 Task: Find connections with filter location Dhaurahra with filter topic #interviewwith filter profile language French with filter current company HELLA with filter school Dhanalakshmi College of Engineering with filter industry Engines and Power Transmission Equipment Manufacturing with filter service category Financial Analysis with filter keywords title Accounts Payable/Receivable Clerk
Action: Mouse moved to (703, 105)
Screenshot: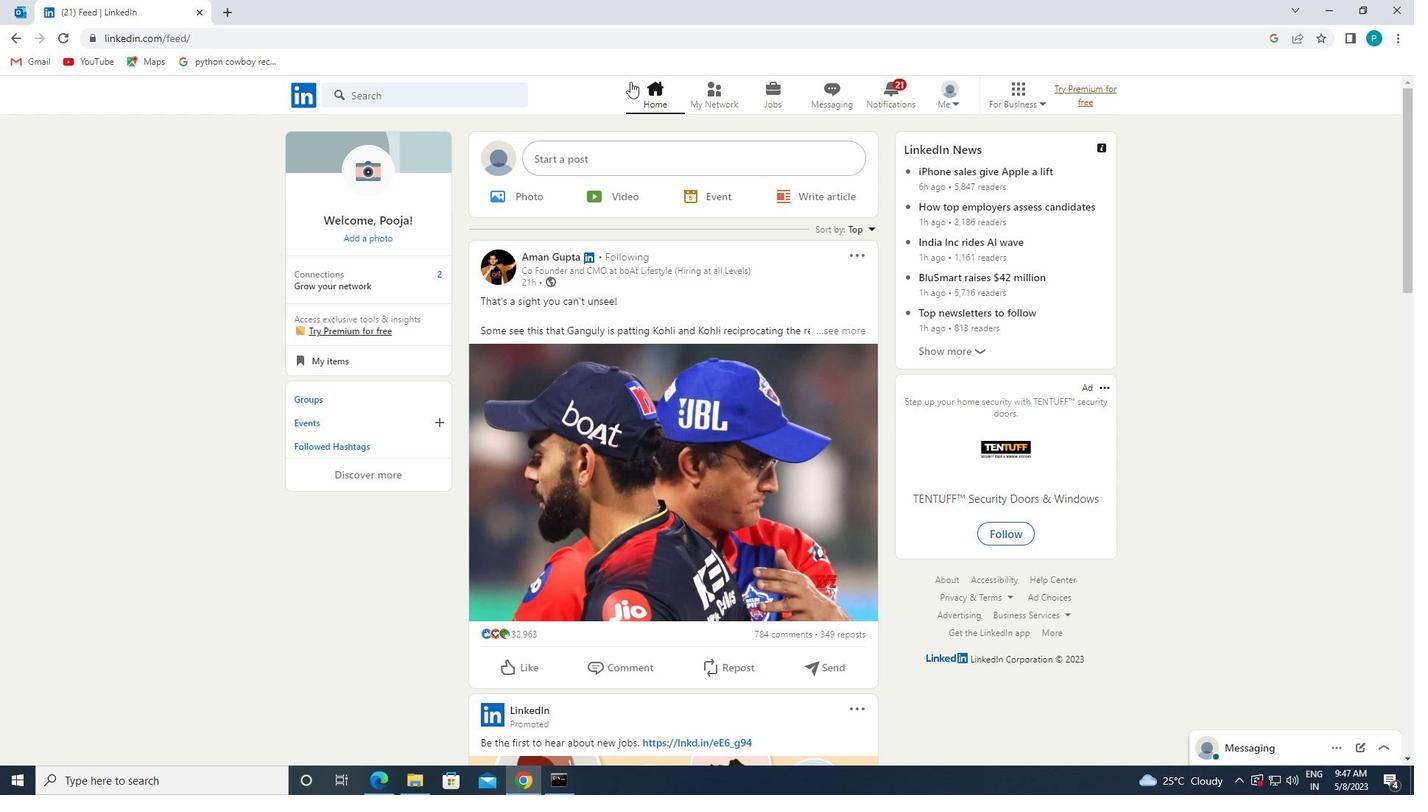 
Action: Mouse pressed left at (703, 105)
Screenshot: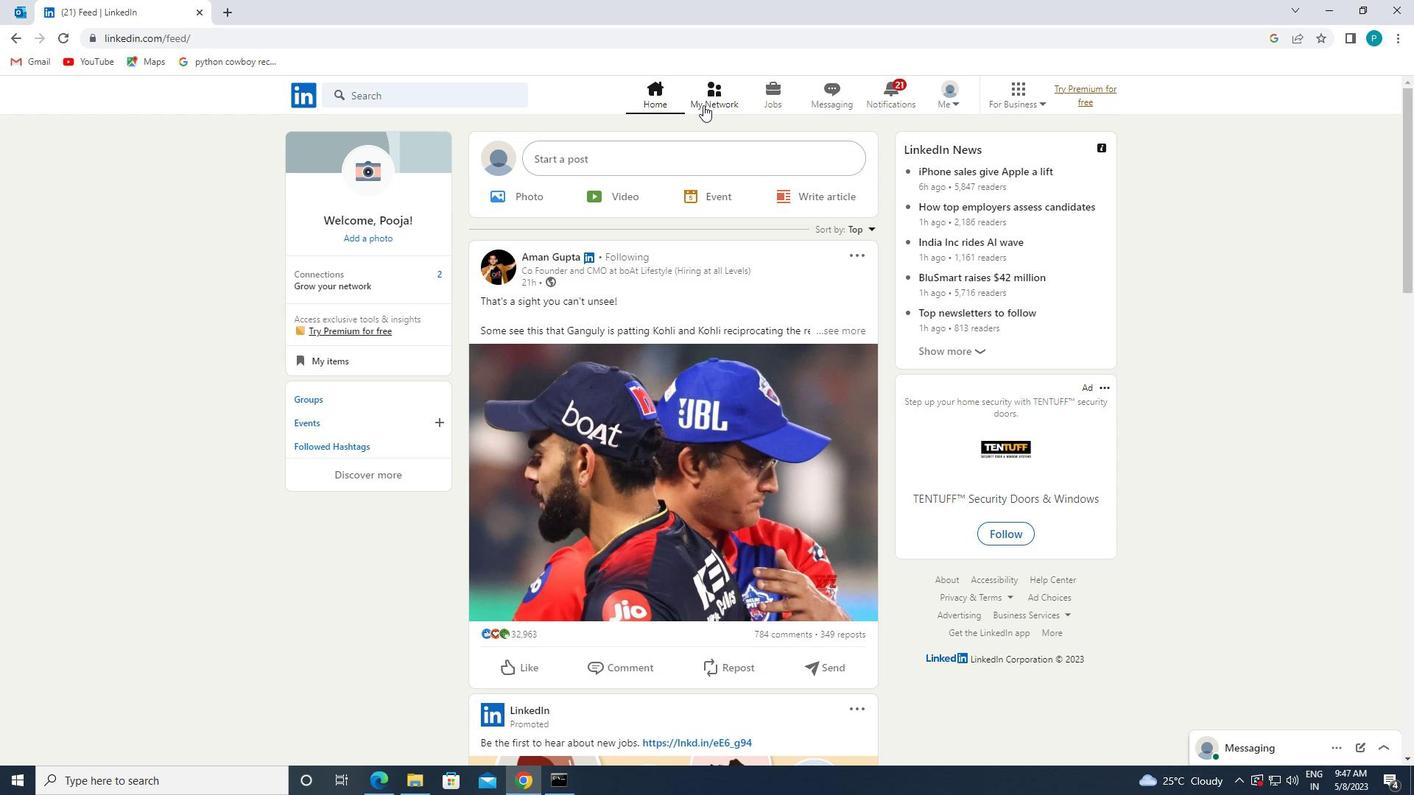 
Action: Mouse moved to (442, 167)
Screenshot: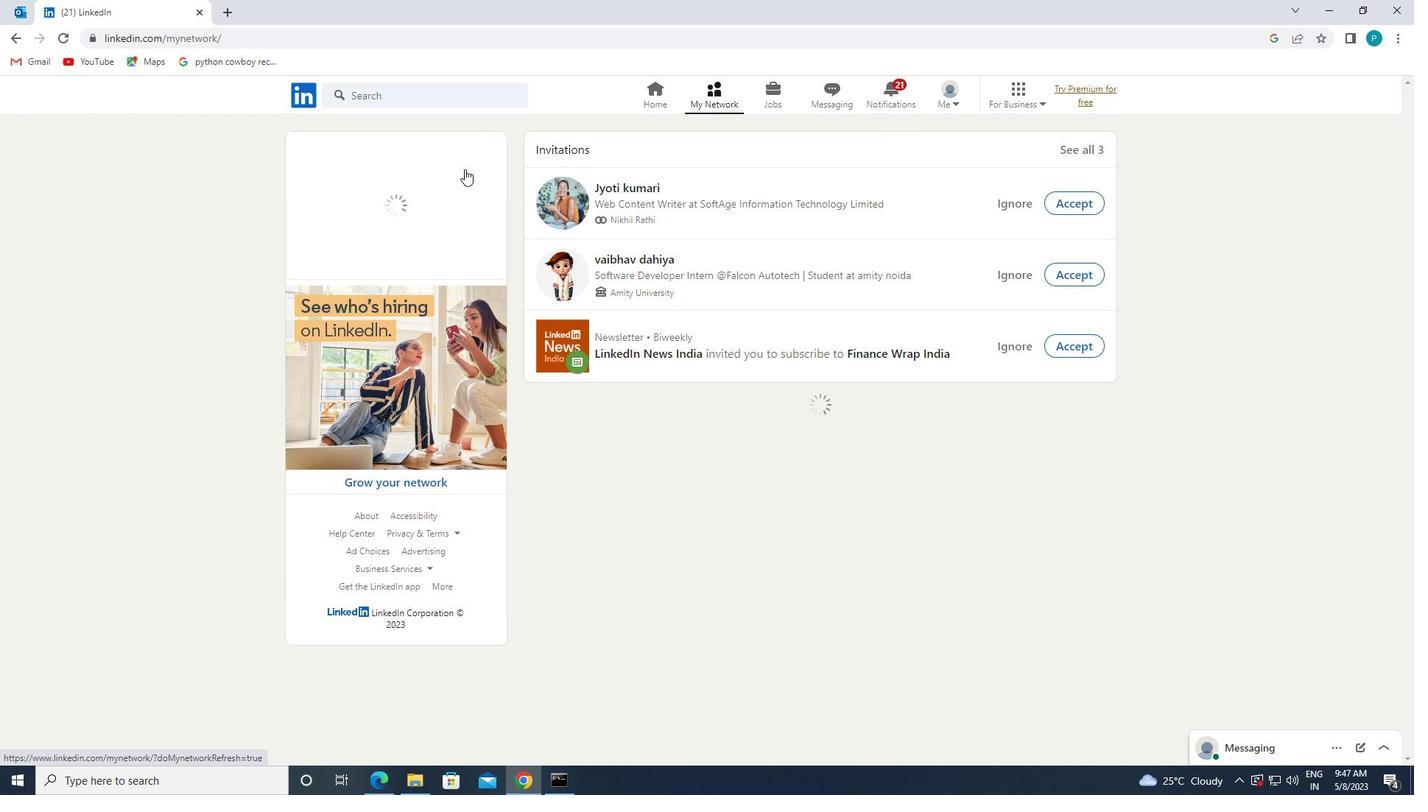 
Action: Mouse pressed left at (442, 167)
Screenshot: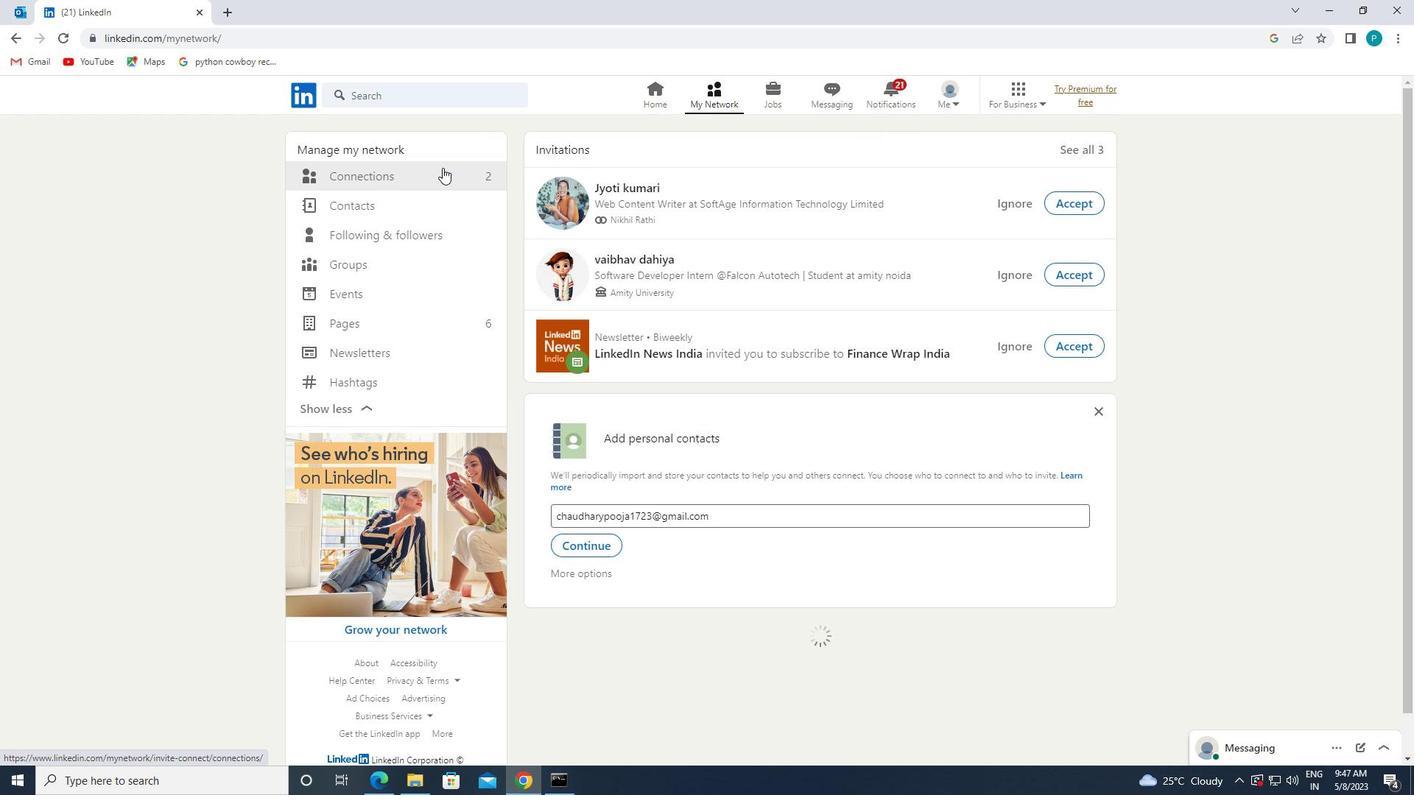 
Action: Mouse moved to (782, 184)
Screenshot: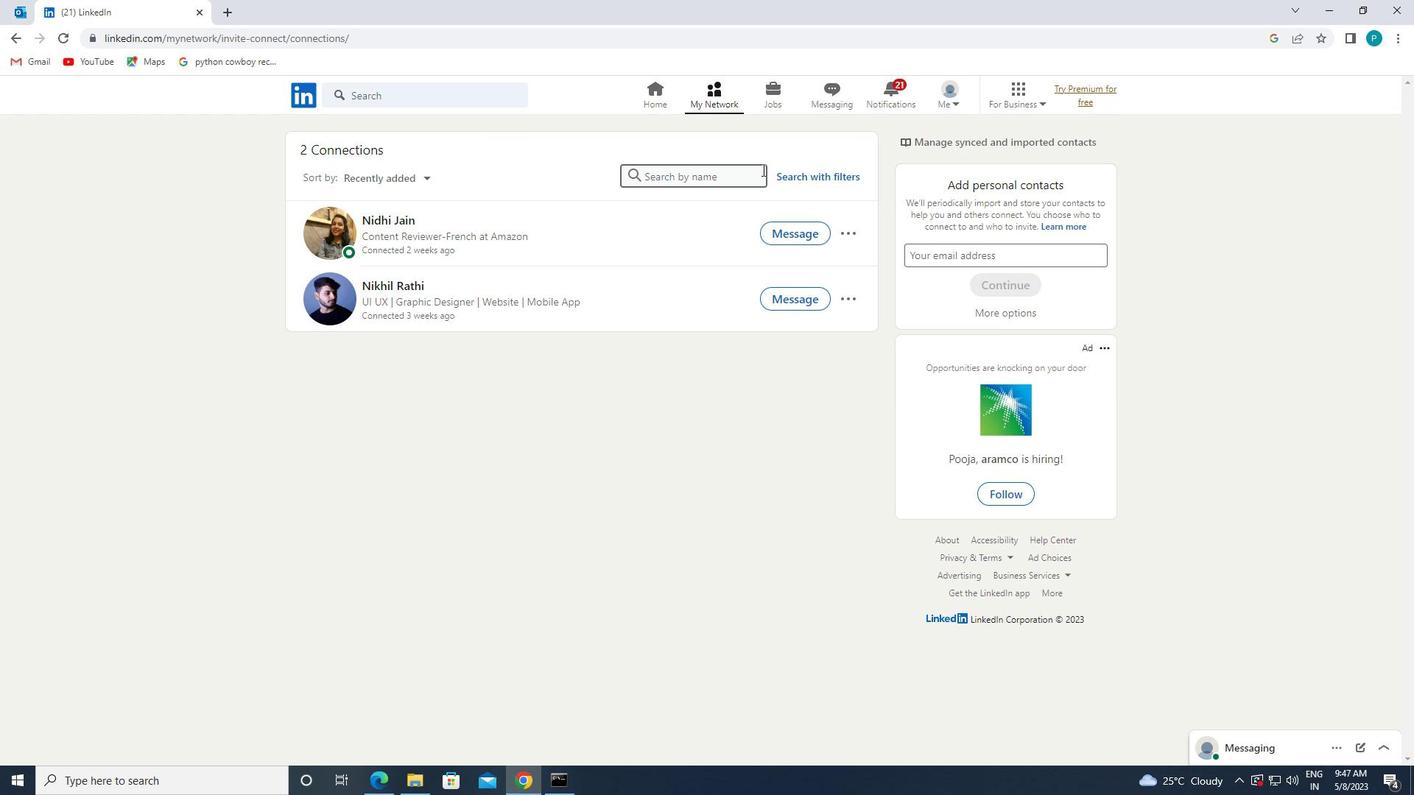 
Action: Mouse pressed left at (782, 184)
Screenshot: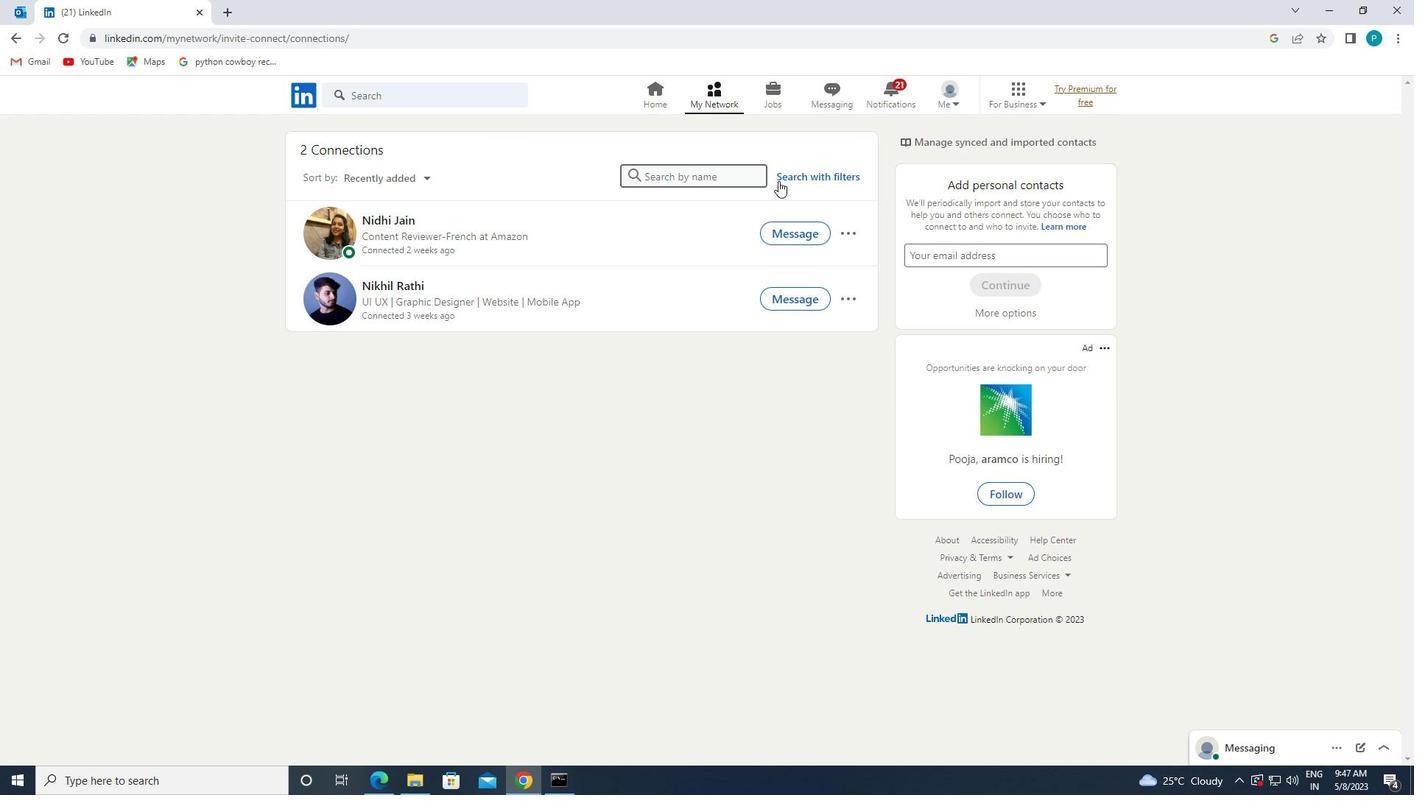 
Action: Mouse moved to (738, 138)
Screenshot: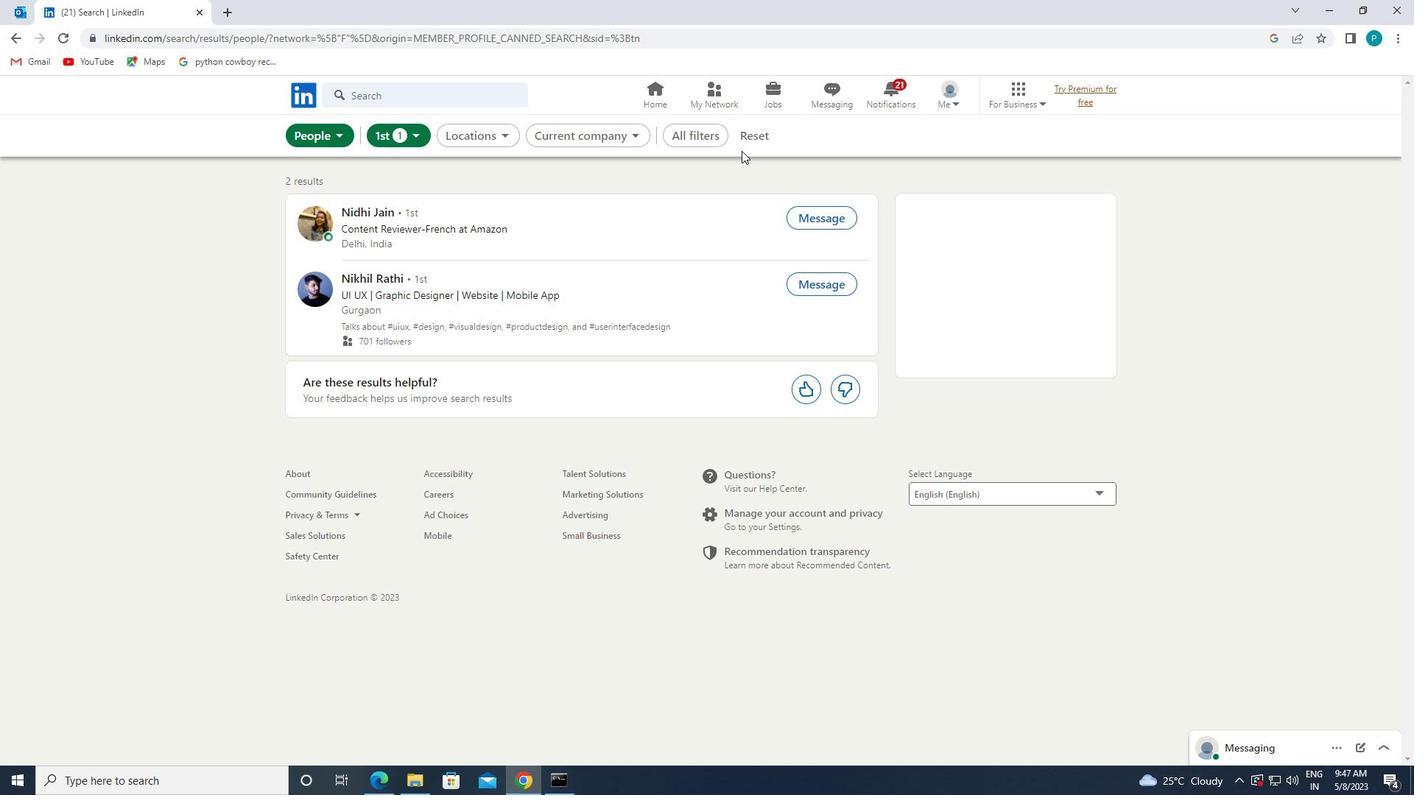 
Action: Mouse pressed left at (738, 138)
Screenshot: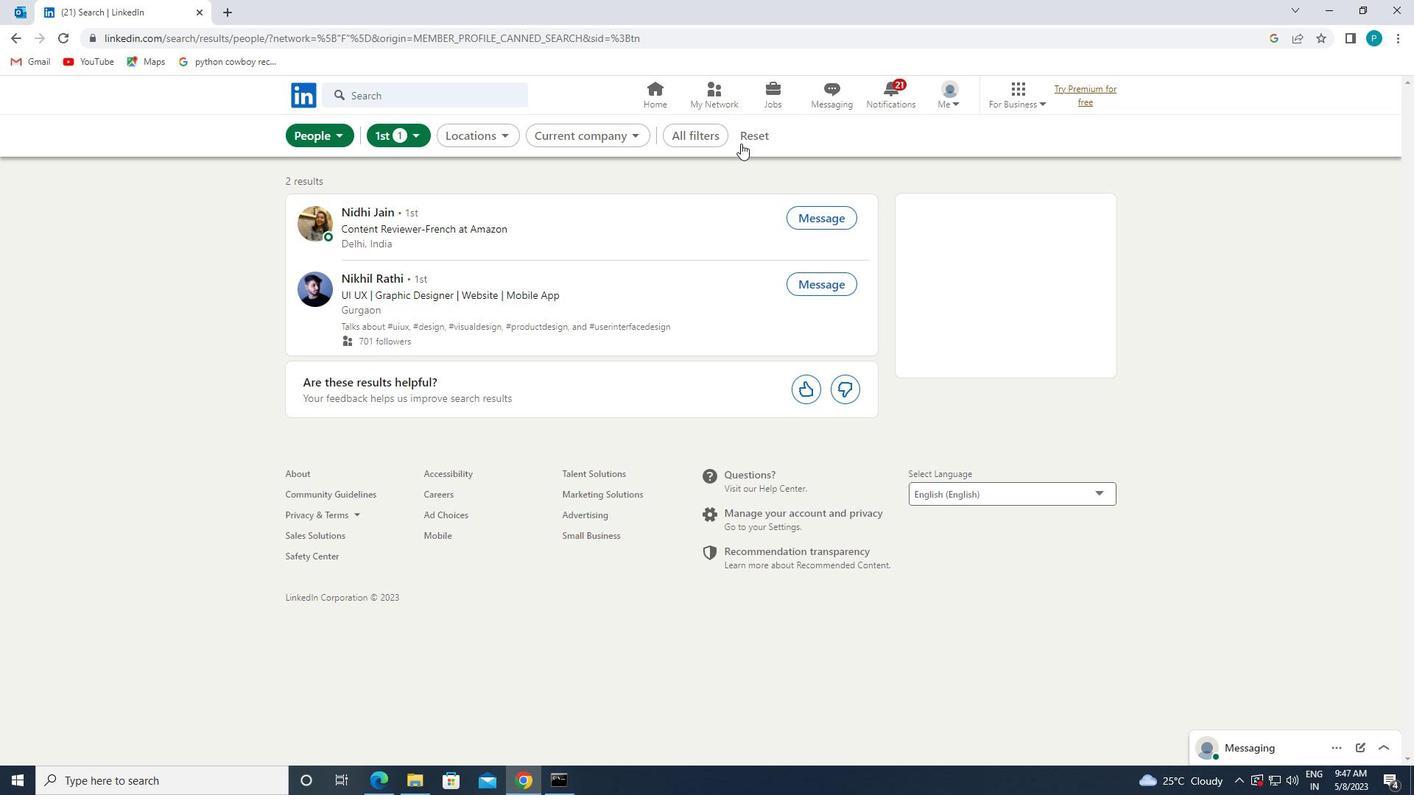 
Action: Mouse pressed left at (738, 138)
Screenshot: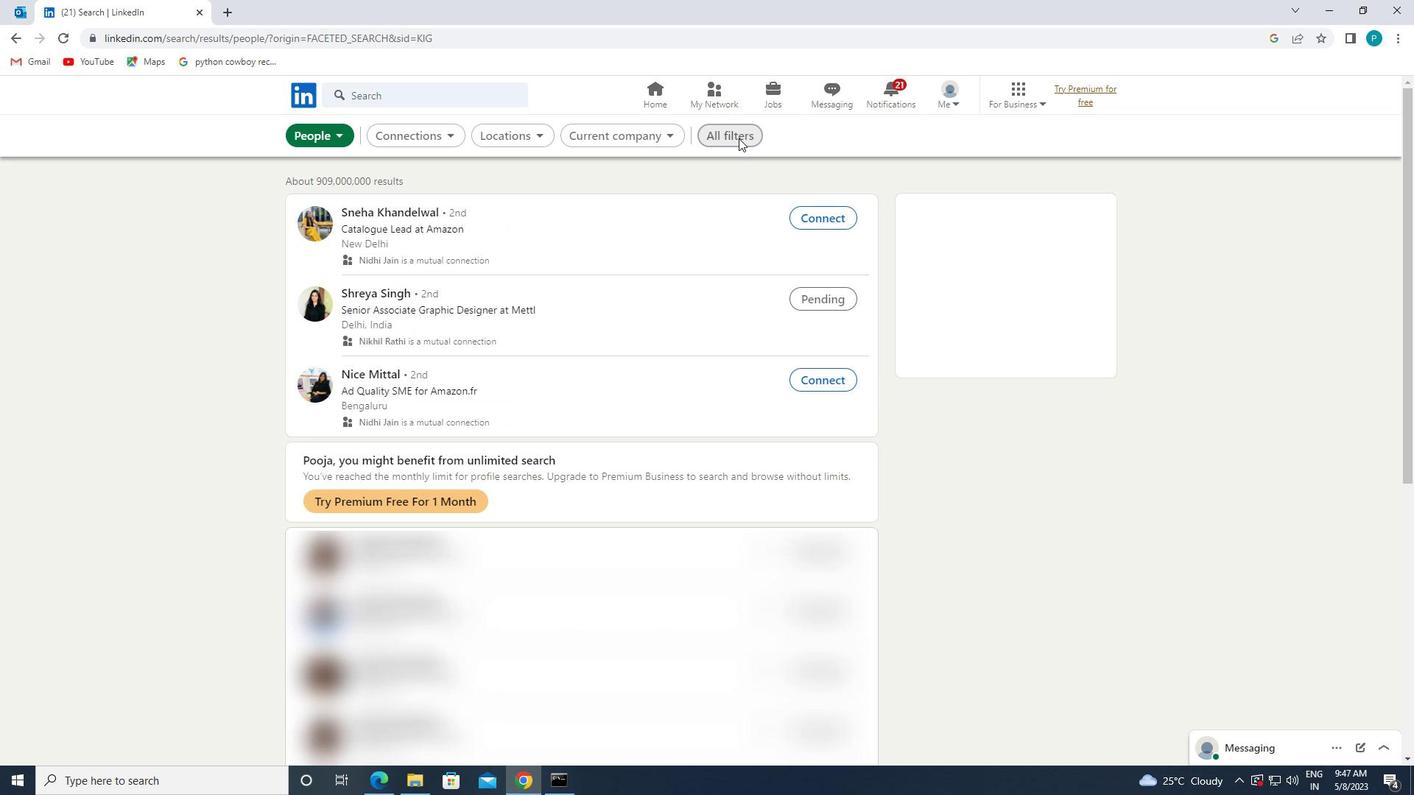 
Action: Mouse moved to (1253, 526)
Screenshot: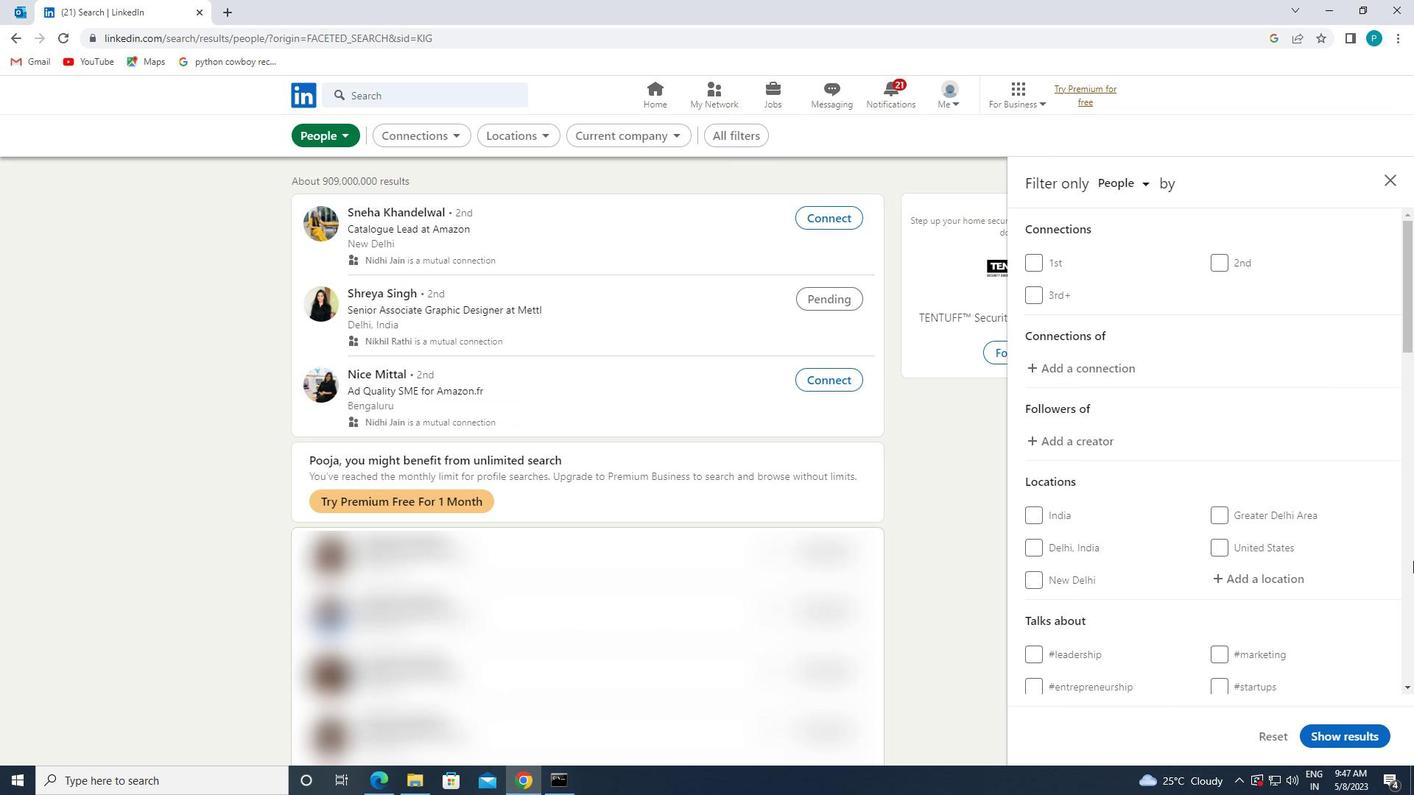 
Action: Mouse scrolled (1253, 525) with delta (0, 0)
Screenshot: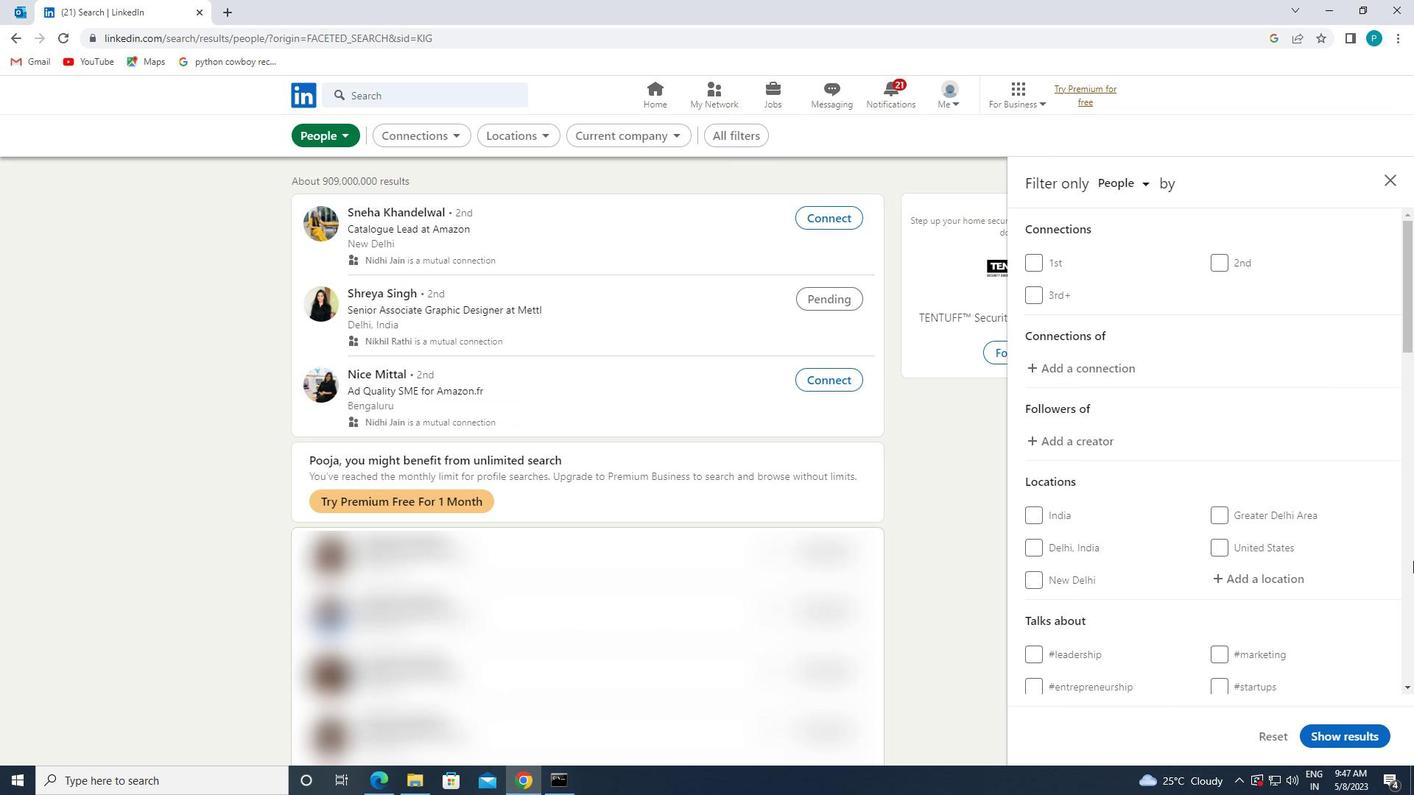
Action: Mouse moved to (1251, 525)
Screenshot: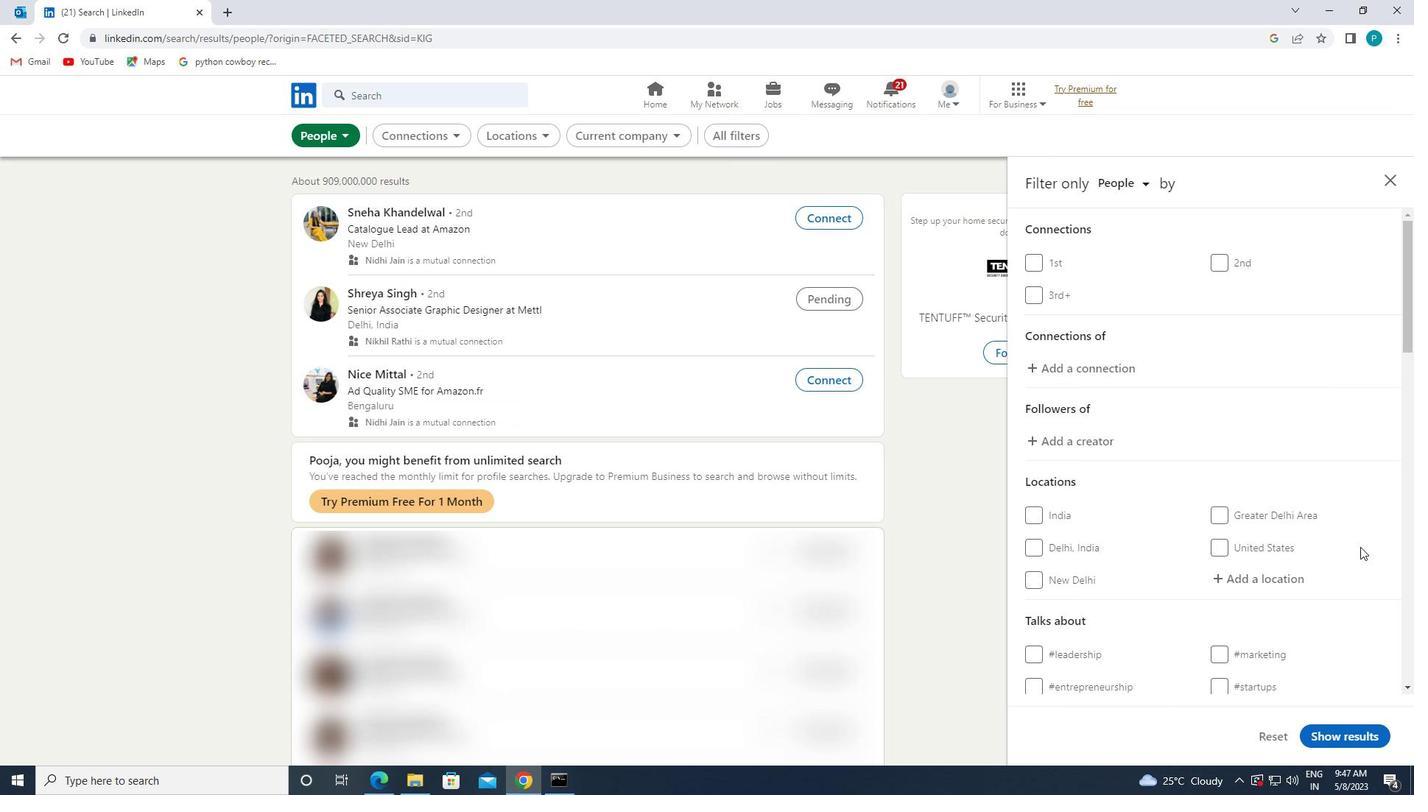
Action: Mouse scrolled (1251, 525) with delta (0, 0)
Screenshot: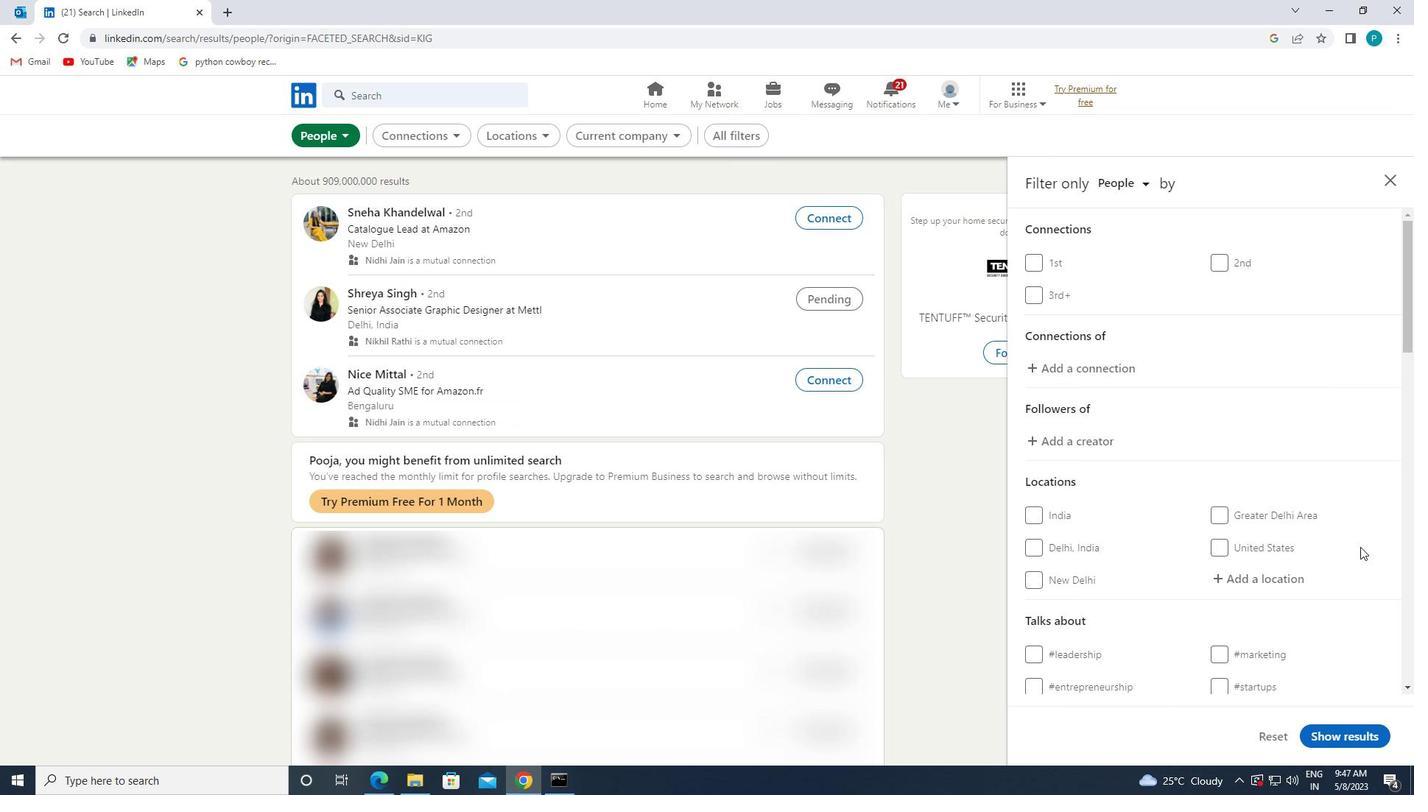 
Action: Mouse moved to (1205, 434)
Screenshot: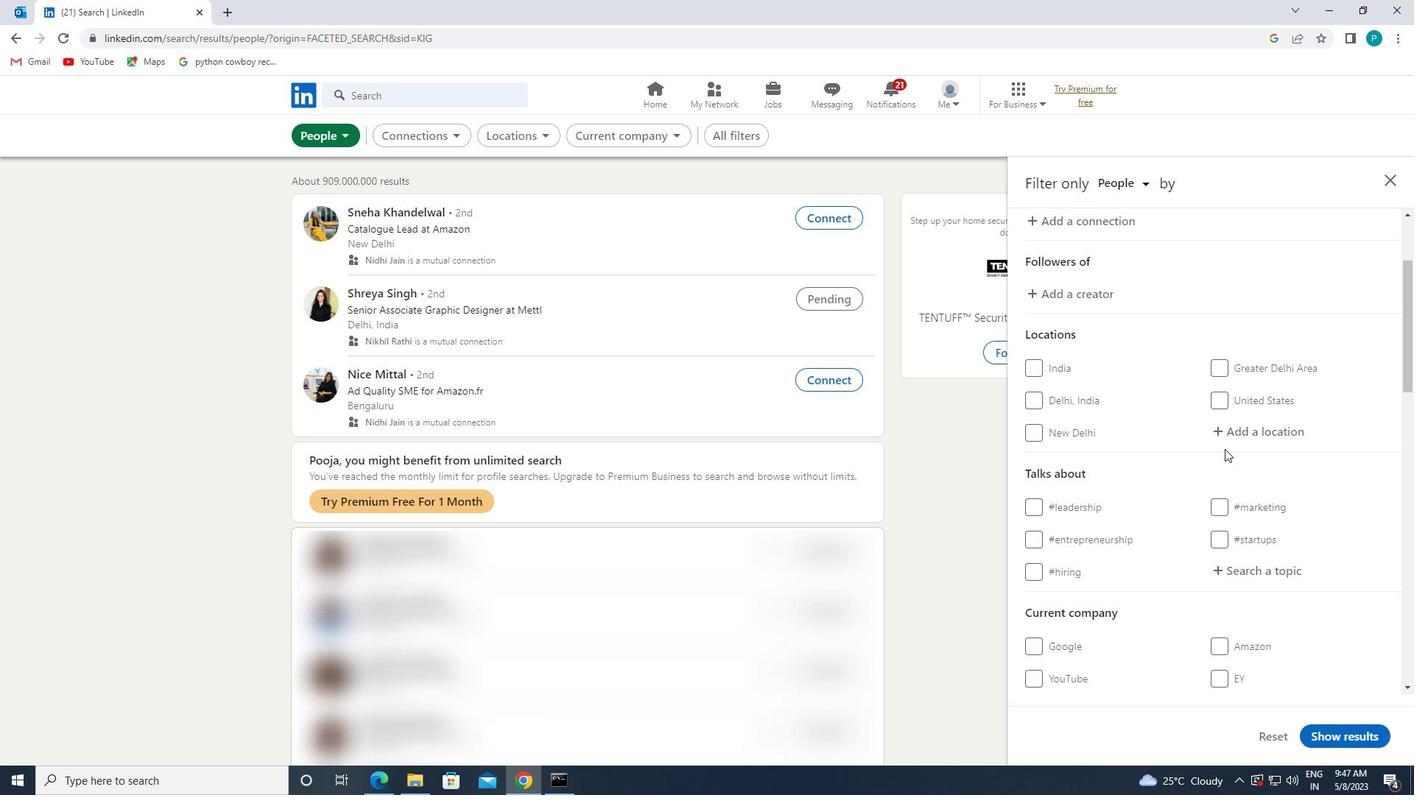 
Action: Mouse pressed left at (1205, 434)
Screenshot: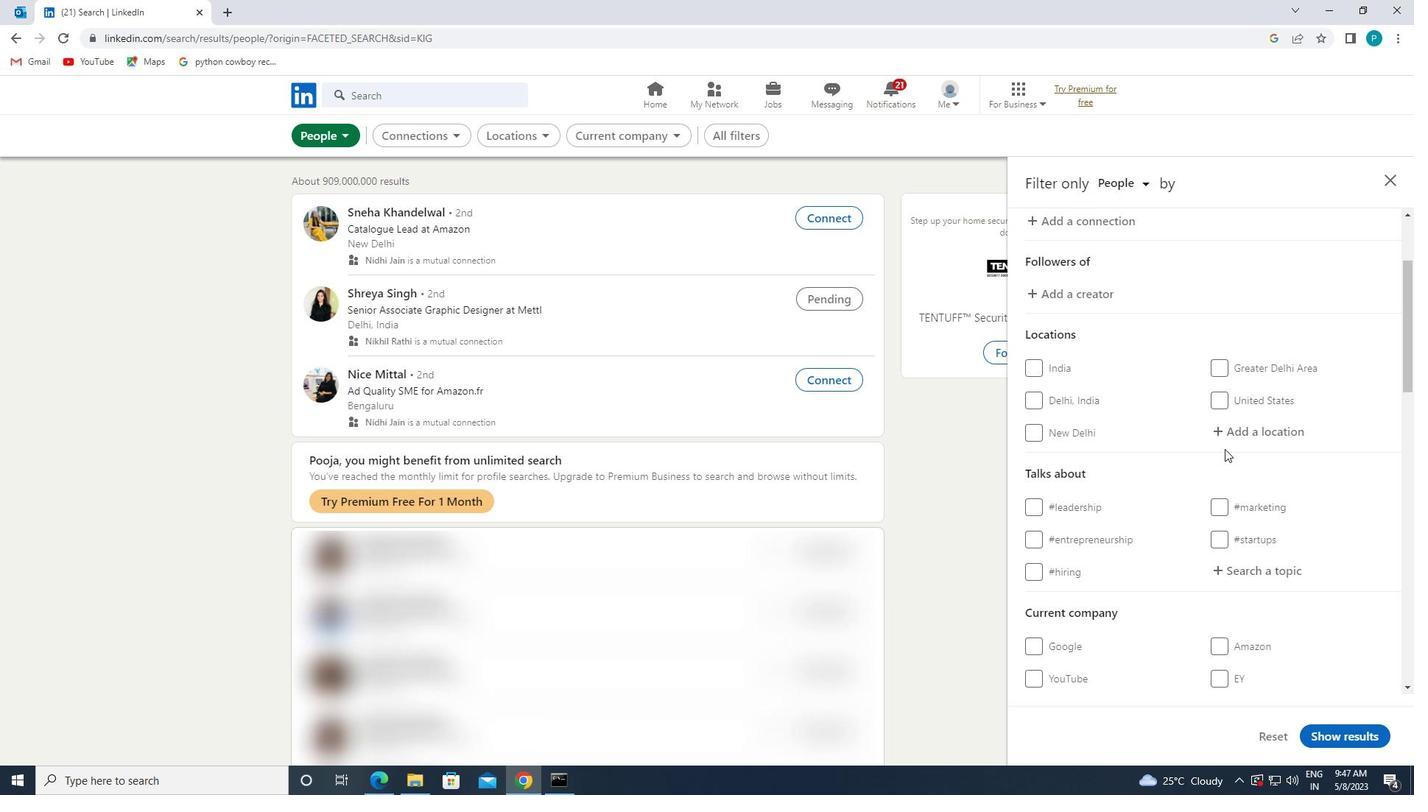 
Action: Mouse moved to (1244, 434)
Screenshot: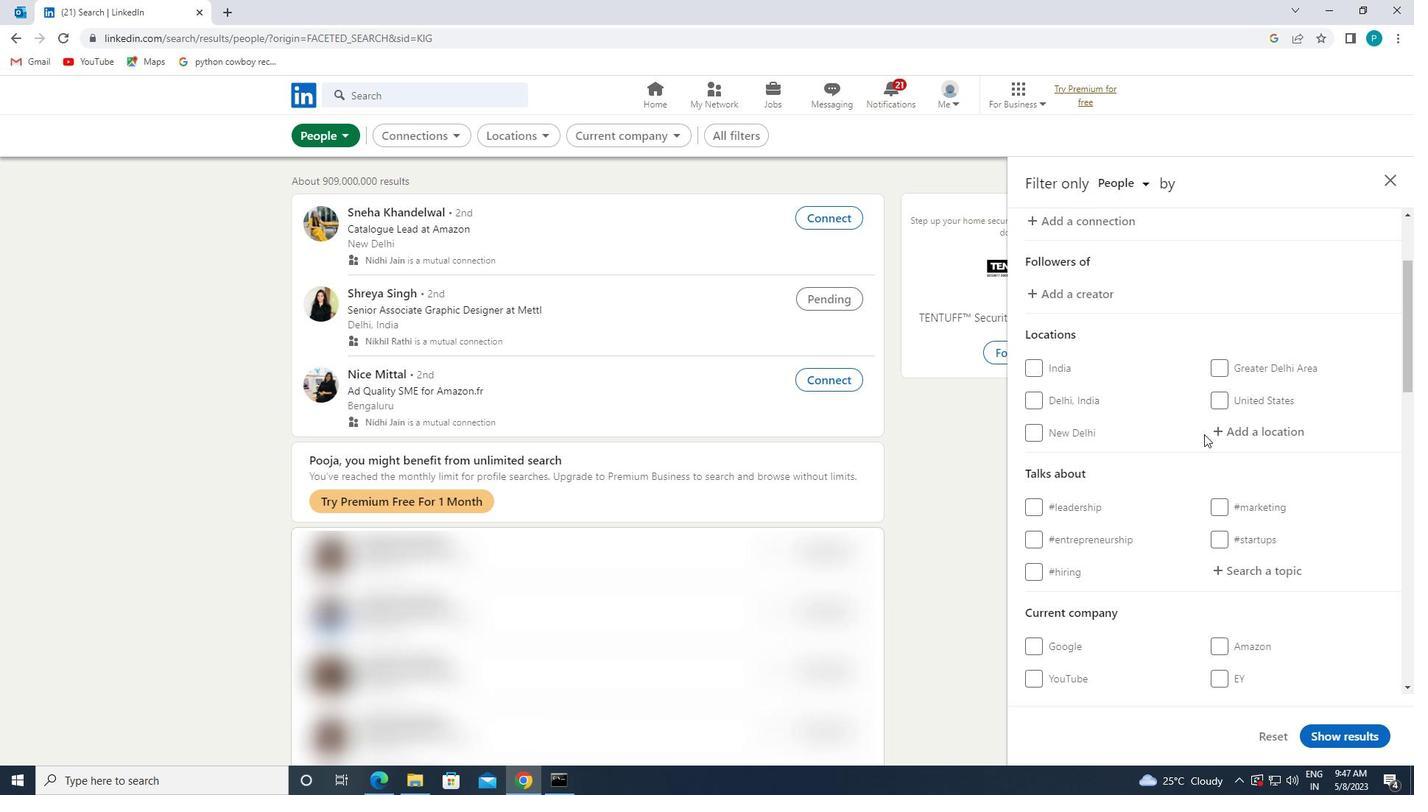 
Action: Mouse pressed left at (1244, 434)
Screenshot: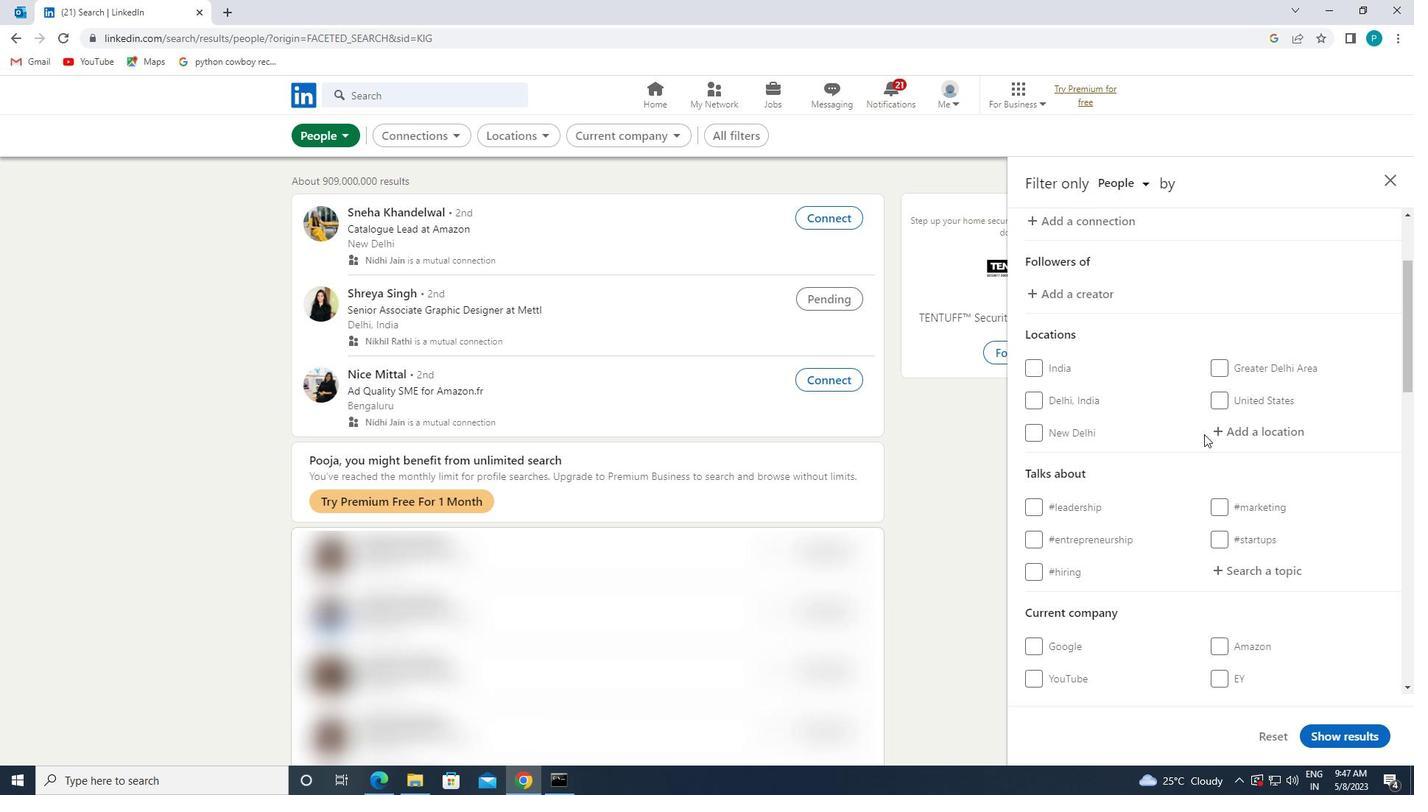 
Action: Key pressed <Key.caps_lock>d<Key.caps_lock>haurahra
Screenshot: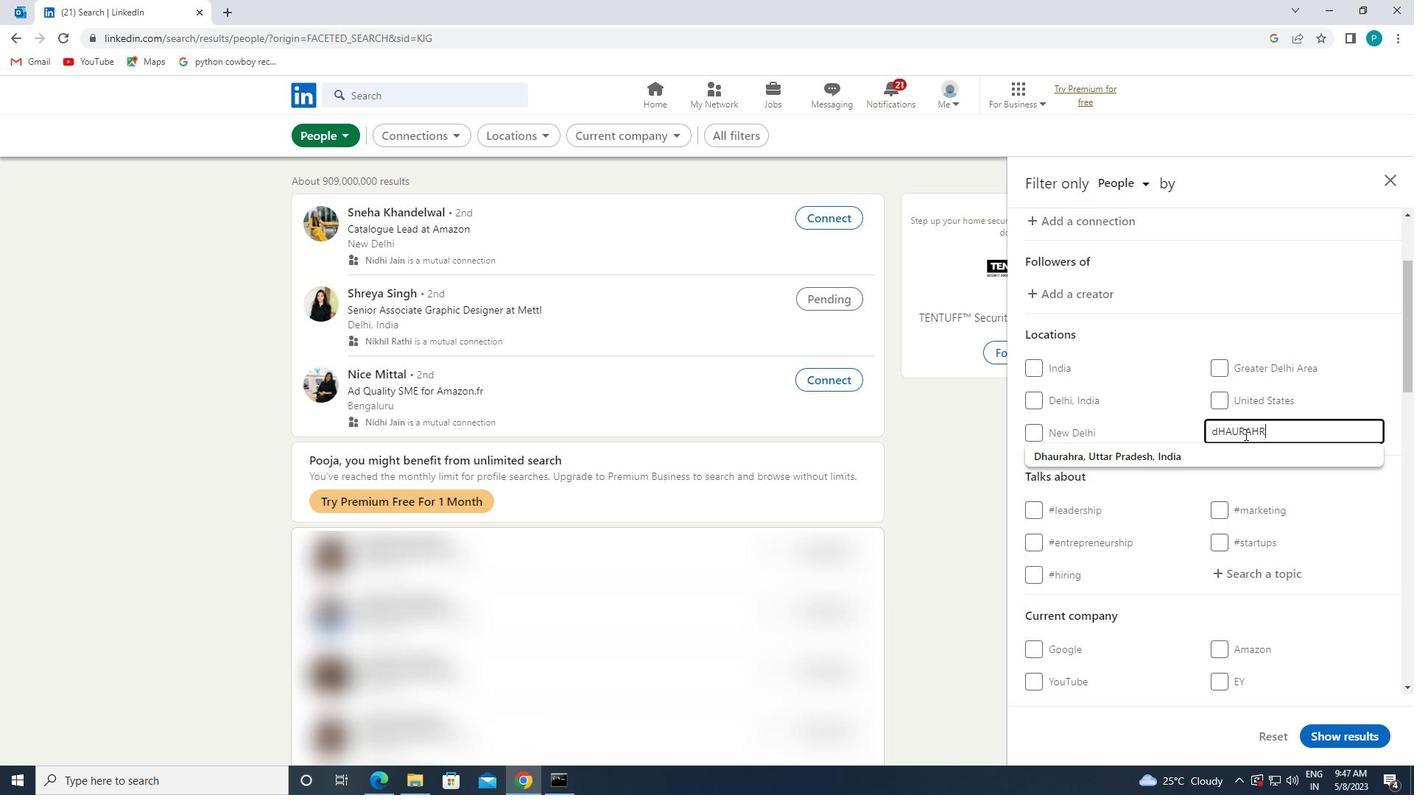 
Action: Mouse moved to (1246, 461)
Screenshot: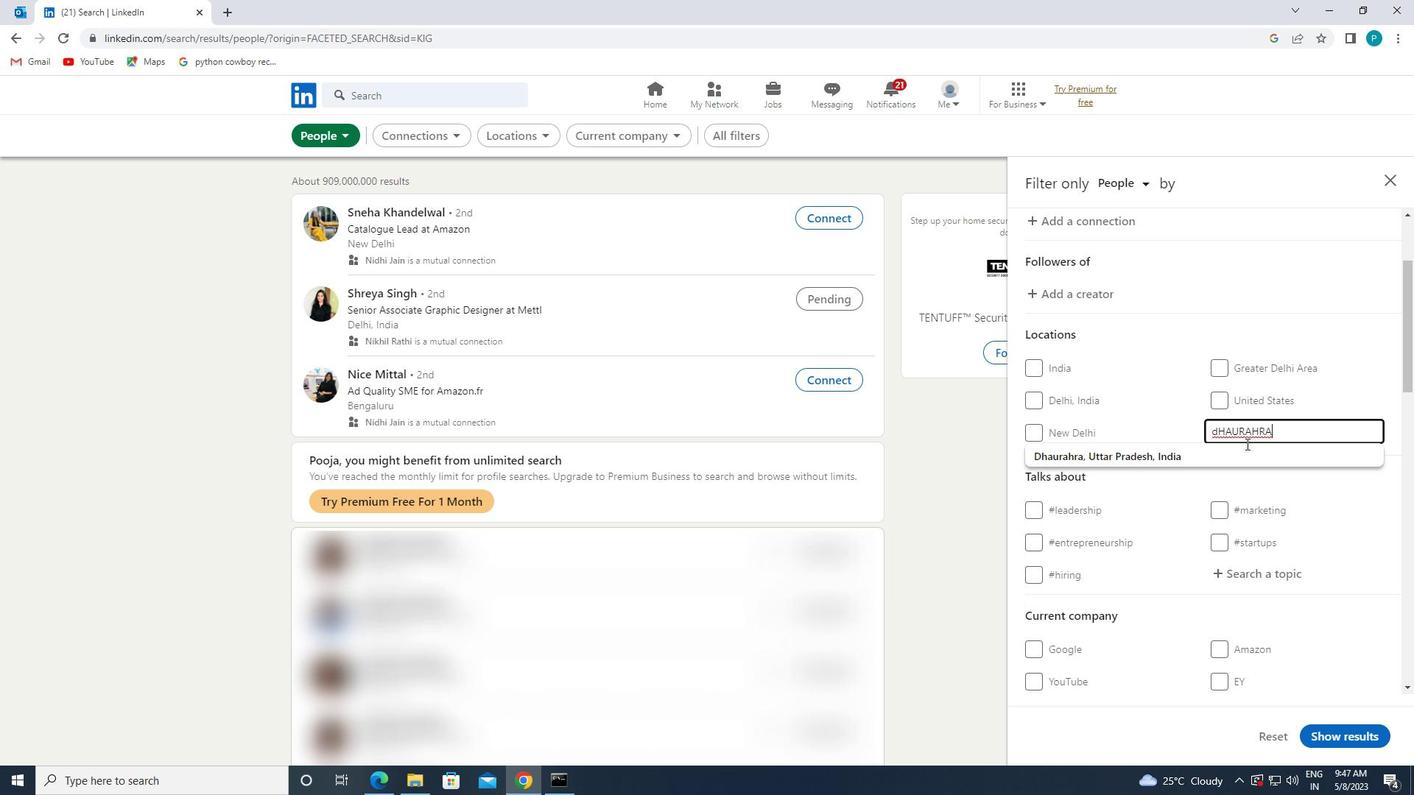 
Action: Mouse pressed left at (1246, 461)
Screenshot: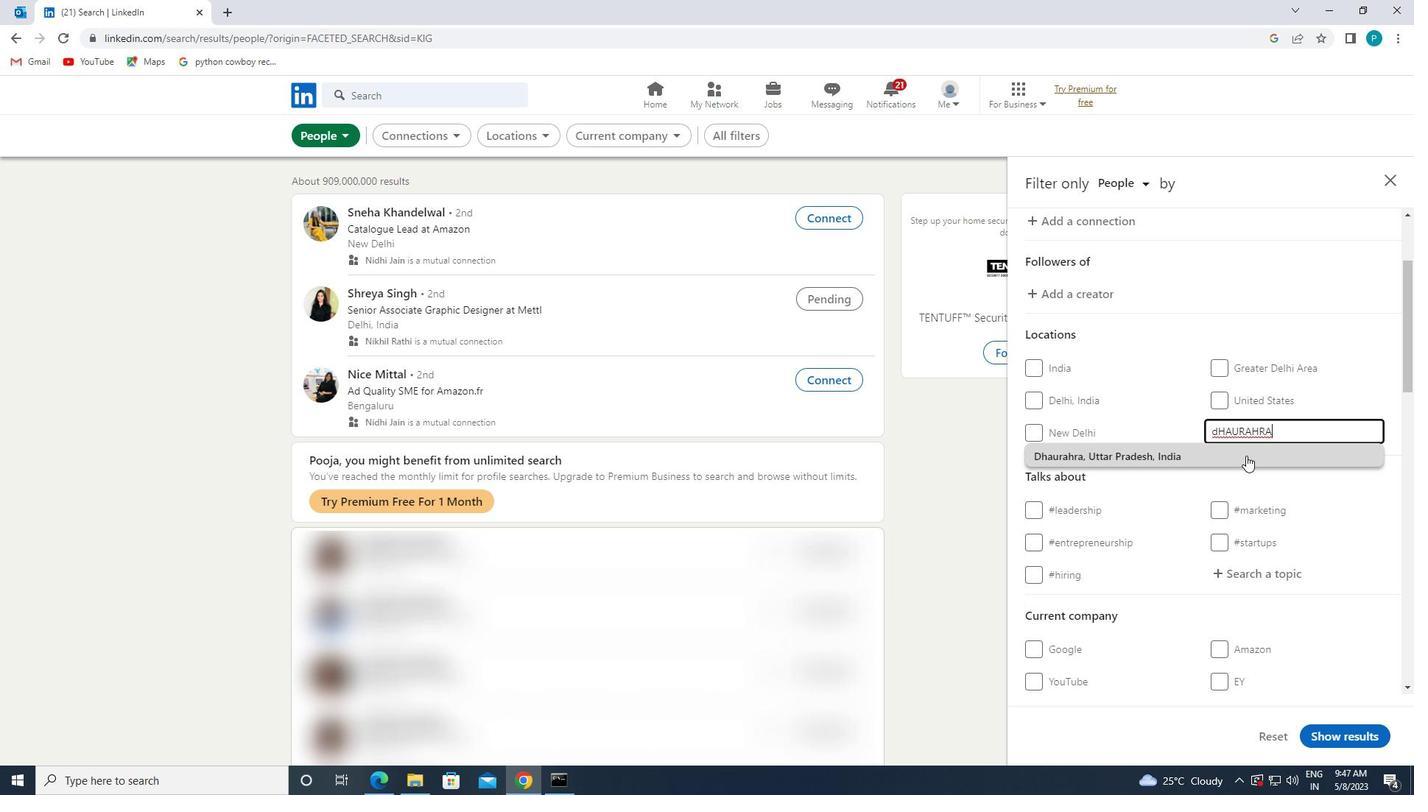 
Action: Mouse moved to (1249, 465)
Screenshot: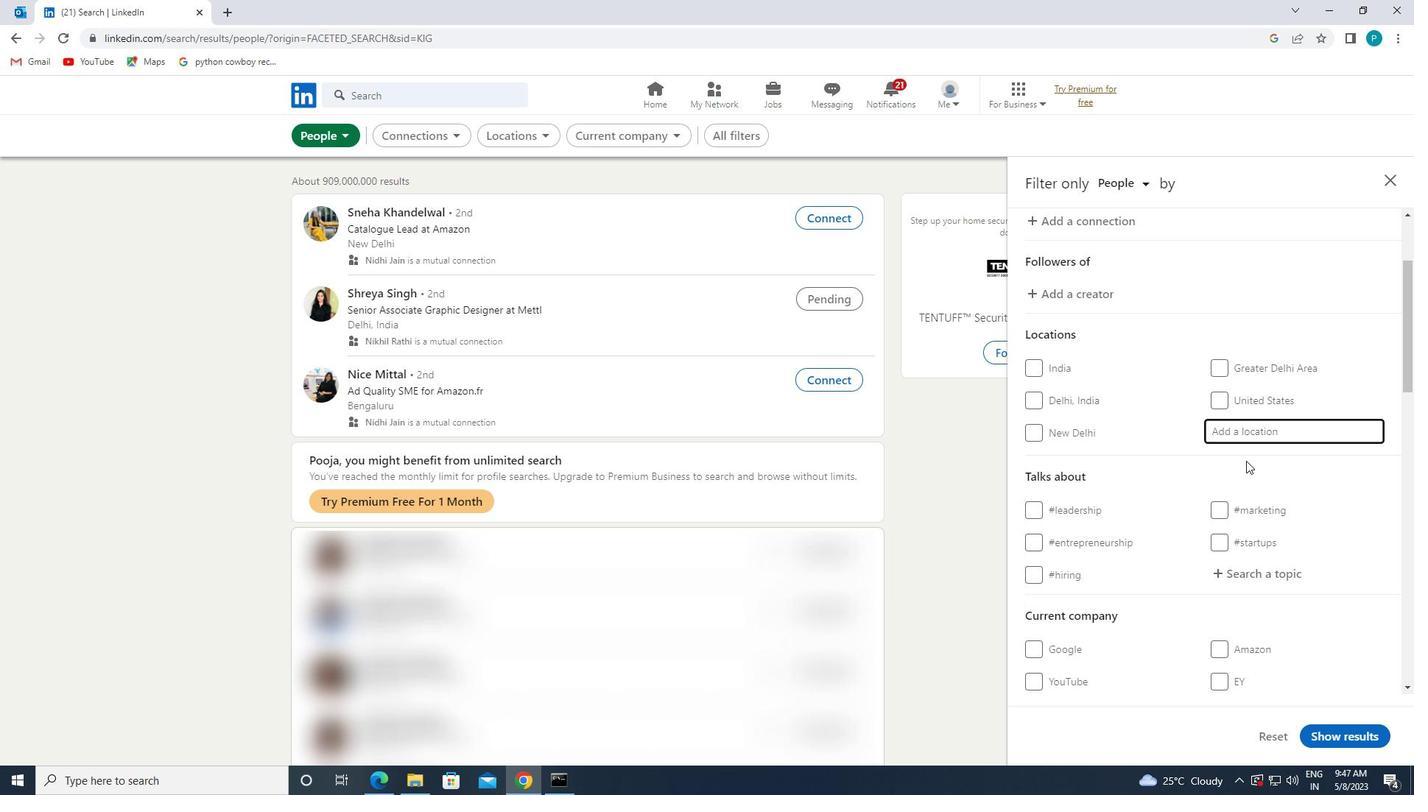 
Action: Mouse scrolled (1249, 464) with delta (0, 0)
Screenshot: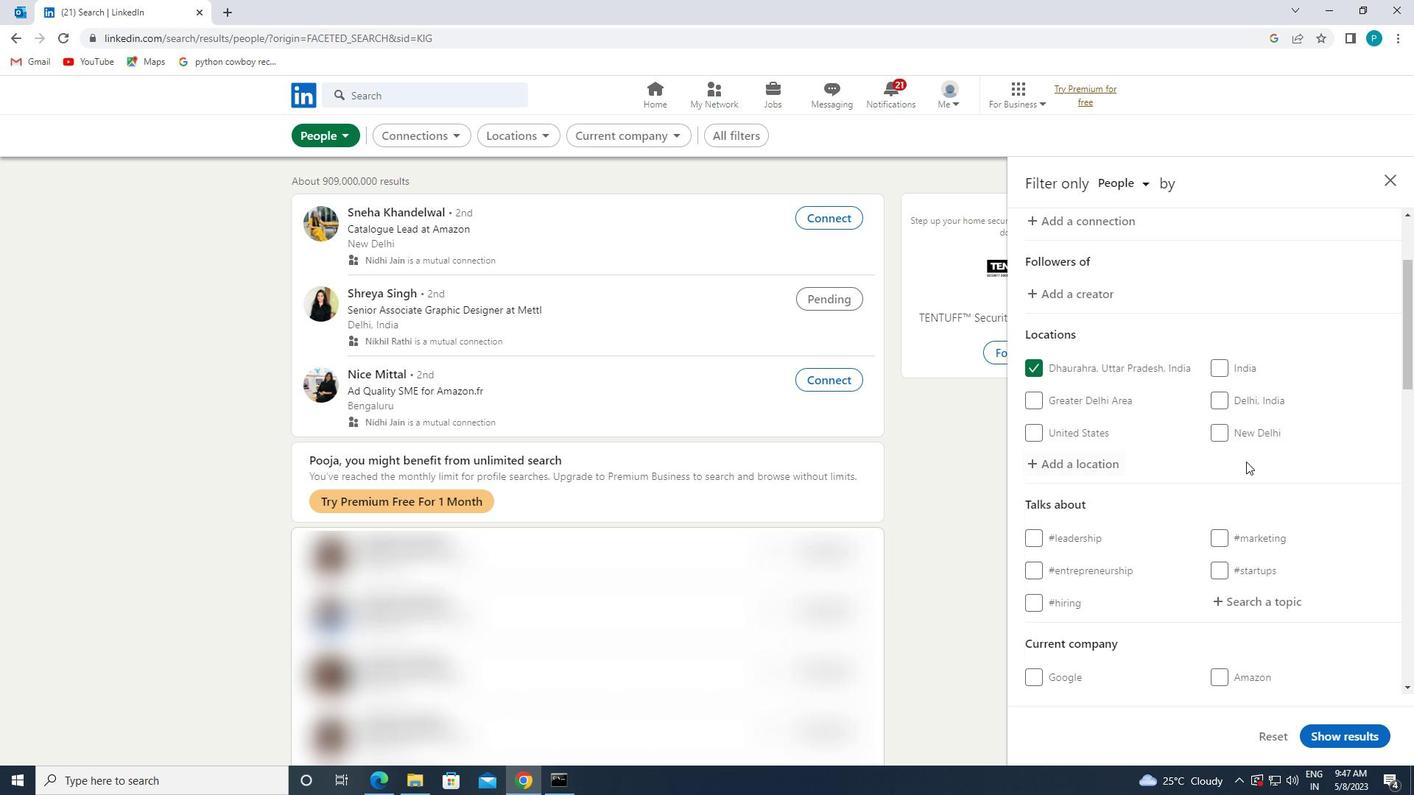 
Action: Mouse scrolled (1249, 464) with delta (0, 0)
Screenshot: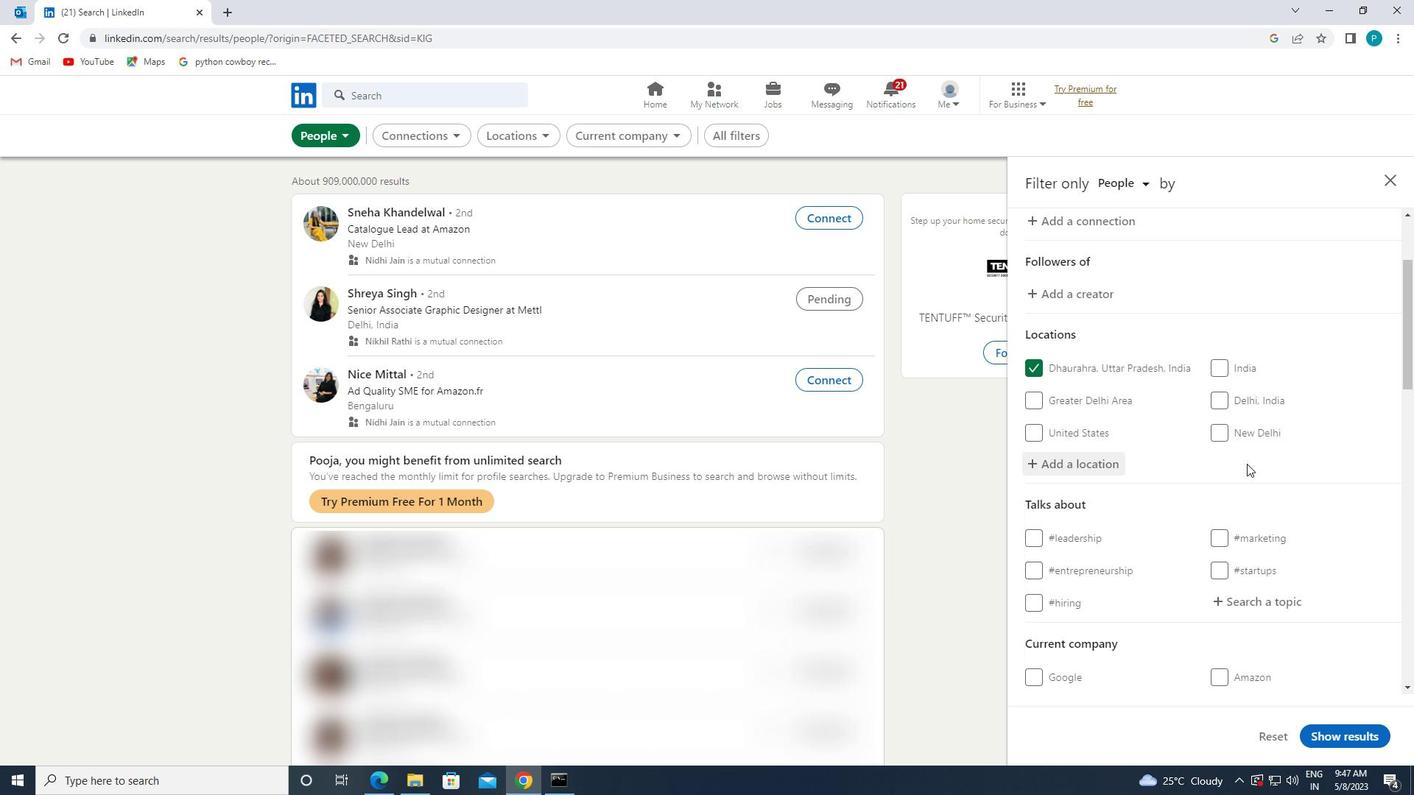 
Action: Mouse scrolled (1249, 464) with delta (0, 0)
Screenshot: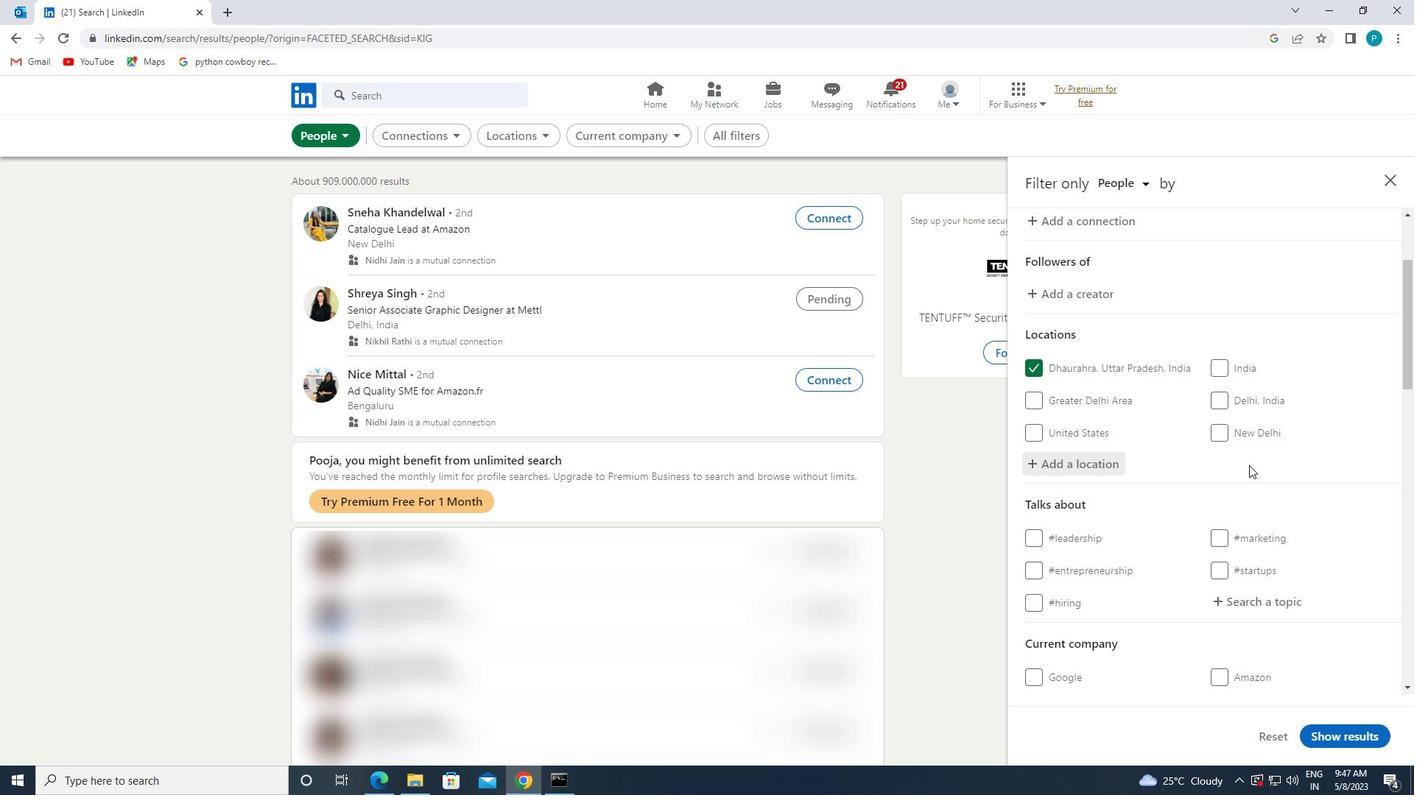 
Action: Mouse moved to (1240, 370)
Screenshot: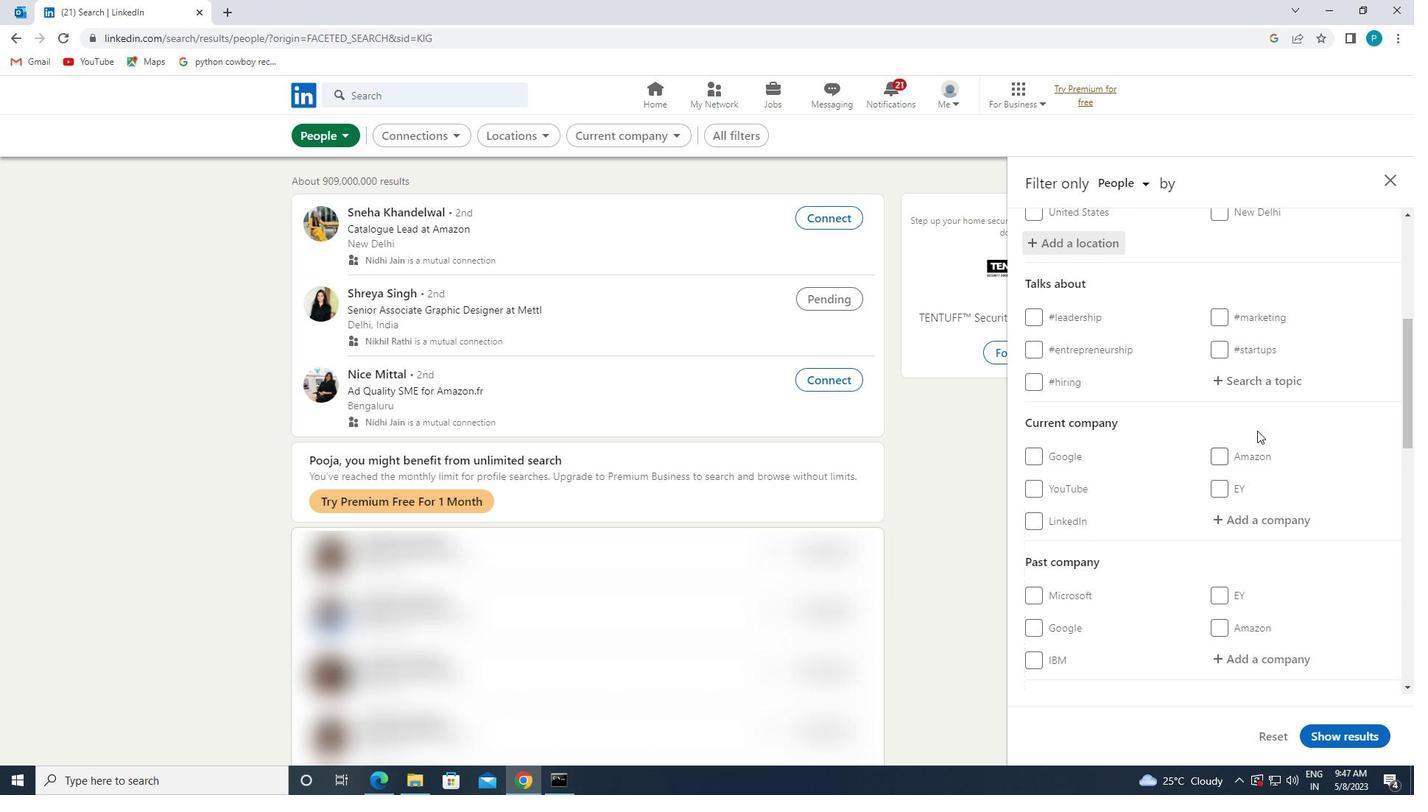 
Action: Mouse pressed left at (1240, 370)
Screenshot: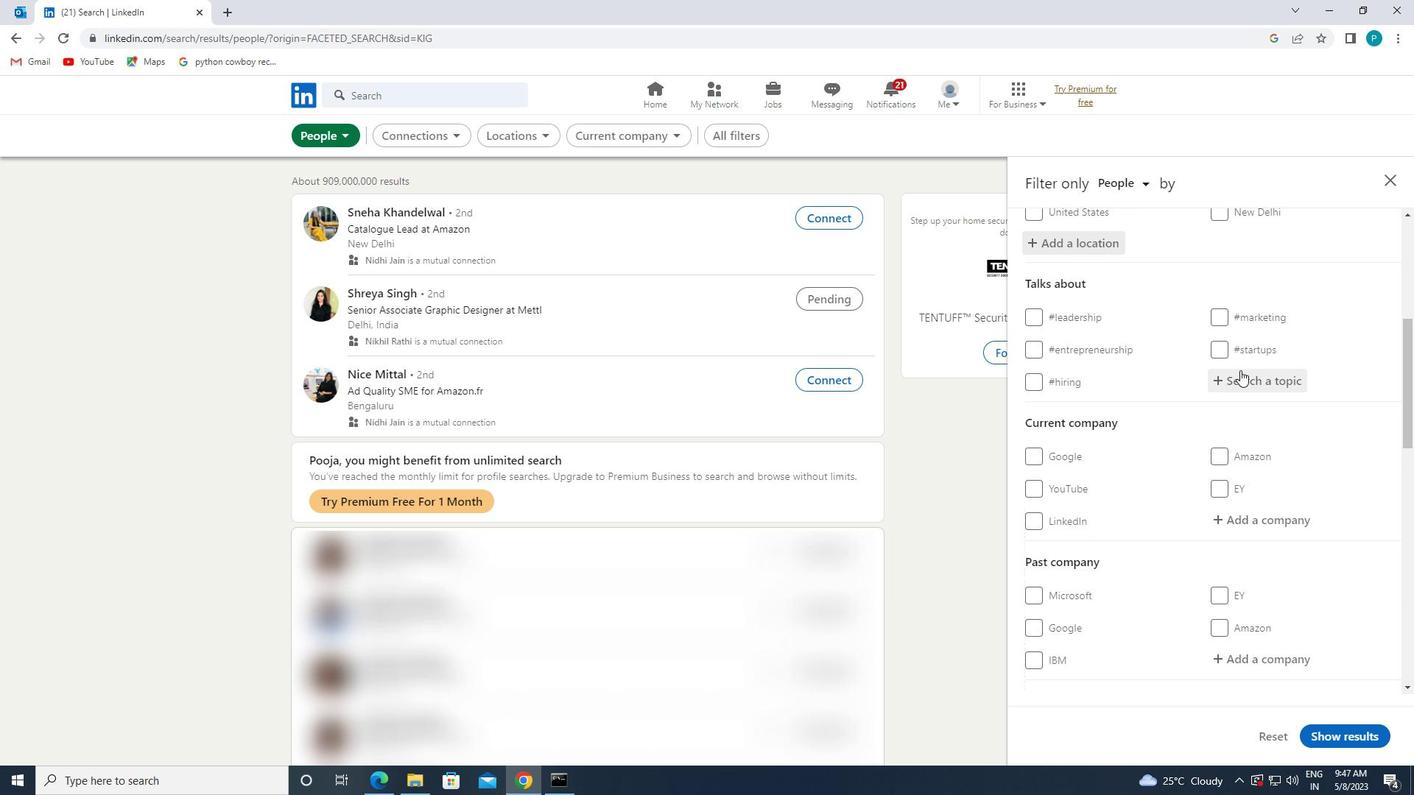 
Action: Key pressed <Key.shift>#INTERVIEW
Screenshot: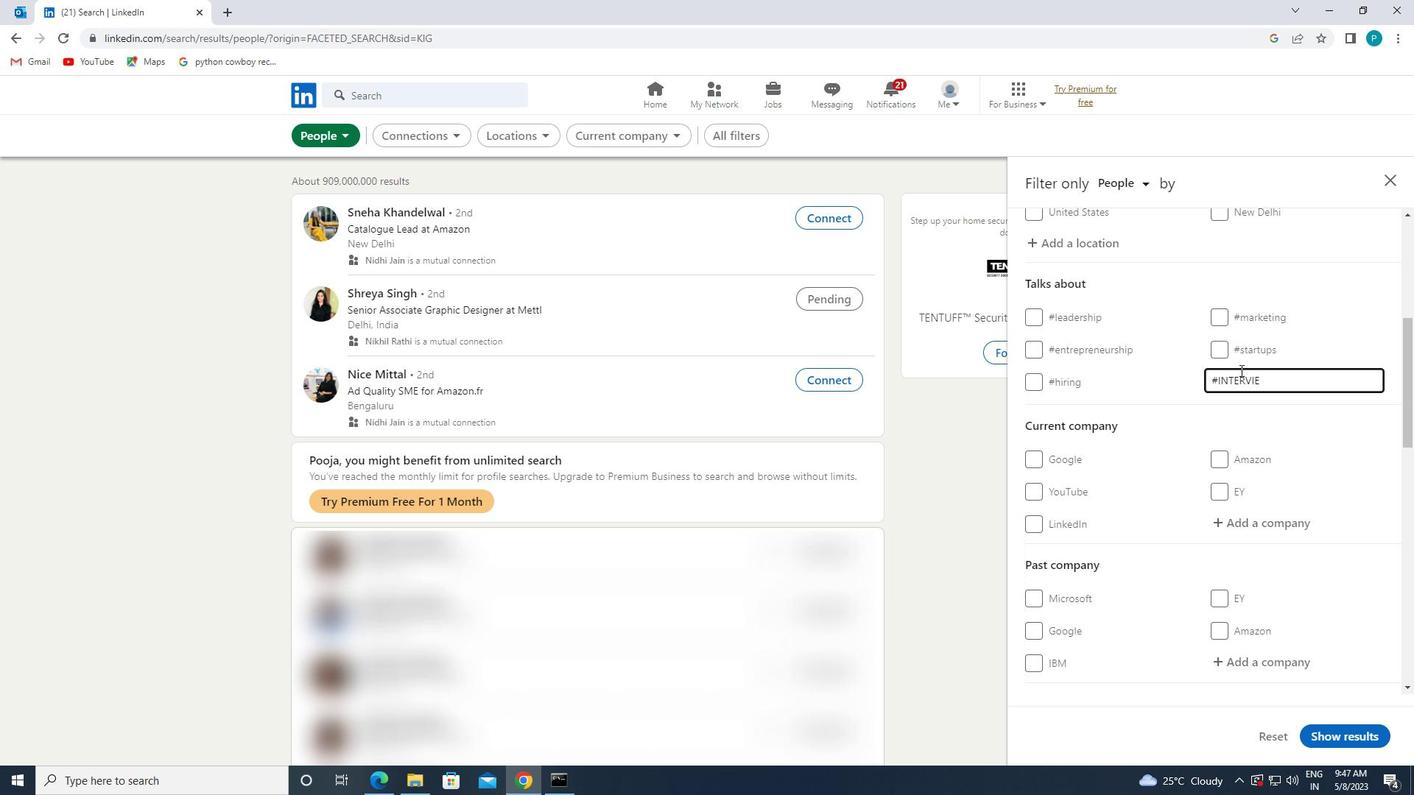 
Action: Mouse moved to (1240, 370)
Screenshot: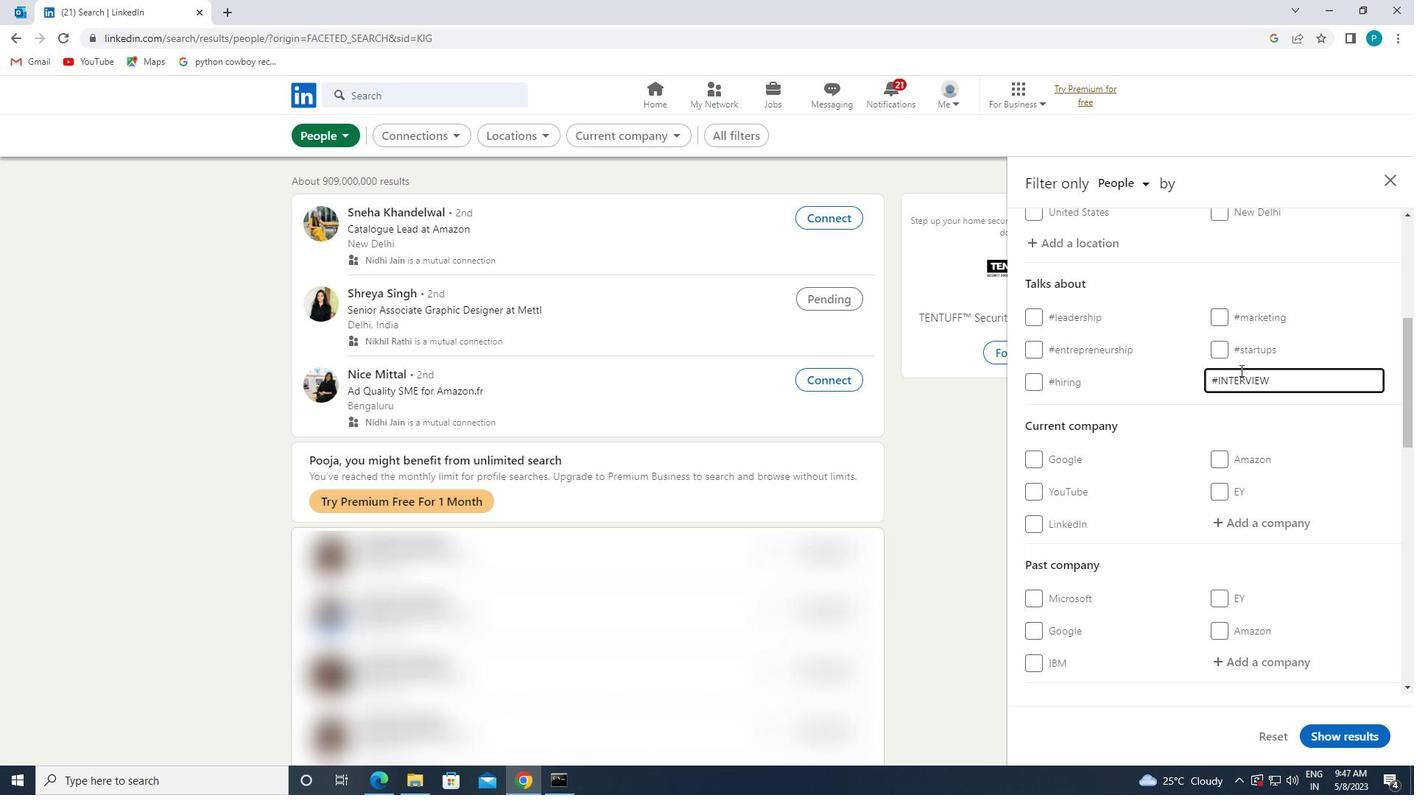 
Action: Key pressed <Key.backspace><Key.backspace><Key.backspace><Key.backspace><Key.backspace><Key.backspace><Key.backspace><Key.backspace><Key.backspace><Key.caps_lock>INTERVIEW
Screenshot: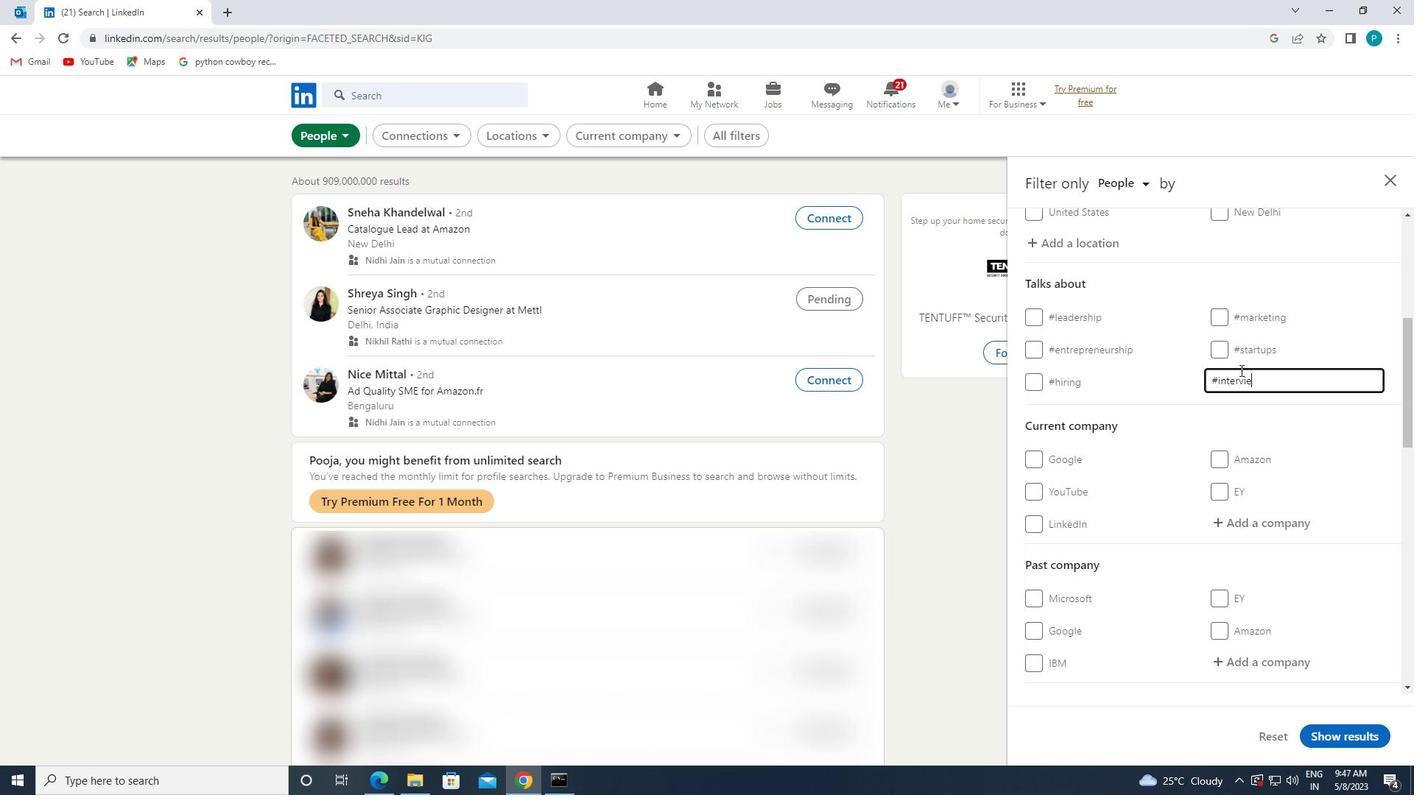 
Action: Mouse moved to (1226, 424)
Screenshot: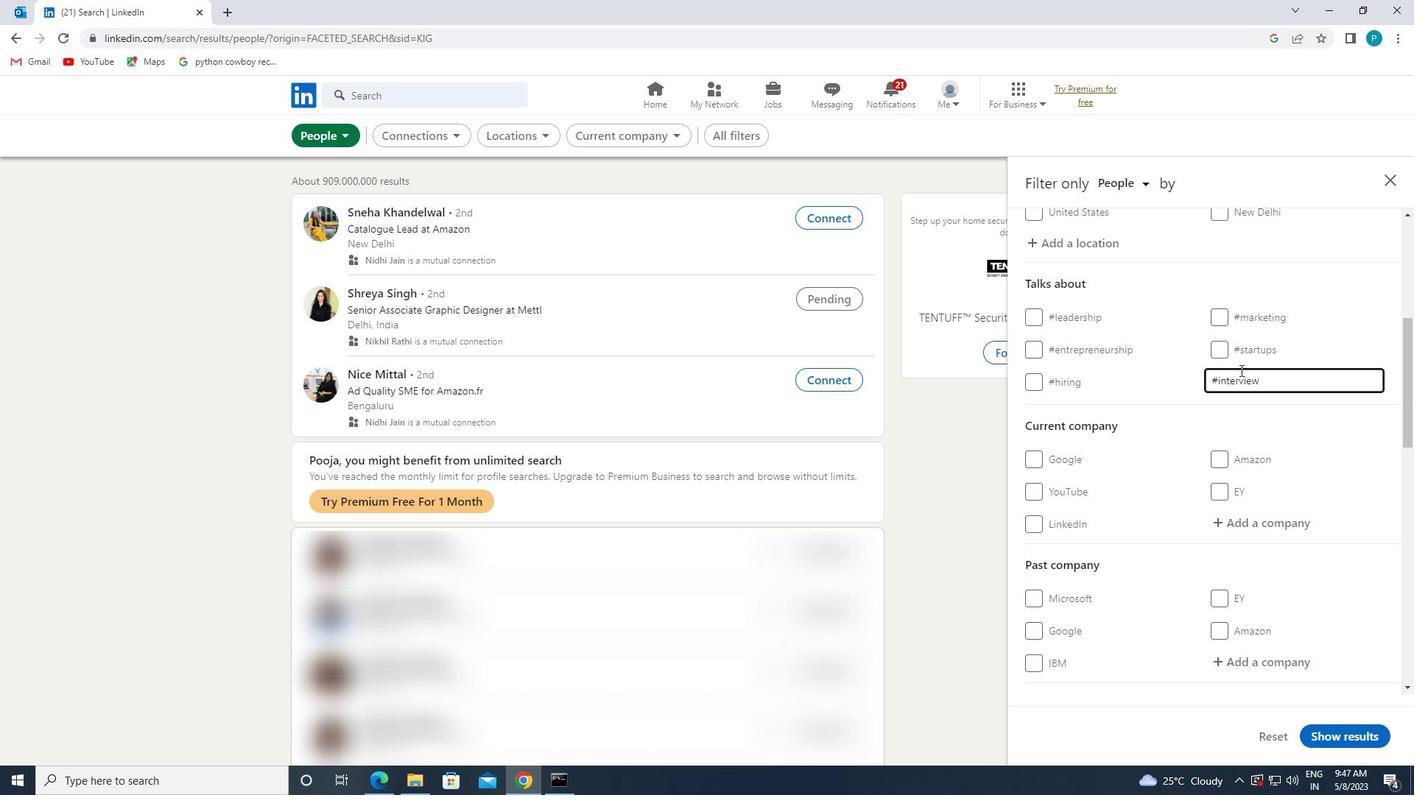 
Action: Mouse scrolled (1226, 423) with delta (0, 0)
Screenshot: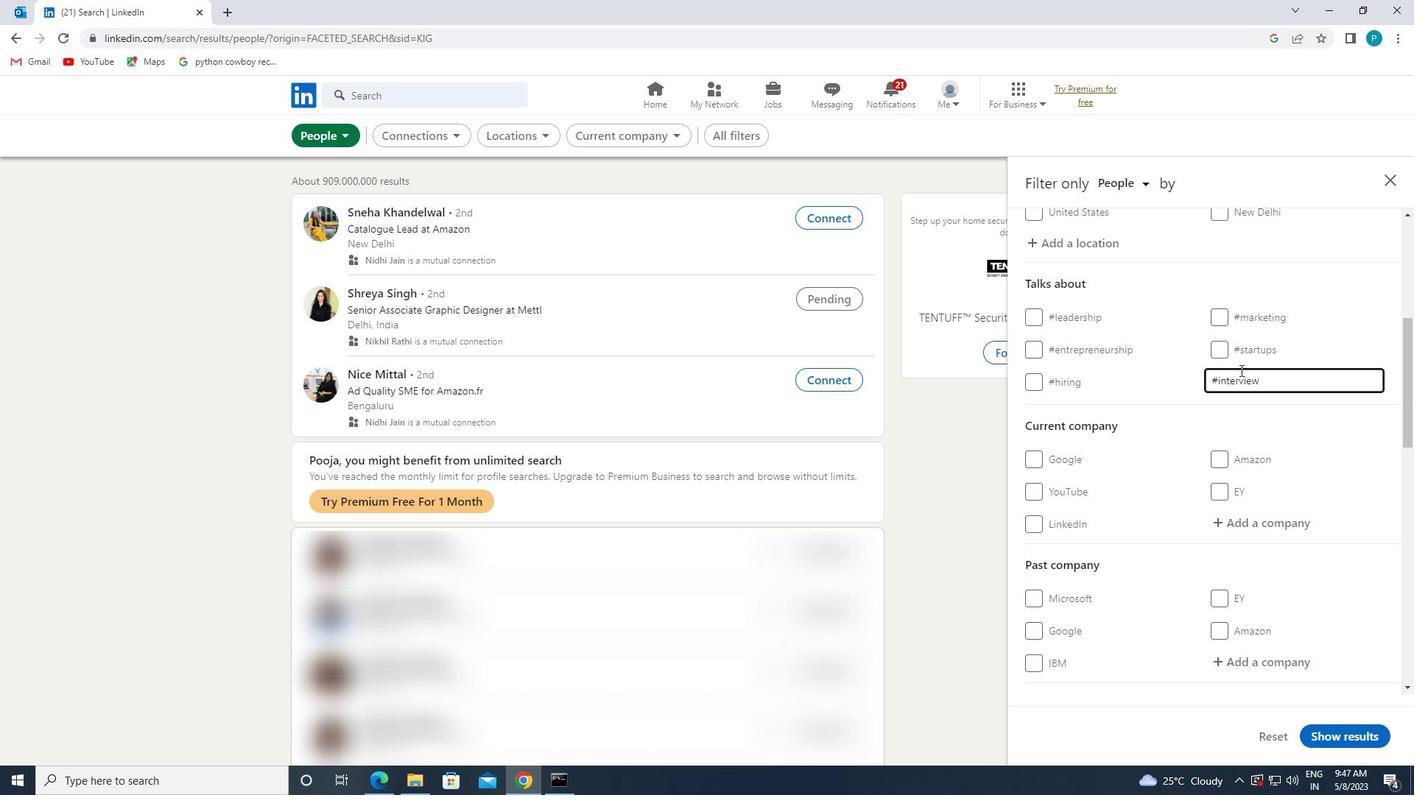 
Action: Mouse moved to (1193, 530)
Screenshot: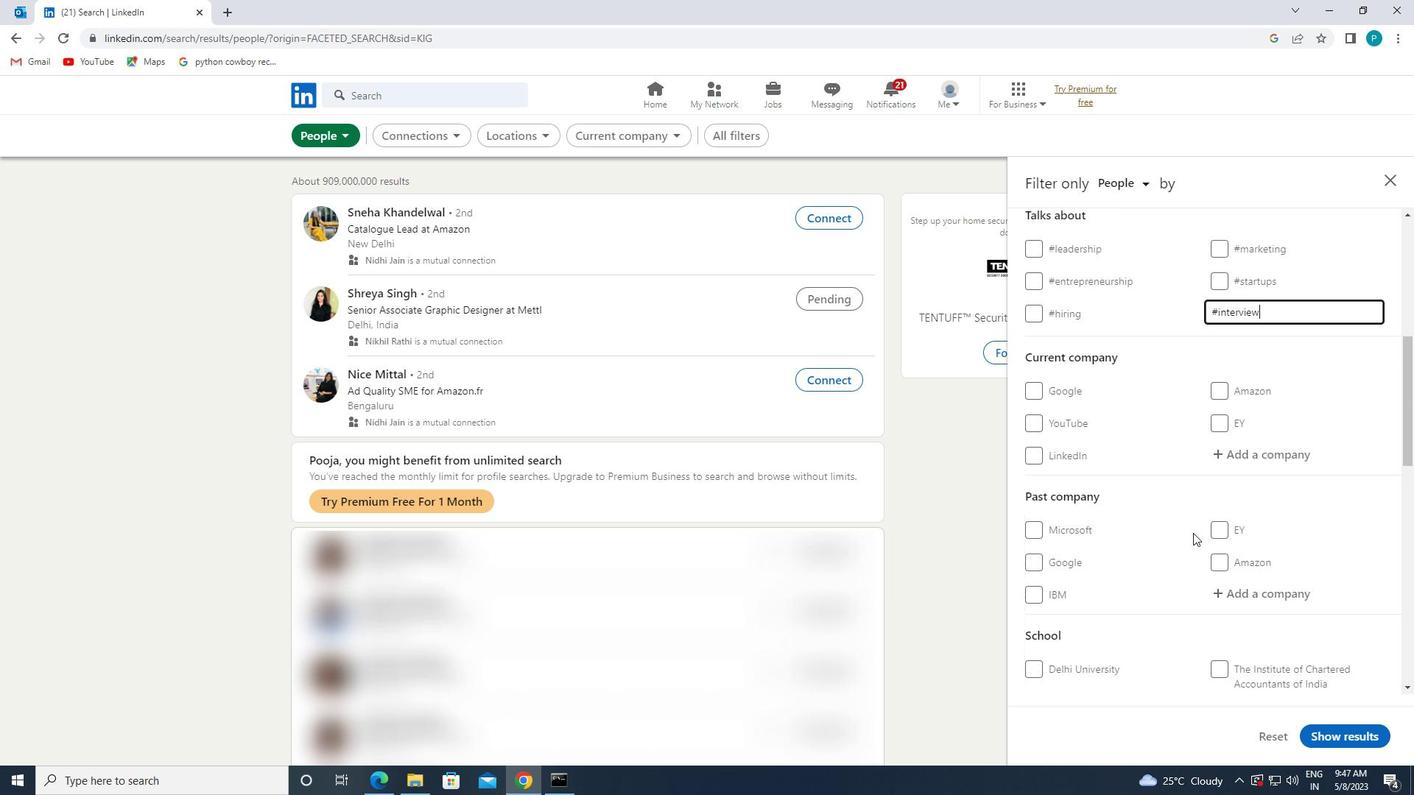 
Action: Mouse scrolled (1193, 529) with delta (0, 0)
Screenshot: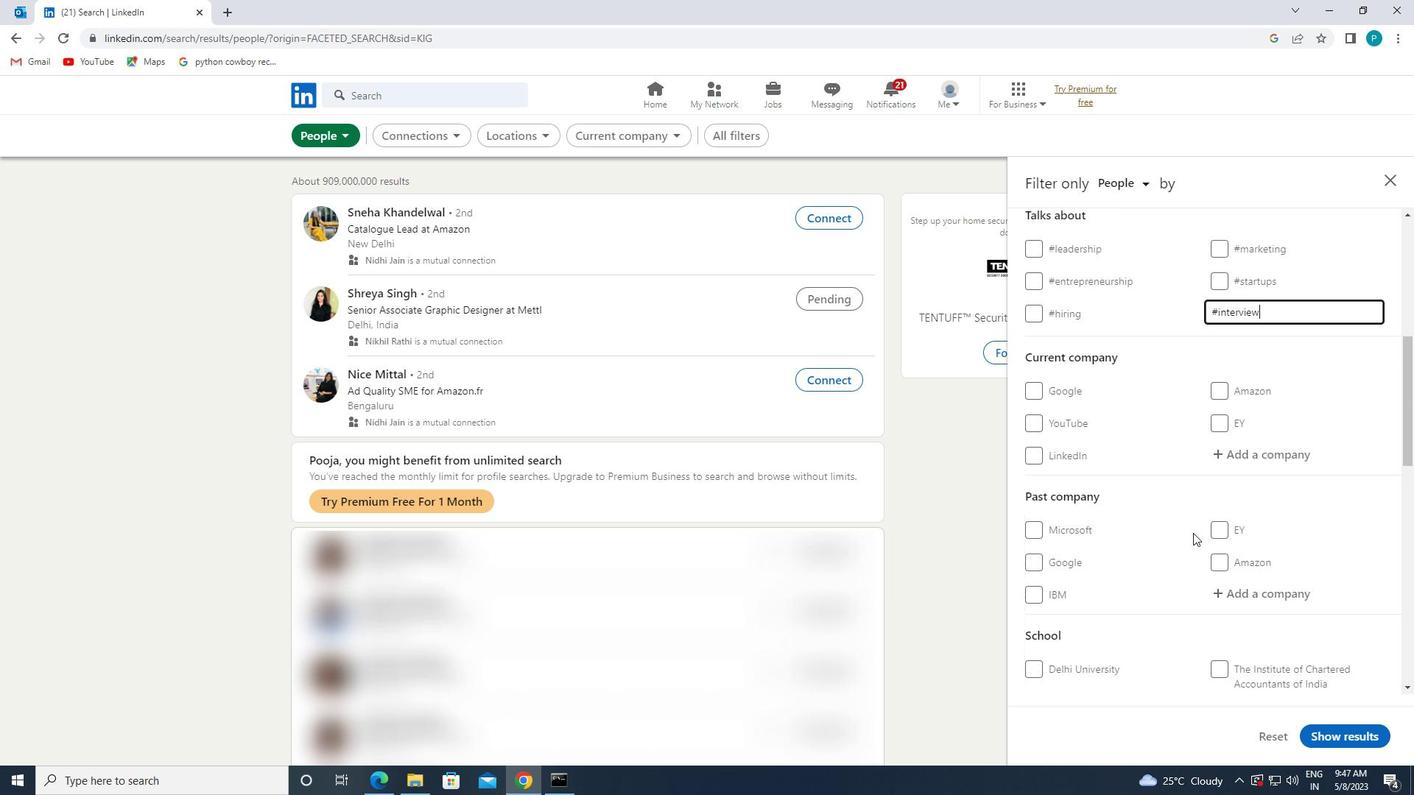 
Action: Mouse scrolled (1193, 529) with delta (0, 0)
Screenshot: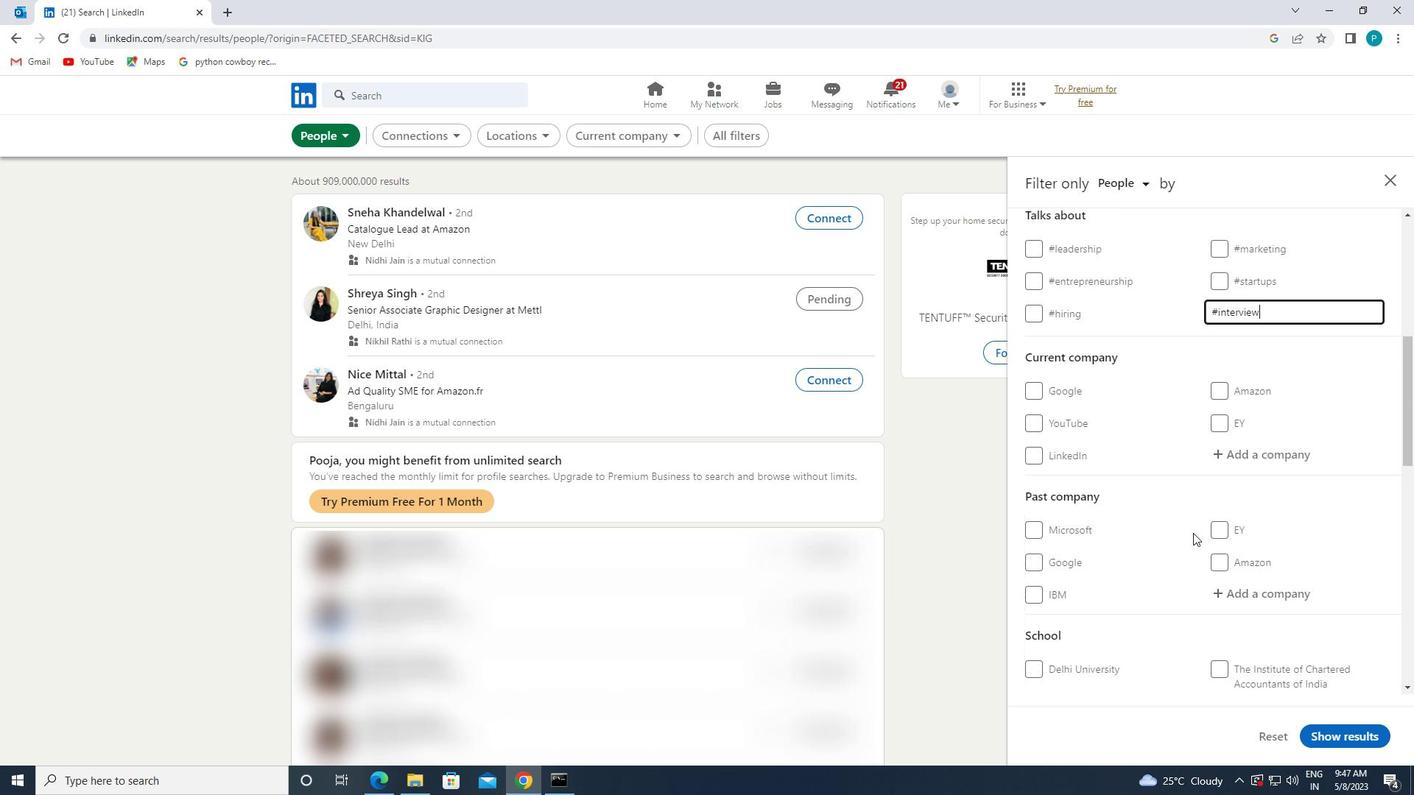 
Action: Mouse scrolled (1193, 529) with delta (0, 0)
Screenshot: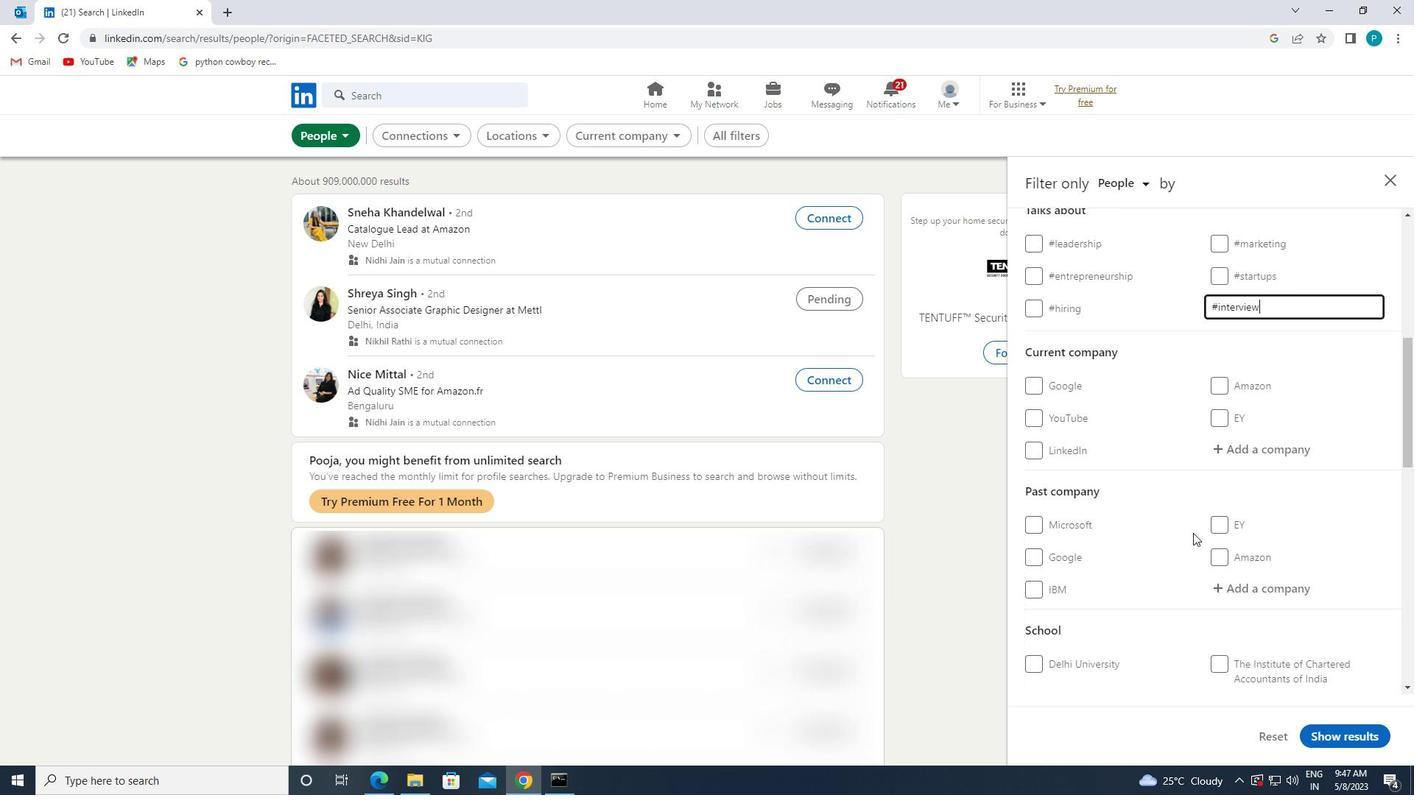 
Action: Mouse moved to (1154, 517)
Screenshot: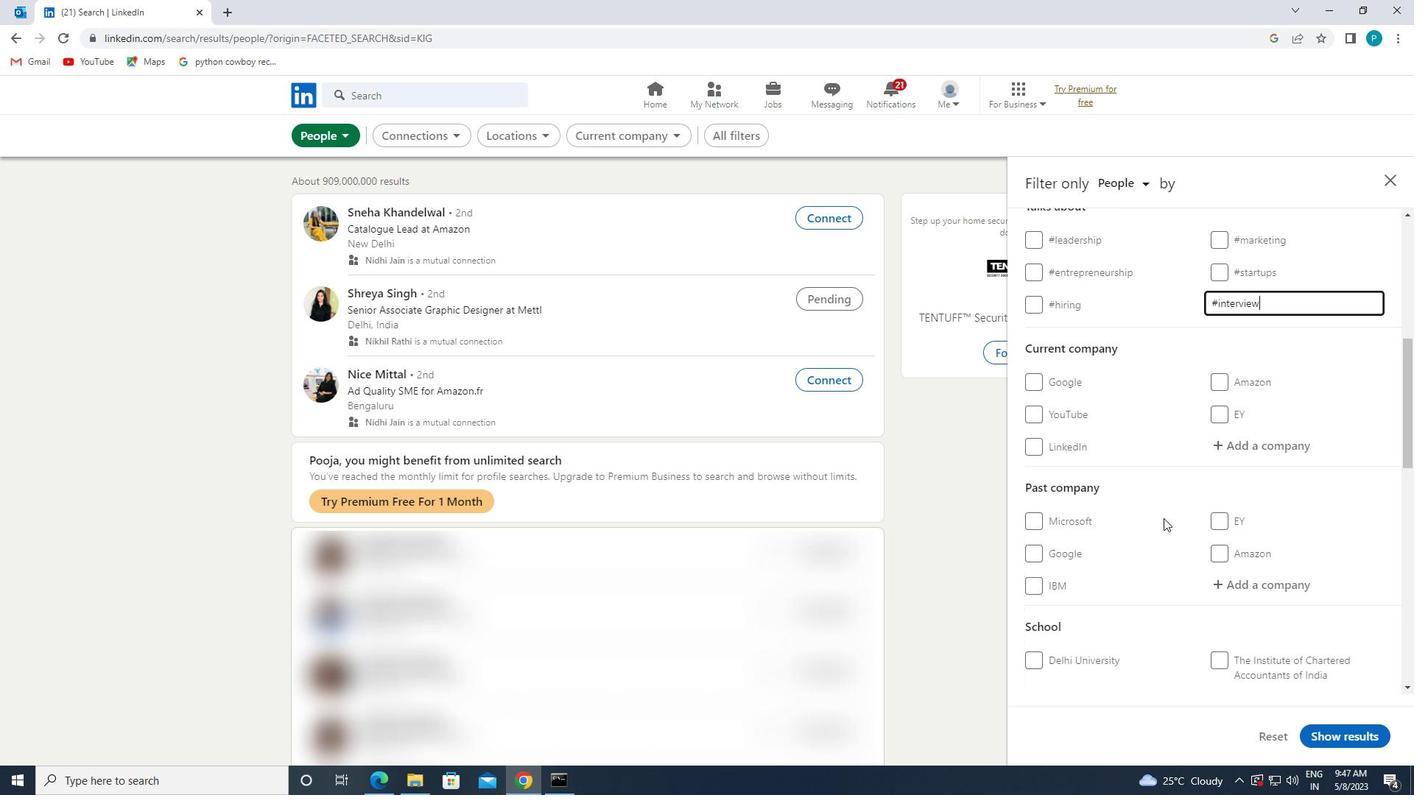 
Action: Mouse scrolled (1154, 517) with delta (0, 0)
Screenshot: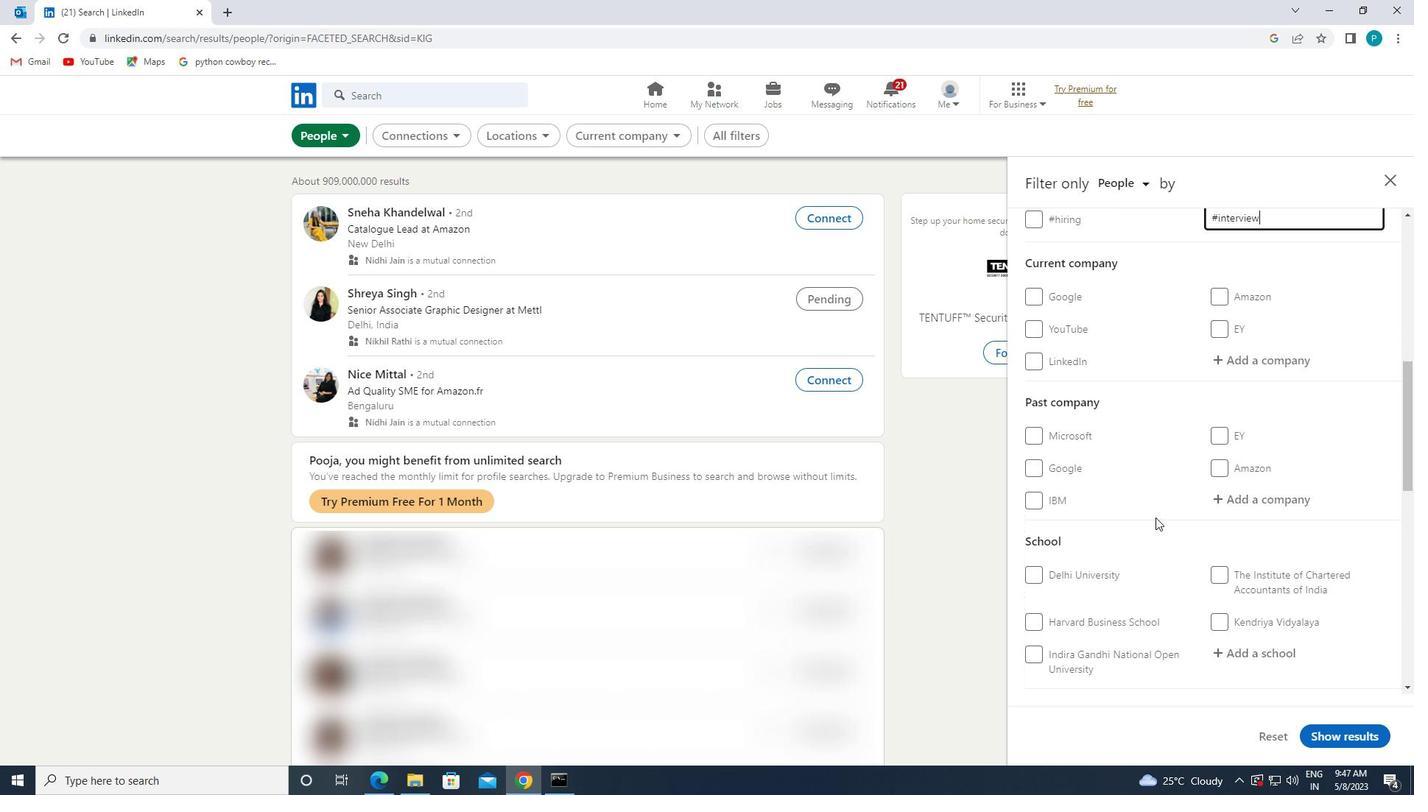 
Action: Mouse scrolled (1154, 517) with delta (0, 0)
Screenshot: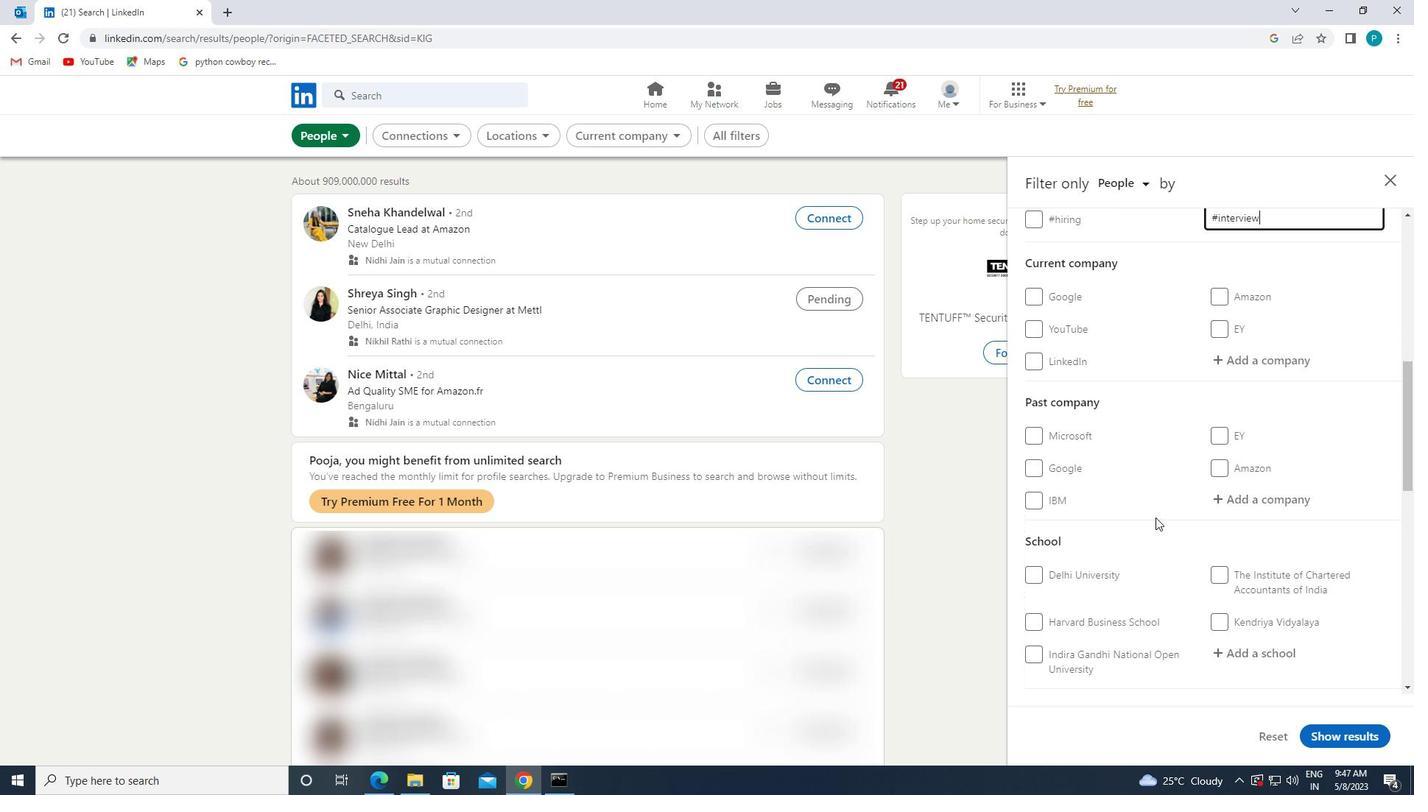 
Action: Mouse moved to (1244, 643)
Screenshot: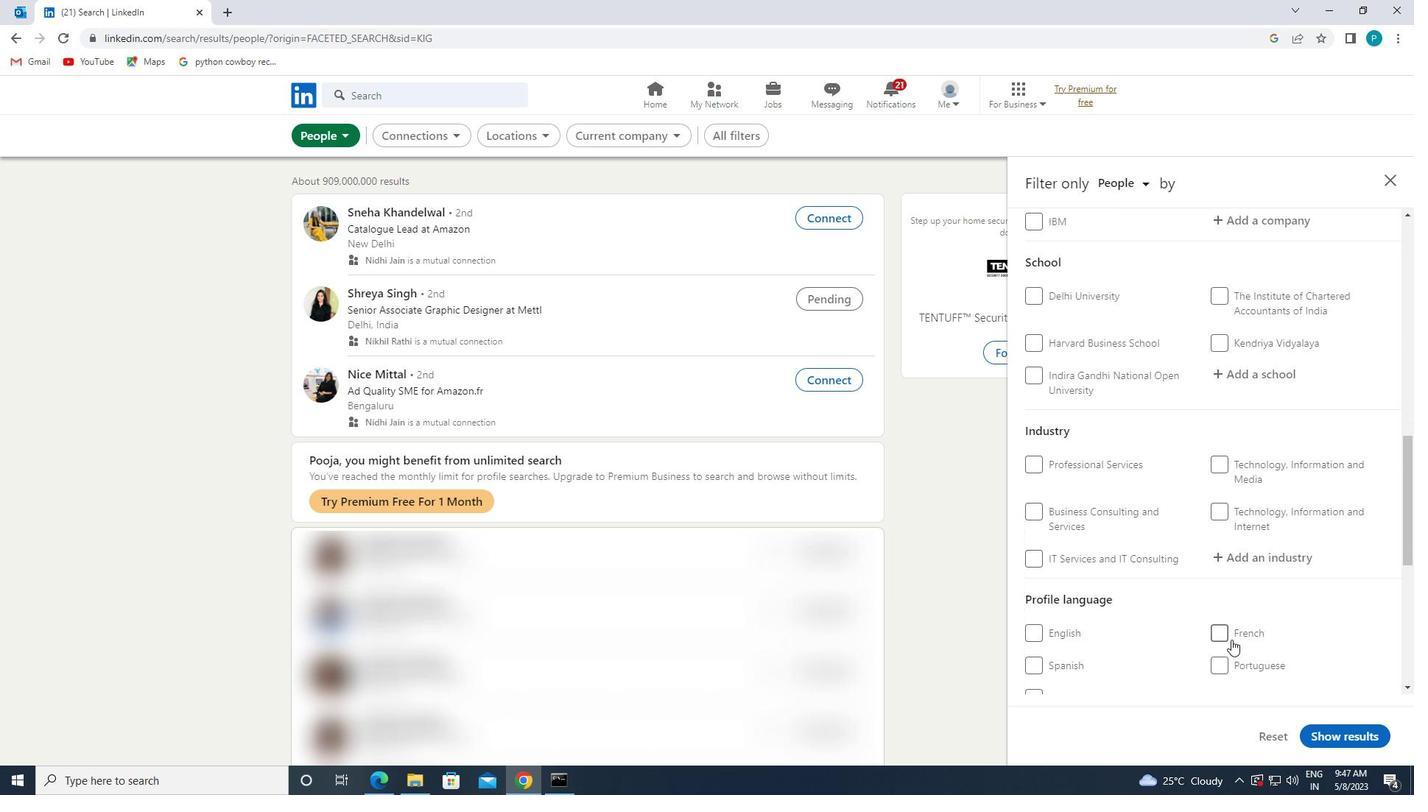 
Action: Mouse pressed left at (1244, 643)
Screenshot: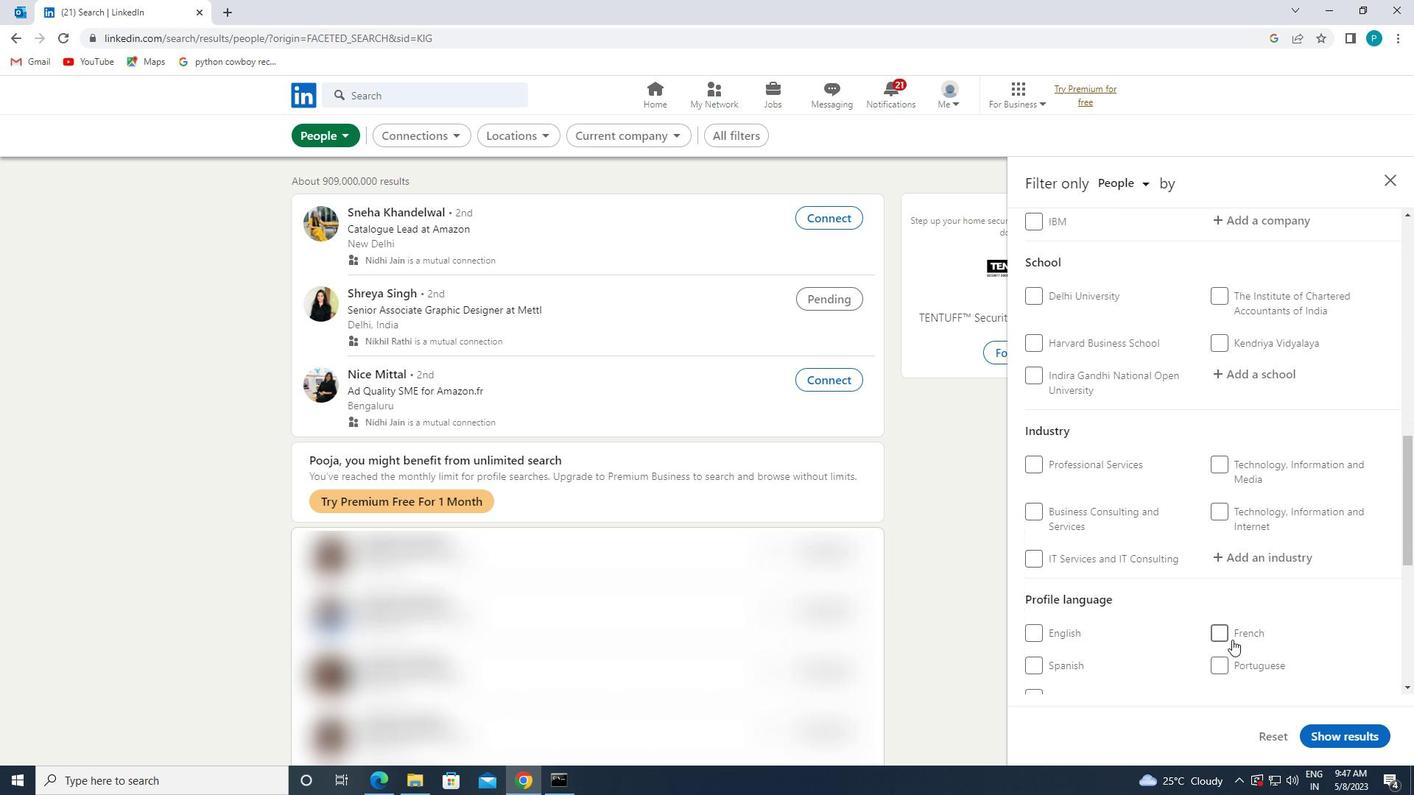 
Action: Mouse moved to (1242, 631)
Screenshot: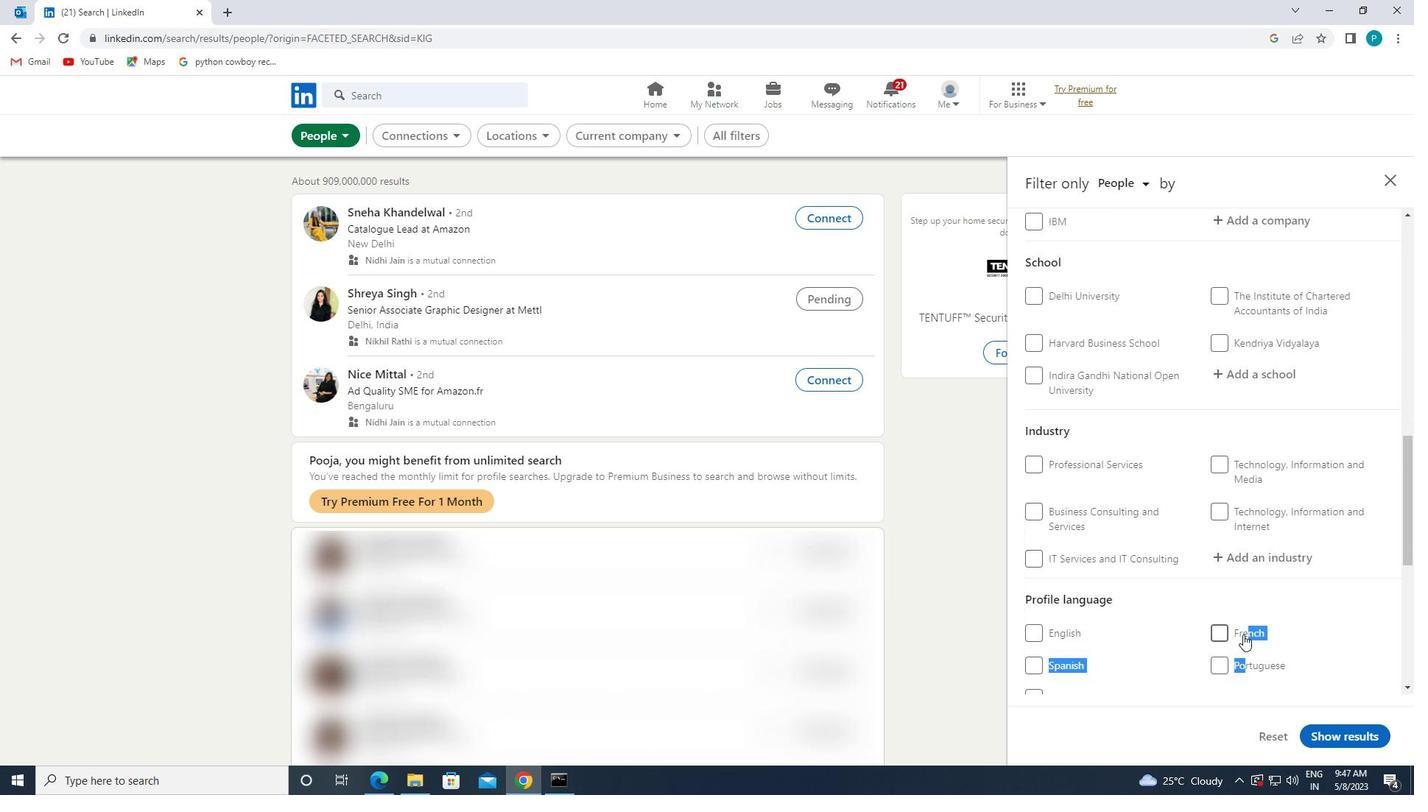 
Action: Mouse pressed left at (1242, 631)
Screenshot: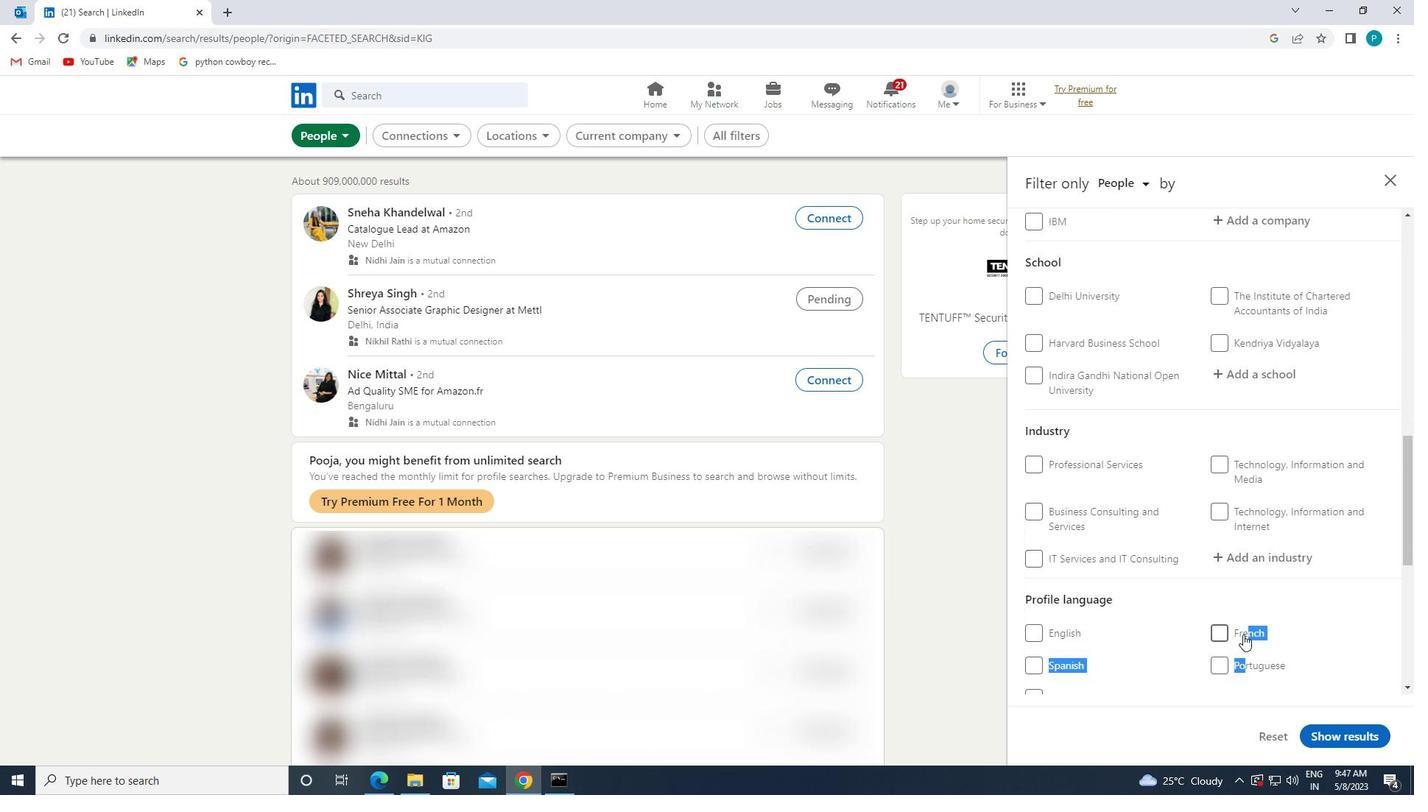 
Action: Mouse moved to (1241, 584)
Screenshot: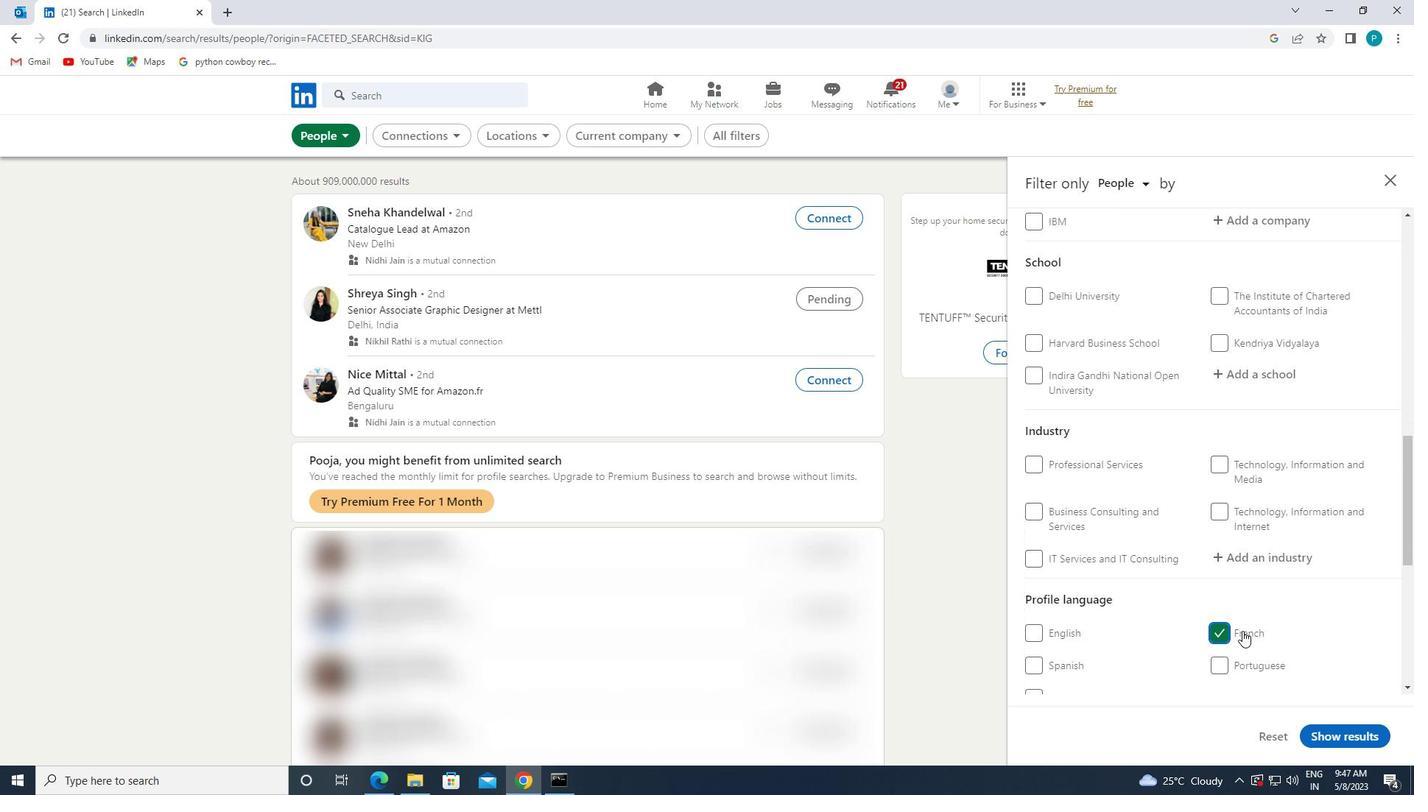 
Action: Mouse scrolled (1241, 584) with delta (0, 0)
Screenshot: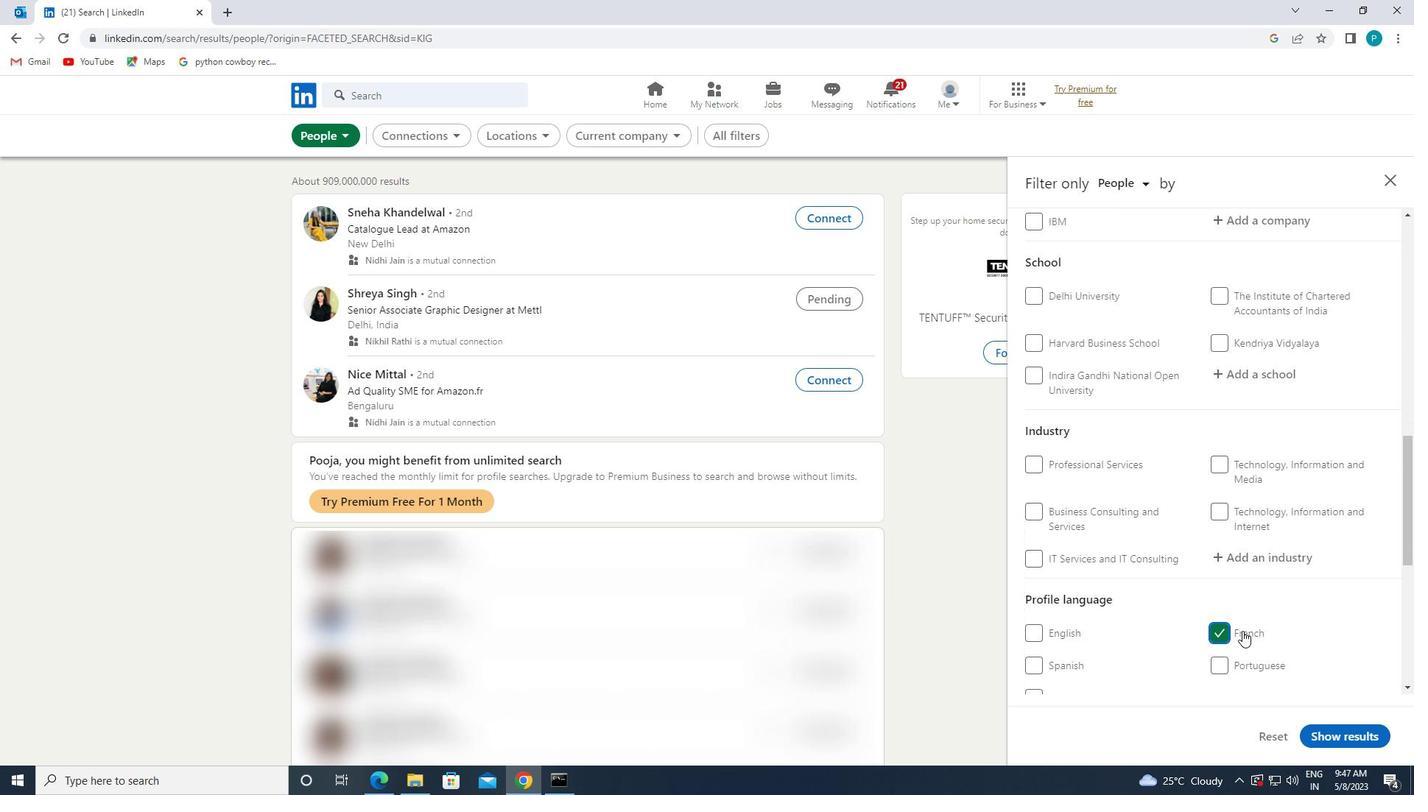 
Action: Mouse moved to (1240, 575)
Screenshot: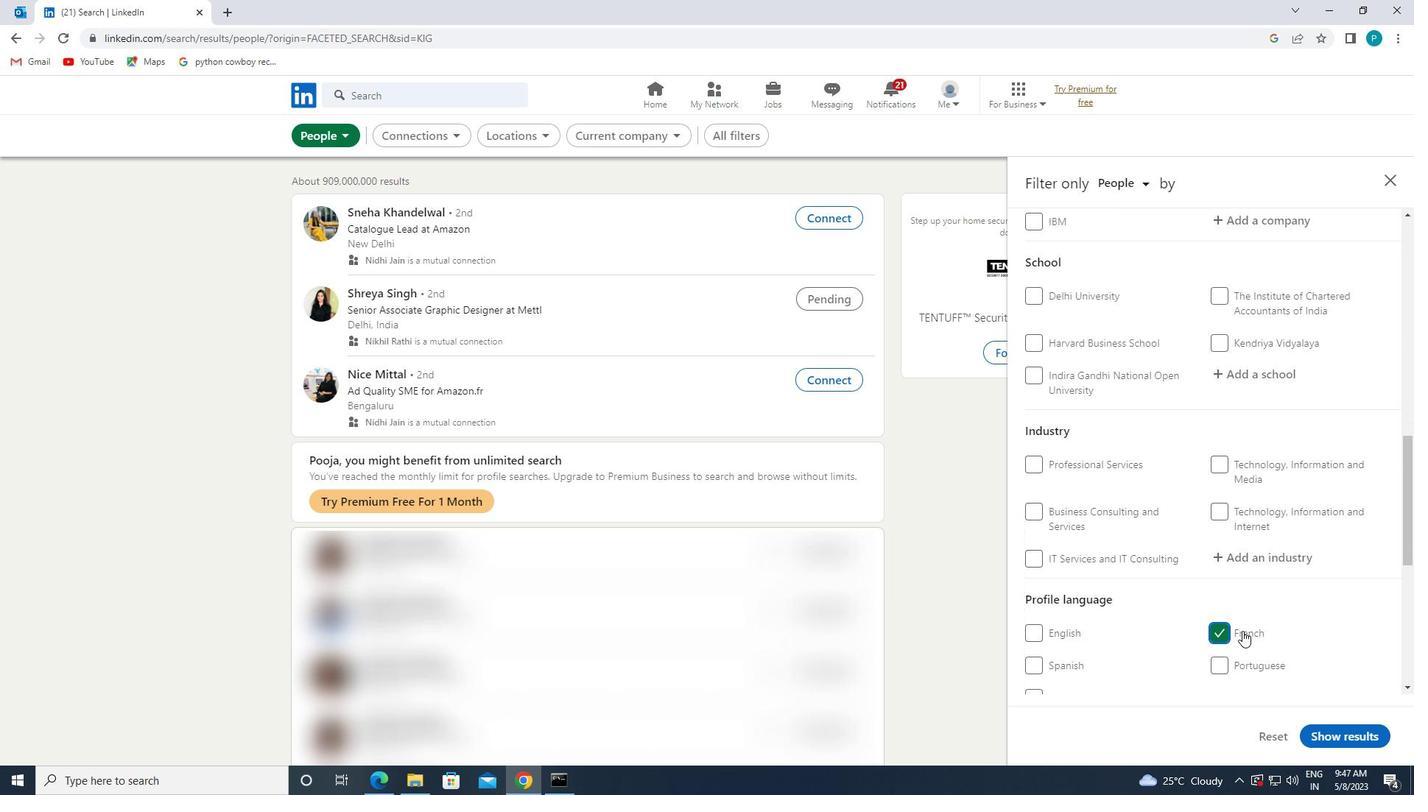 
Action: Mouse scrolled (1240, 576) with delta (0, 0)
Screenshot: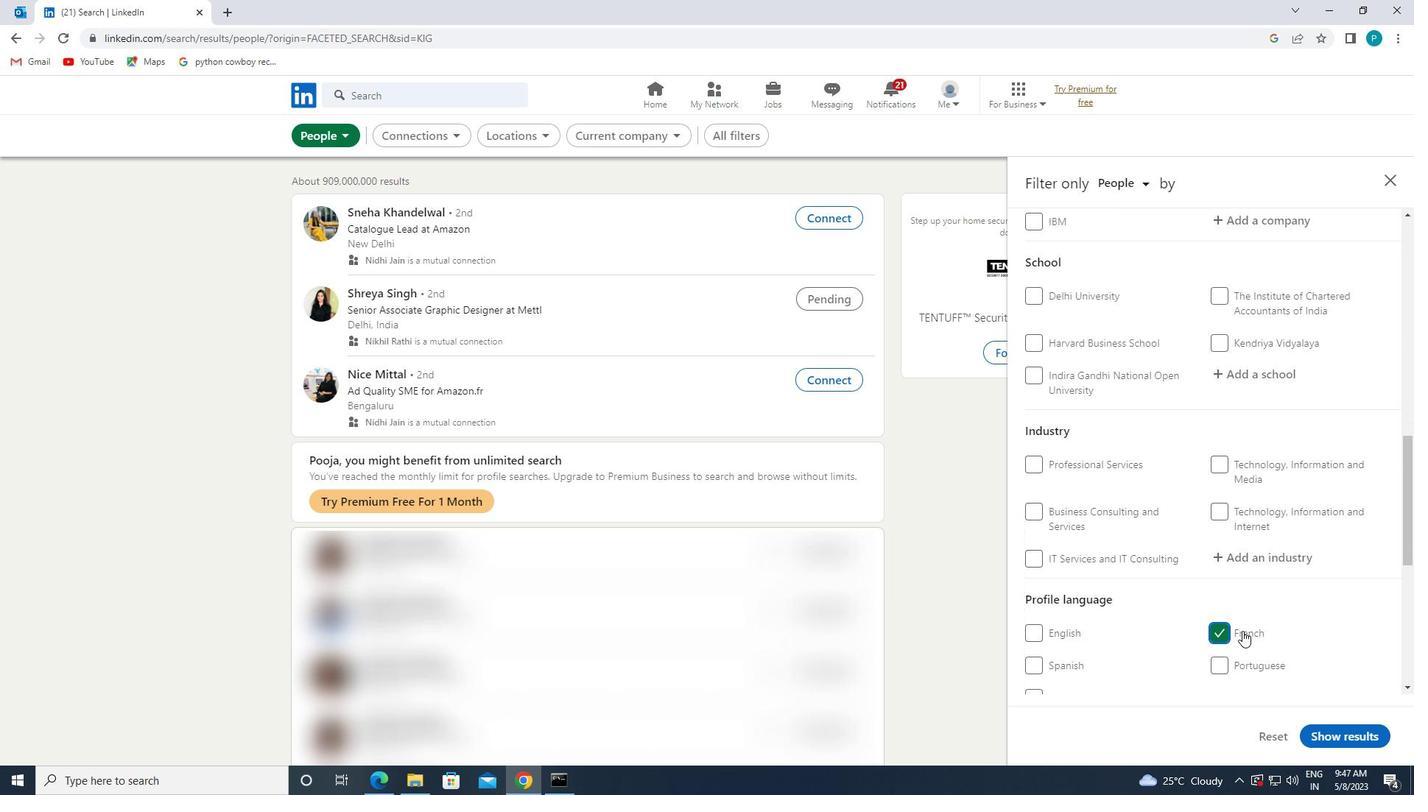 
Action: Mouse moved to (1240, 572)
Screenshot: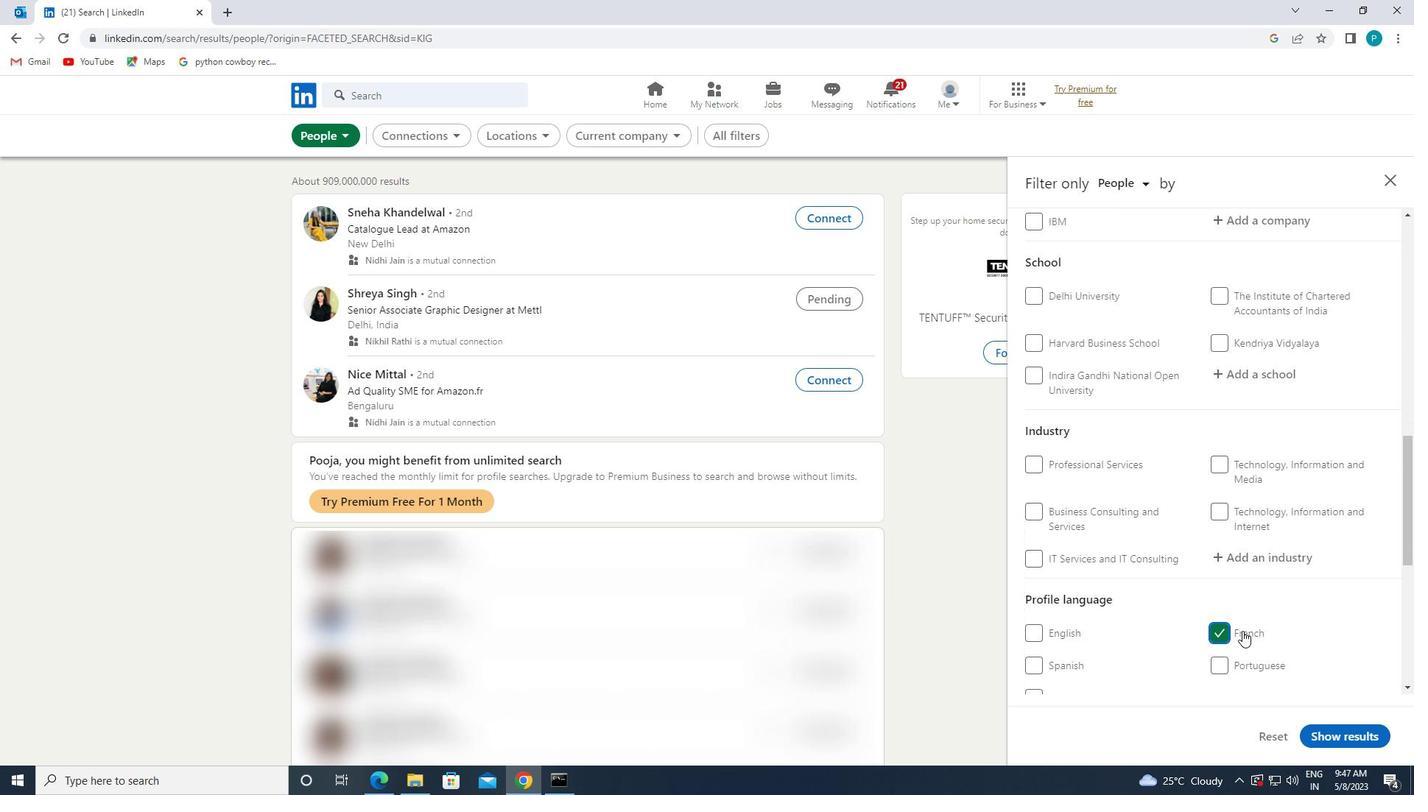 
Action: Mouse scrolled (1240, 573) with delta (0, 0)
Screenshot: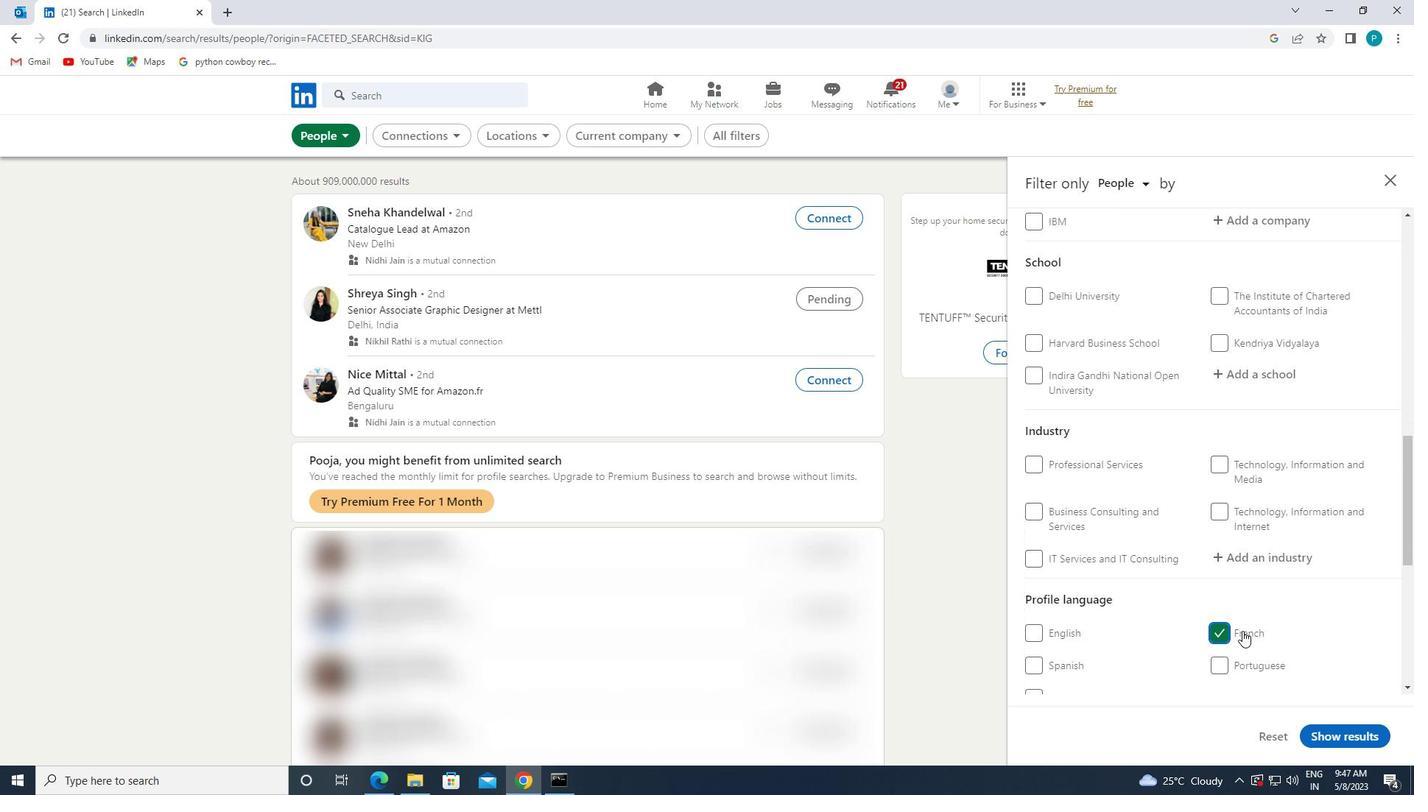
Action: Mouse moved to (1240, 546)
Screenshot: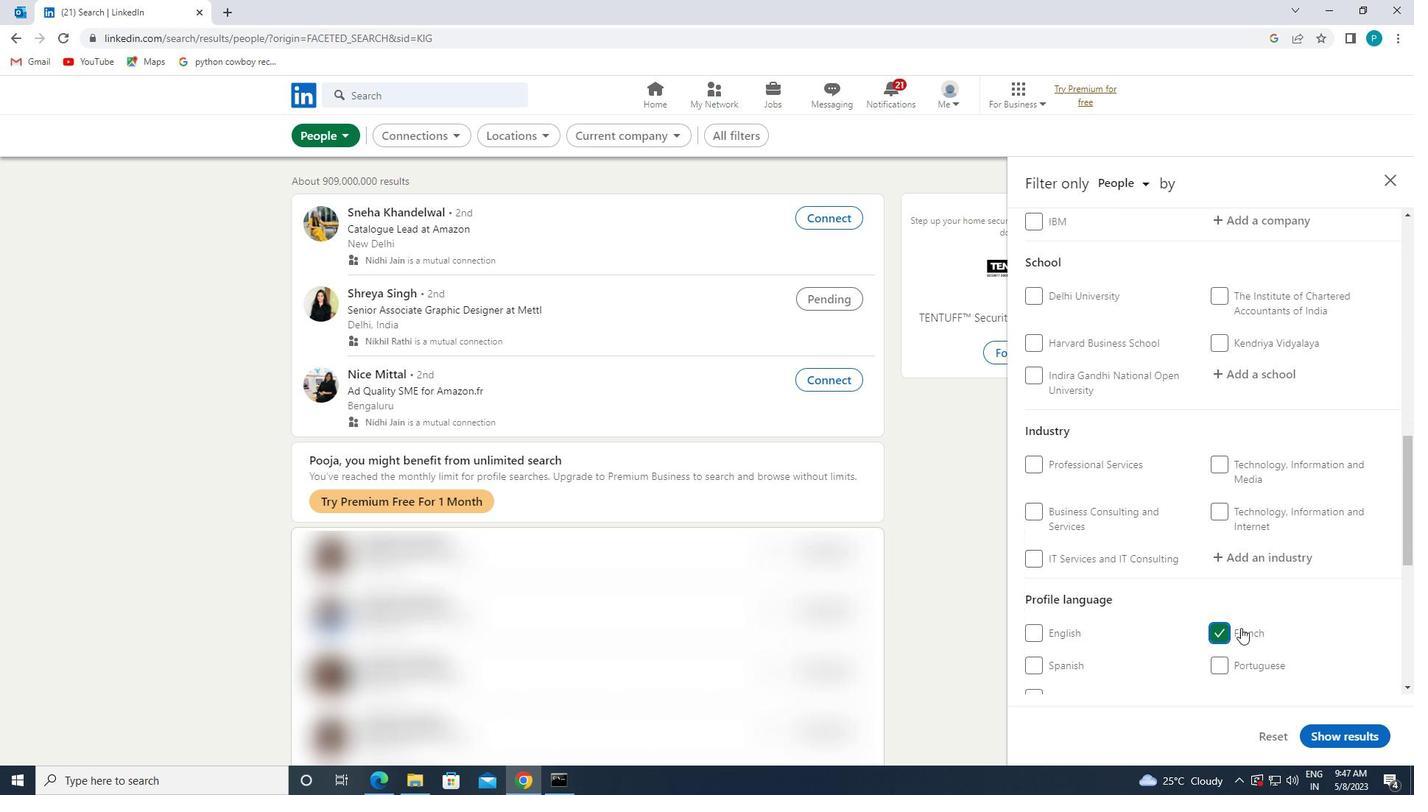 
Action: Mouse scrolled (1240, 547) with delta (0, 0)
Screenshot: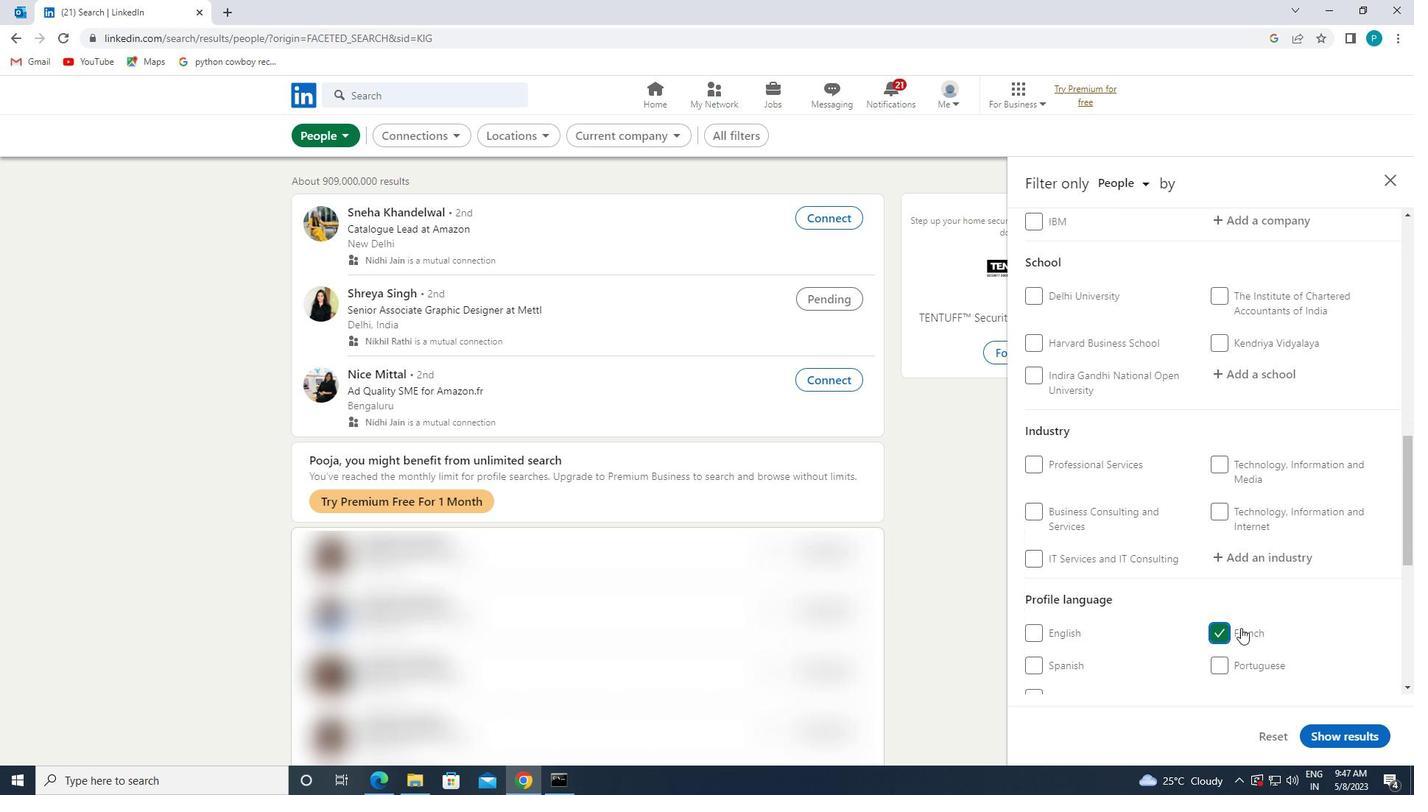 
Action: Mouse moved to (1241, 522)
Screenshot: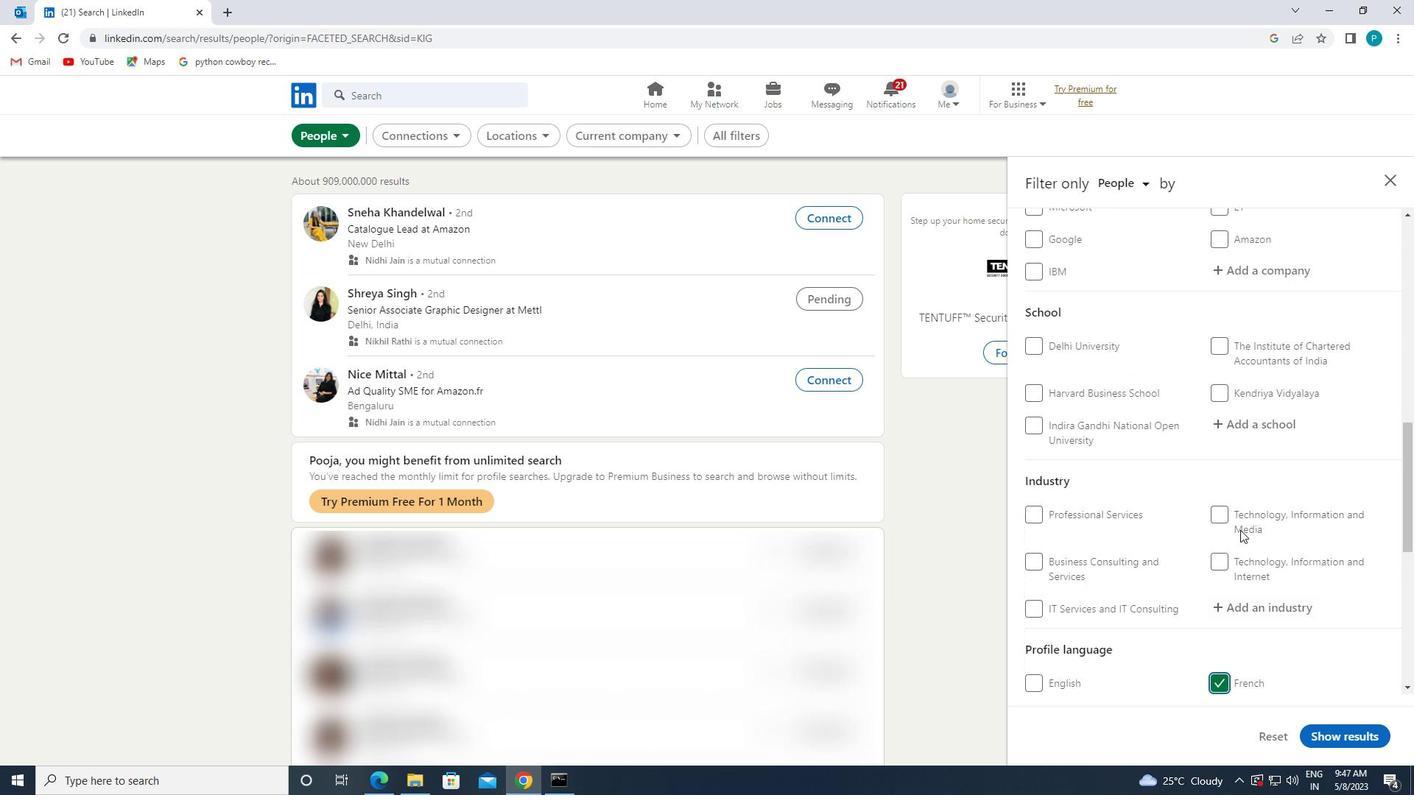 
Action: Mouse scrolled (1241, 523) with delta (0, 0)
Screenshot: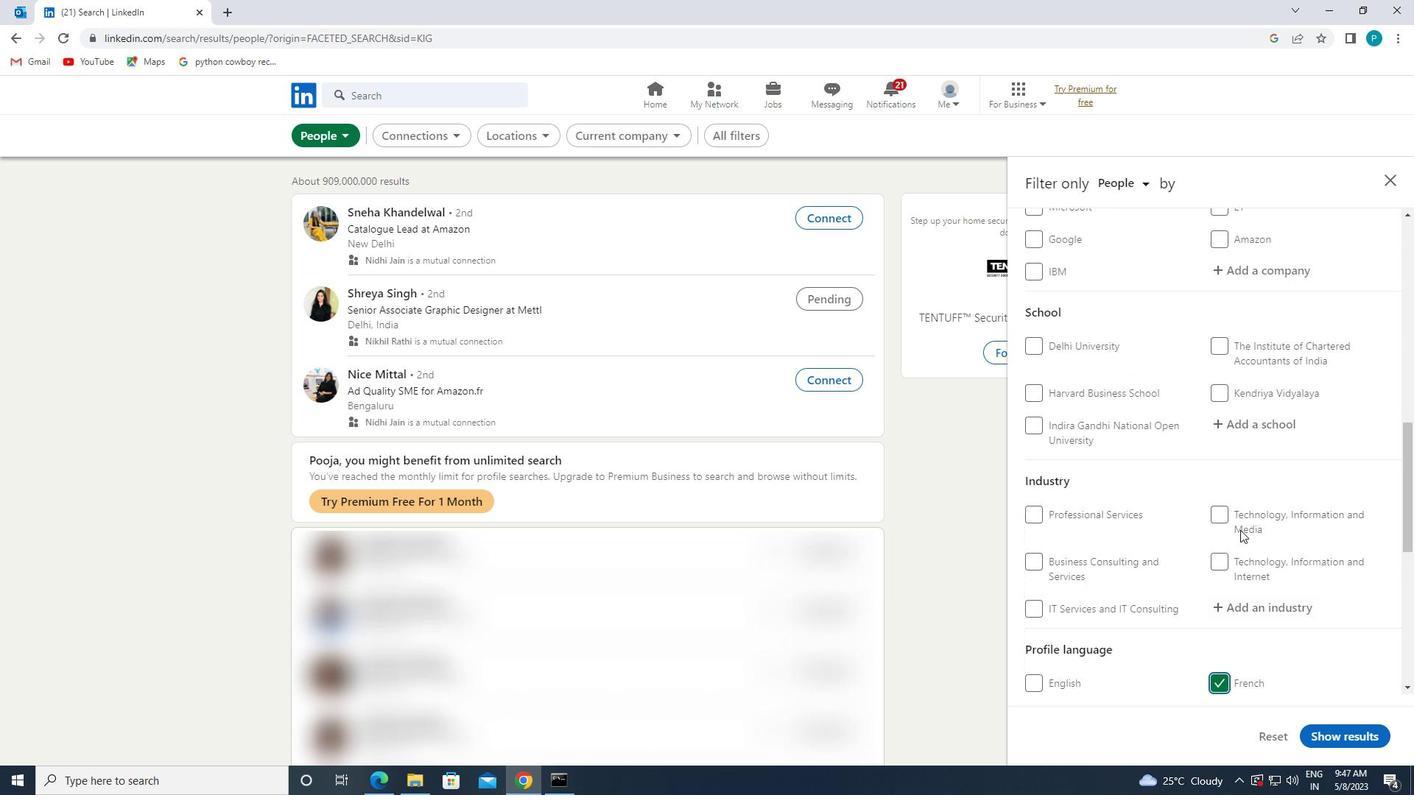 
Action: Mouse scrolled (1241, 523) with delta (0, 0)
Screenshot: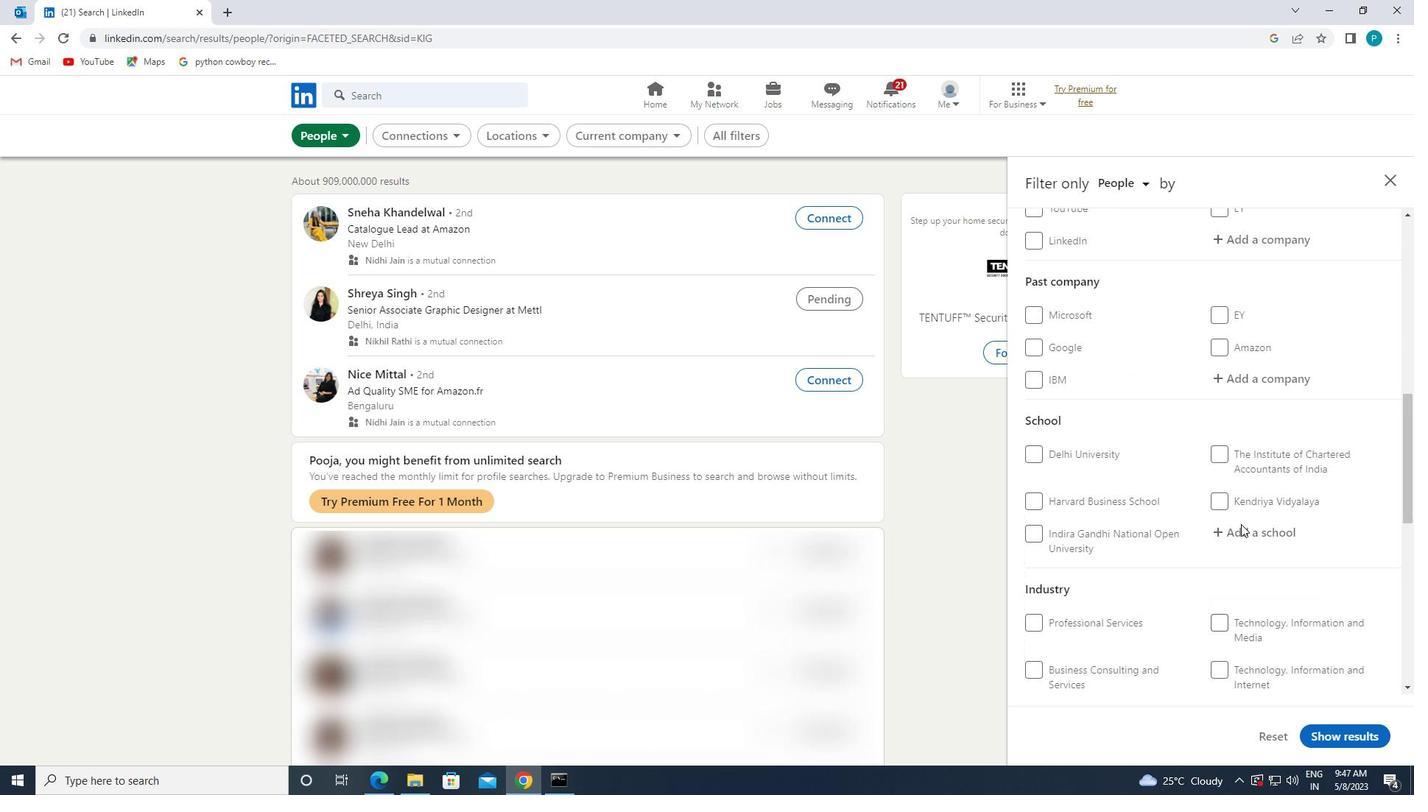 
Action: Mouse scrolled (1241, 523) with delta (0, 0)
Screenshot: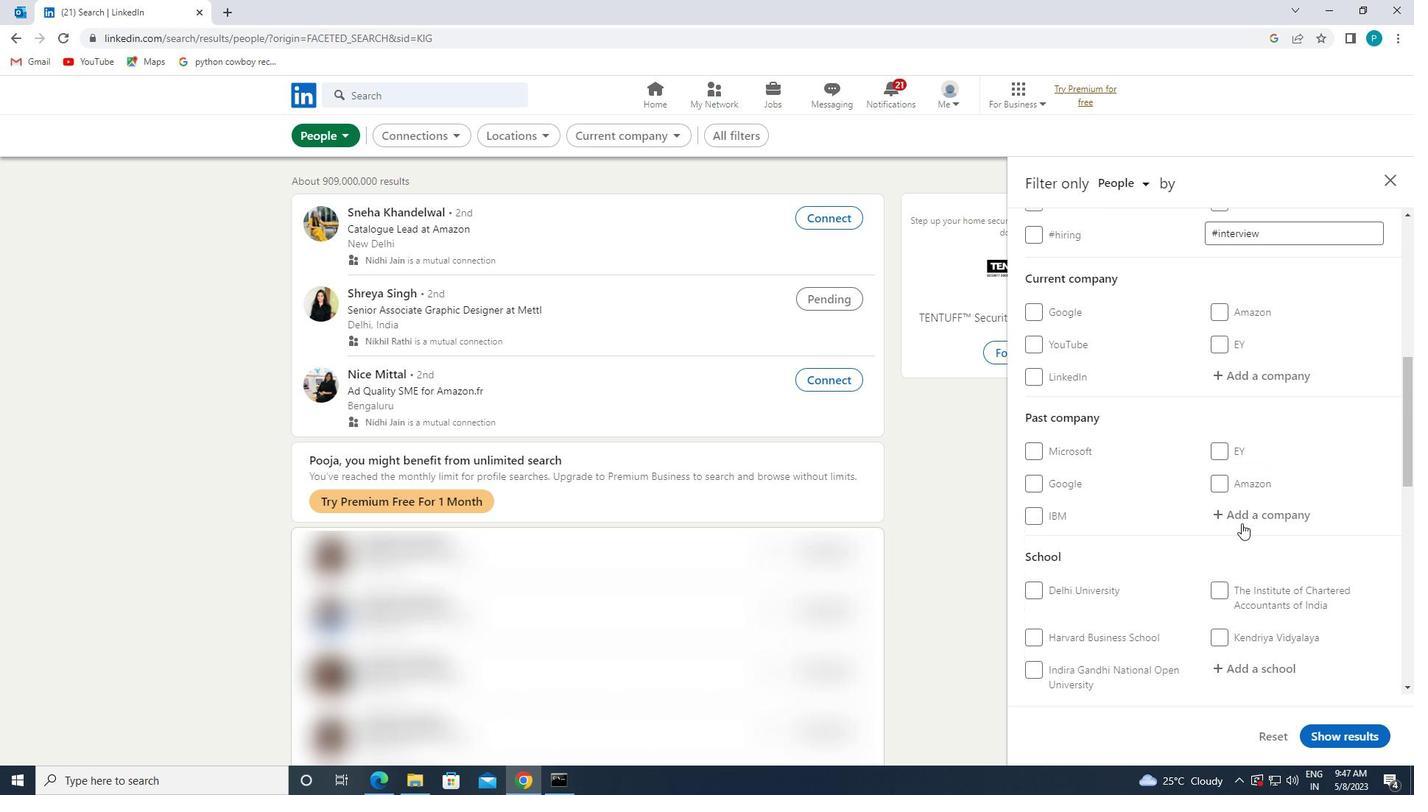 
Action: Mouse moved to (1275, 589)
Screenshot: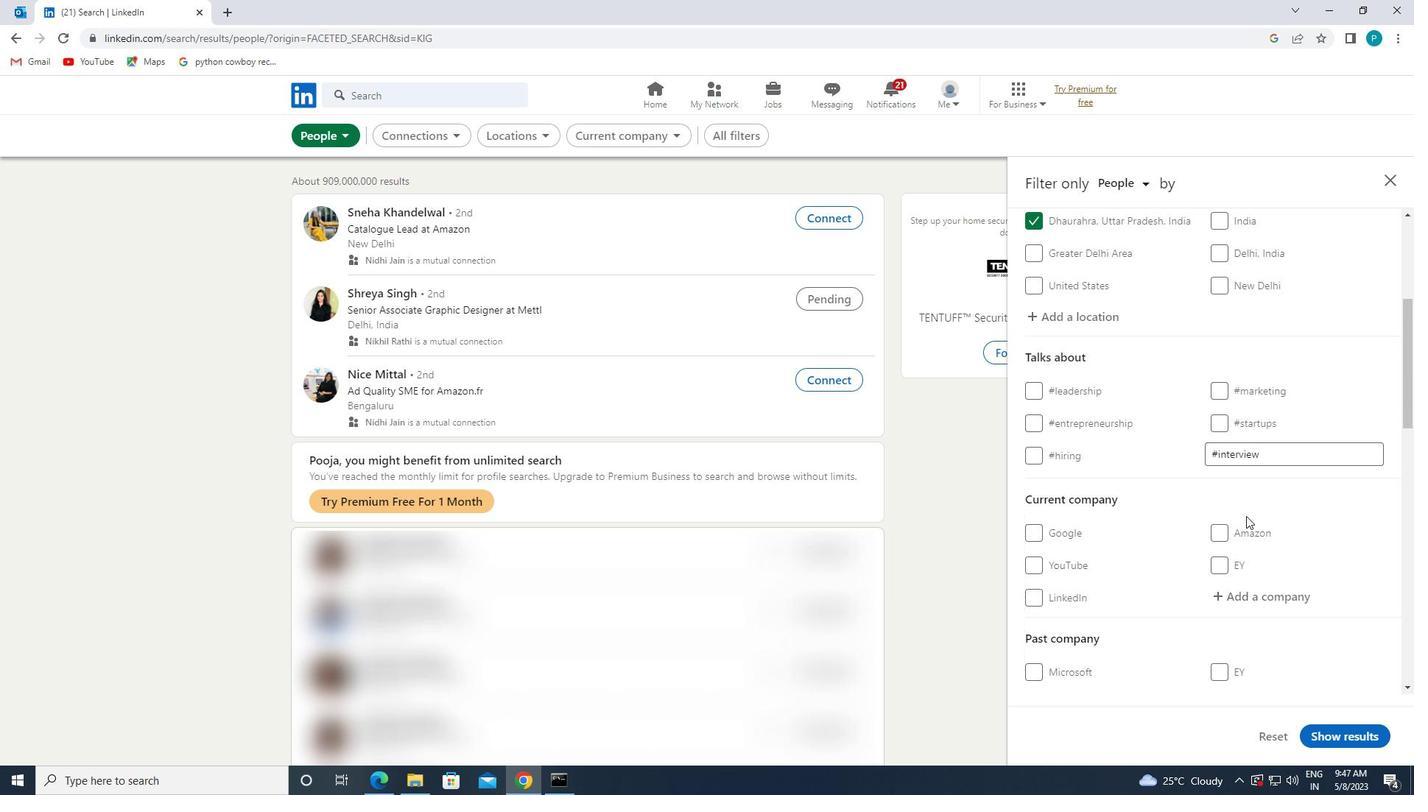 
Action: Mouse pressed left at (1275, 589)
Screenshot: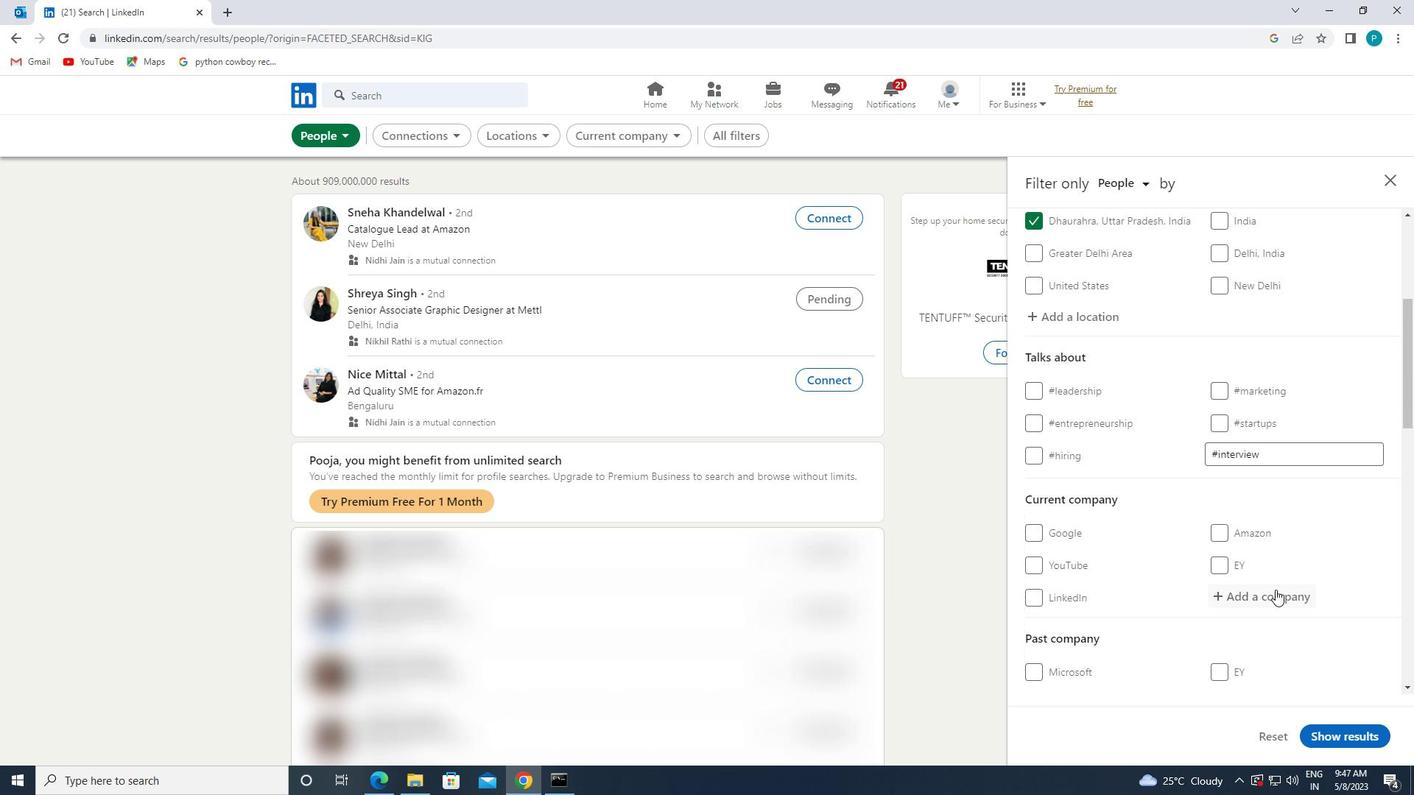 
Action: Mouse moved to (1291, 601)
Screenshot: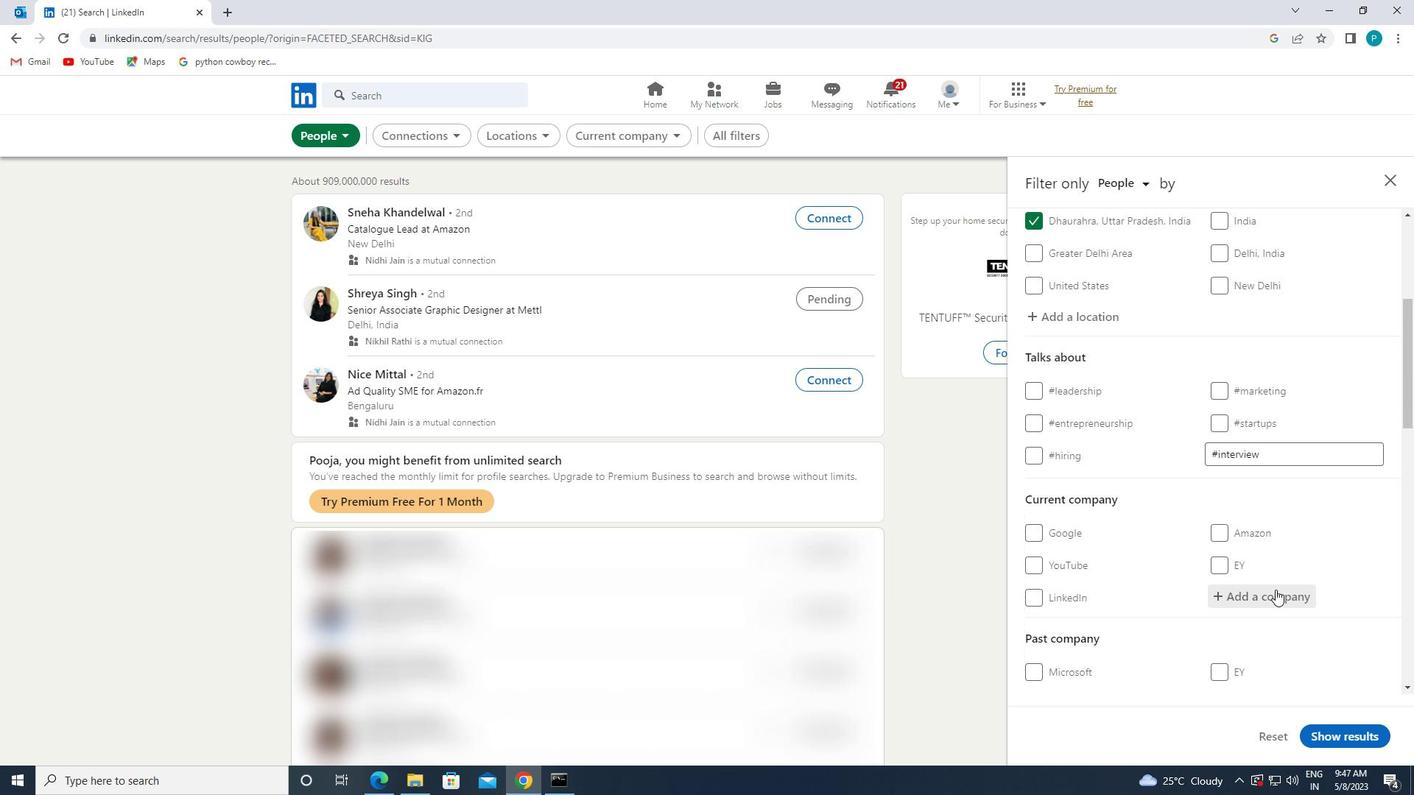 
Action: Key pressed <Key.caps_lock>HEKK<Key.backspace><Key.backspace>LLA
Screenshot: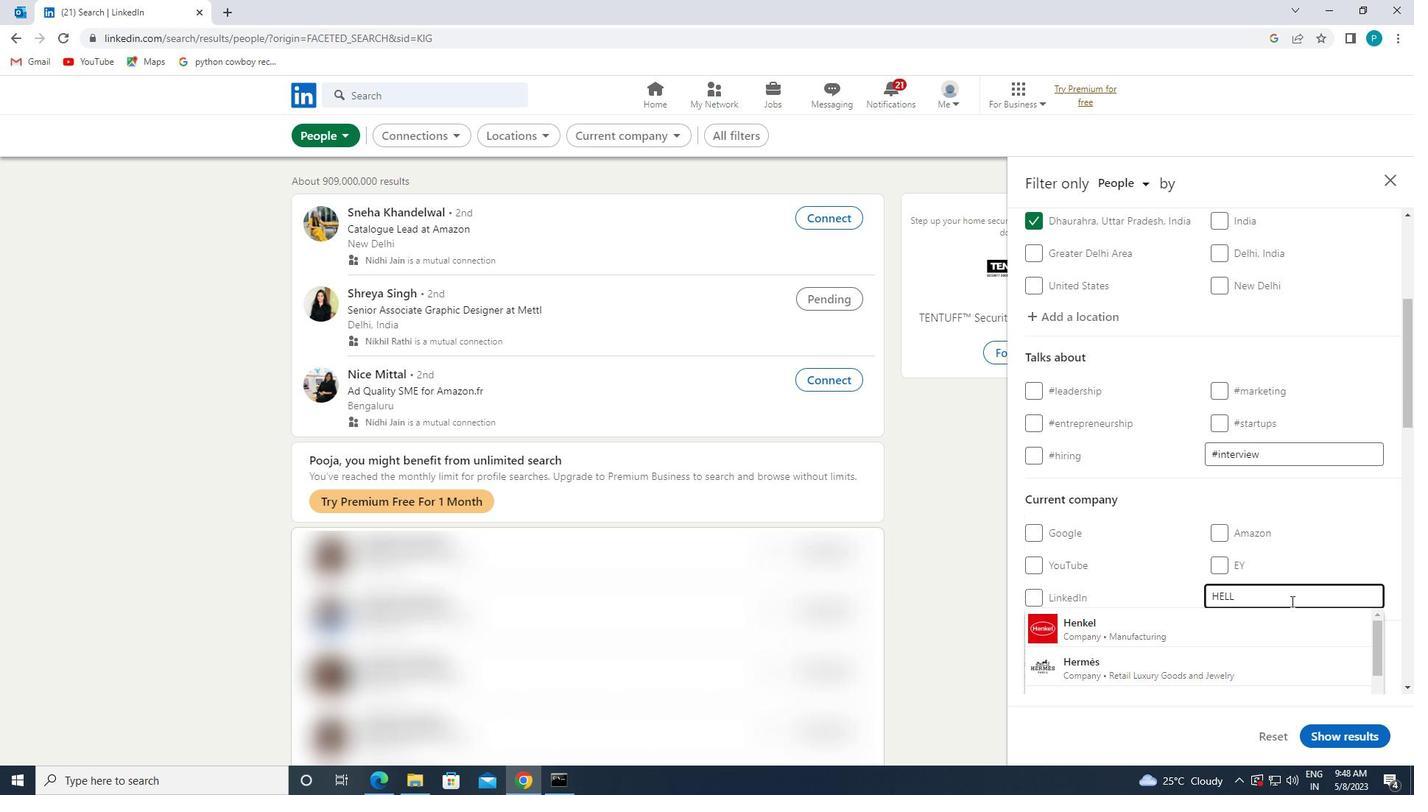 
Action: Mouse moved to (1276, 631)
Screenshot: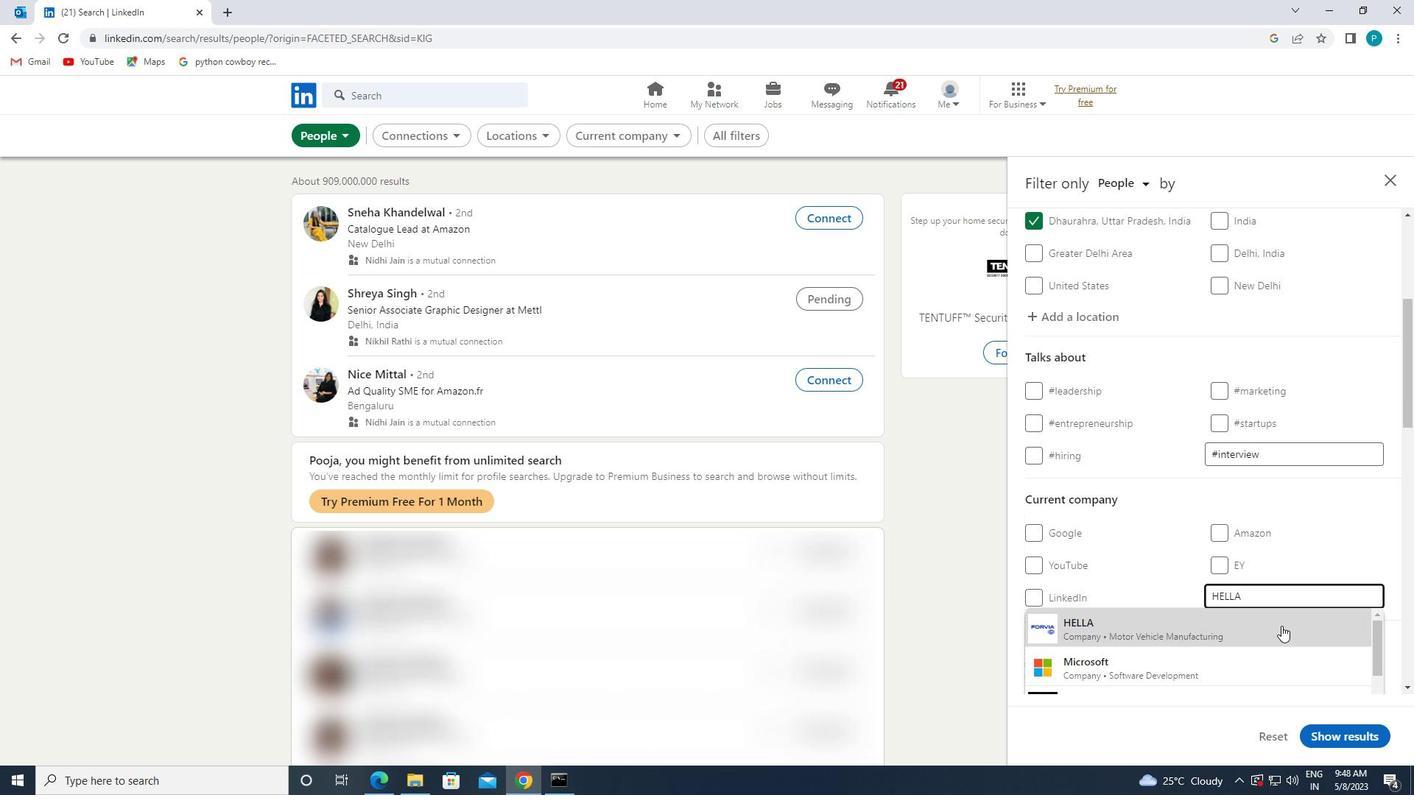 
Action: Mouse pressed left at (1276, 631)
Screenshot: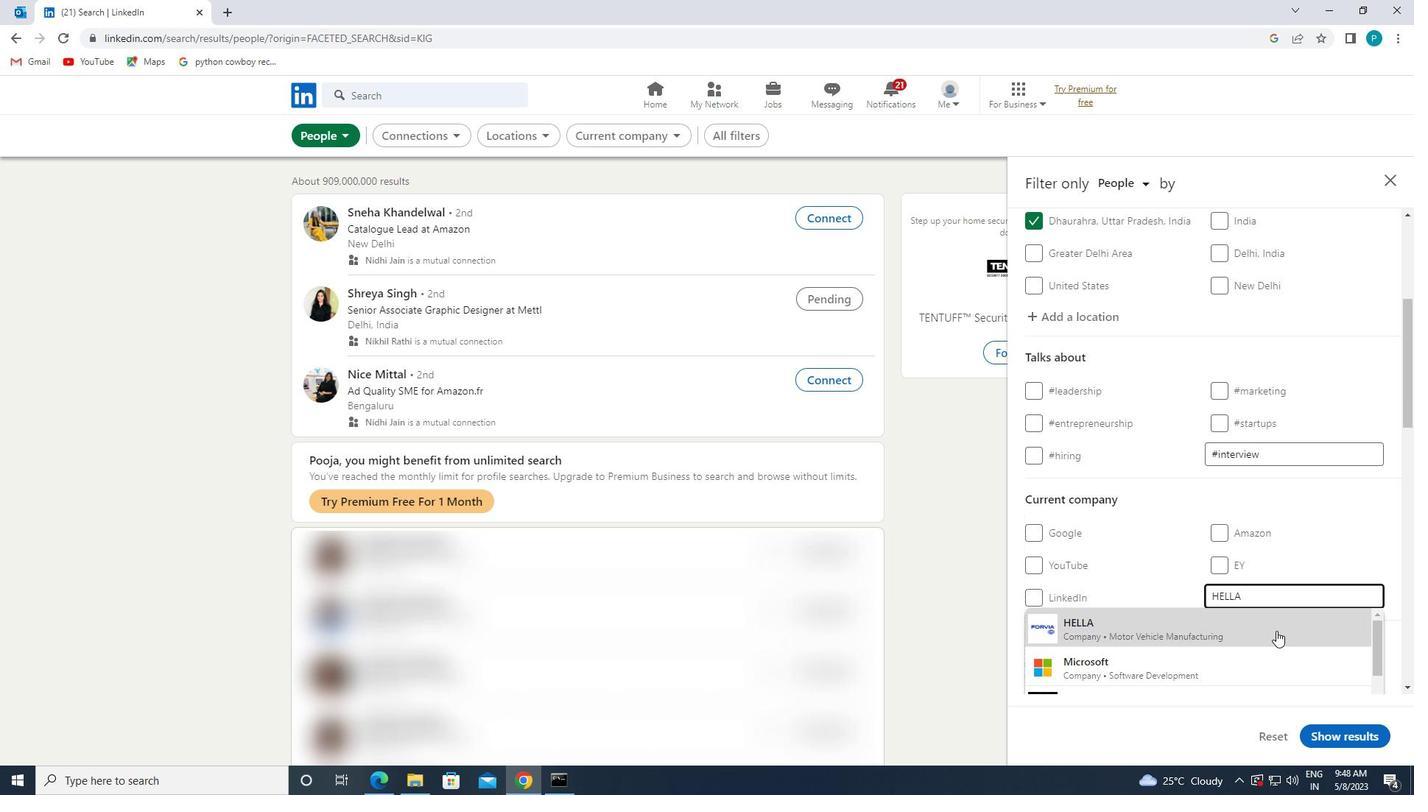 
Action: Mouse moved to (1273, 615)
Screenshot: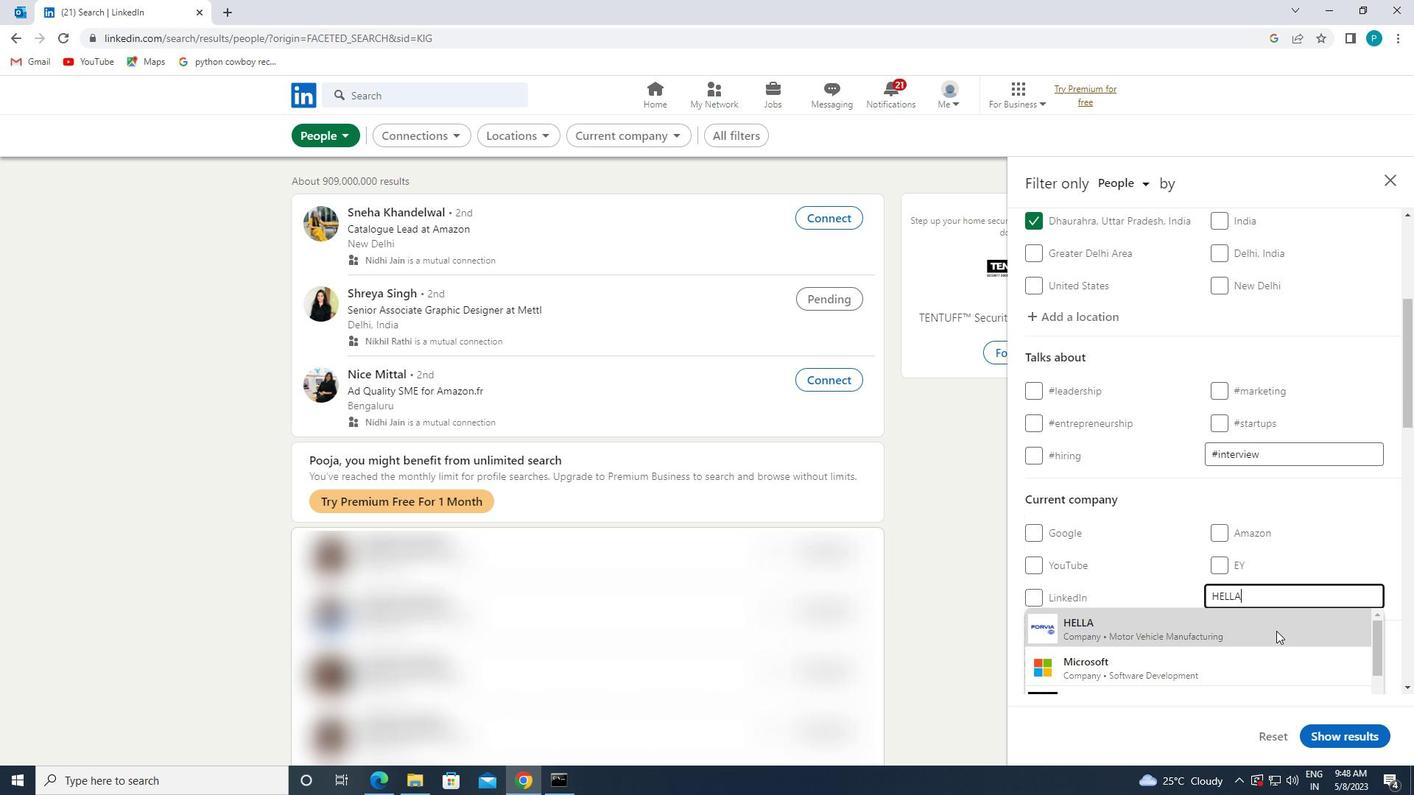 
Action: Mouse scrolled (1273, 614) with delta (0, 0)
Screenshot: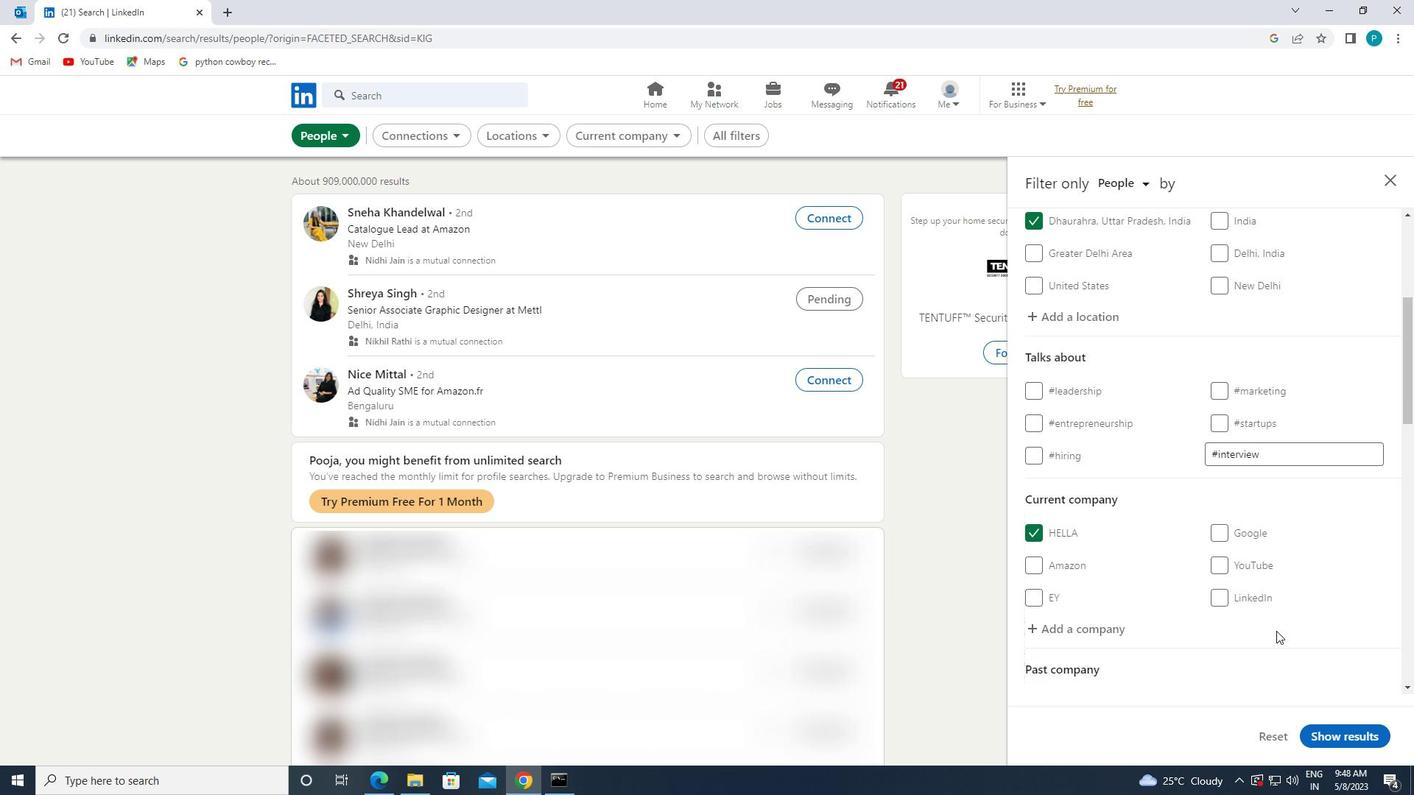 
Action: Mouse scrolled (1273, 614) with delta (0, 0)
Screenshot: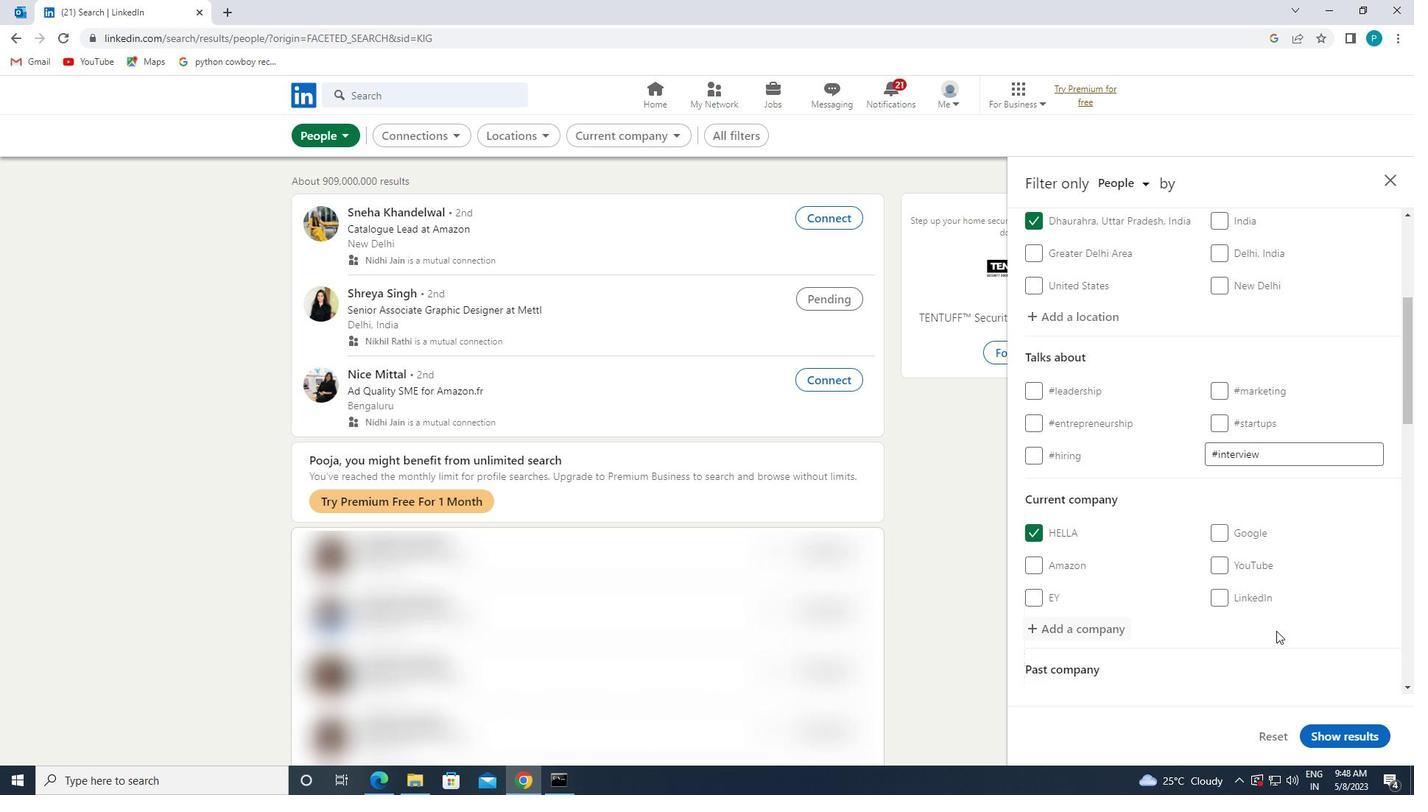 
Action: Mouse scrolled (1273, 614) with delta (0, 0)
Screenshot: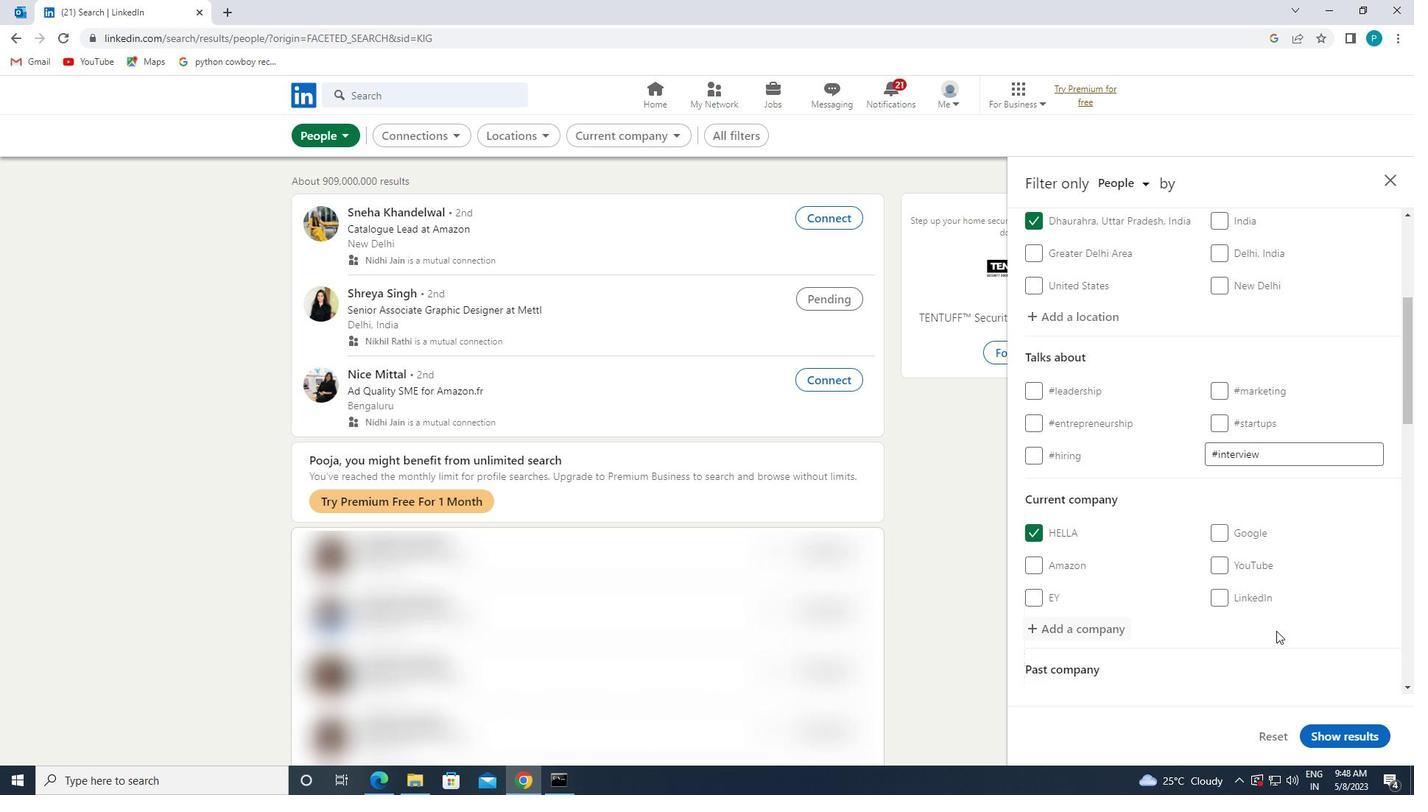 
Action: Mouse scrolled (1273, 614) with delta (0, 0)
Screenshot: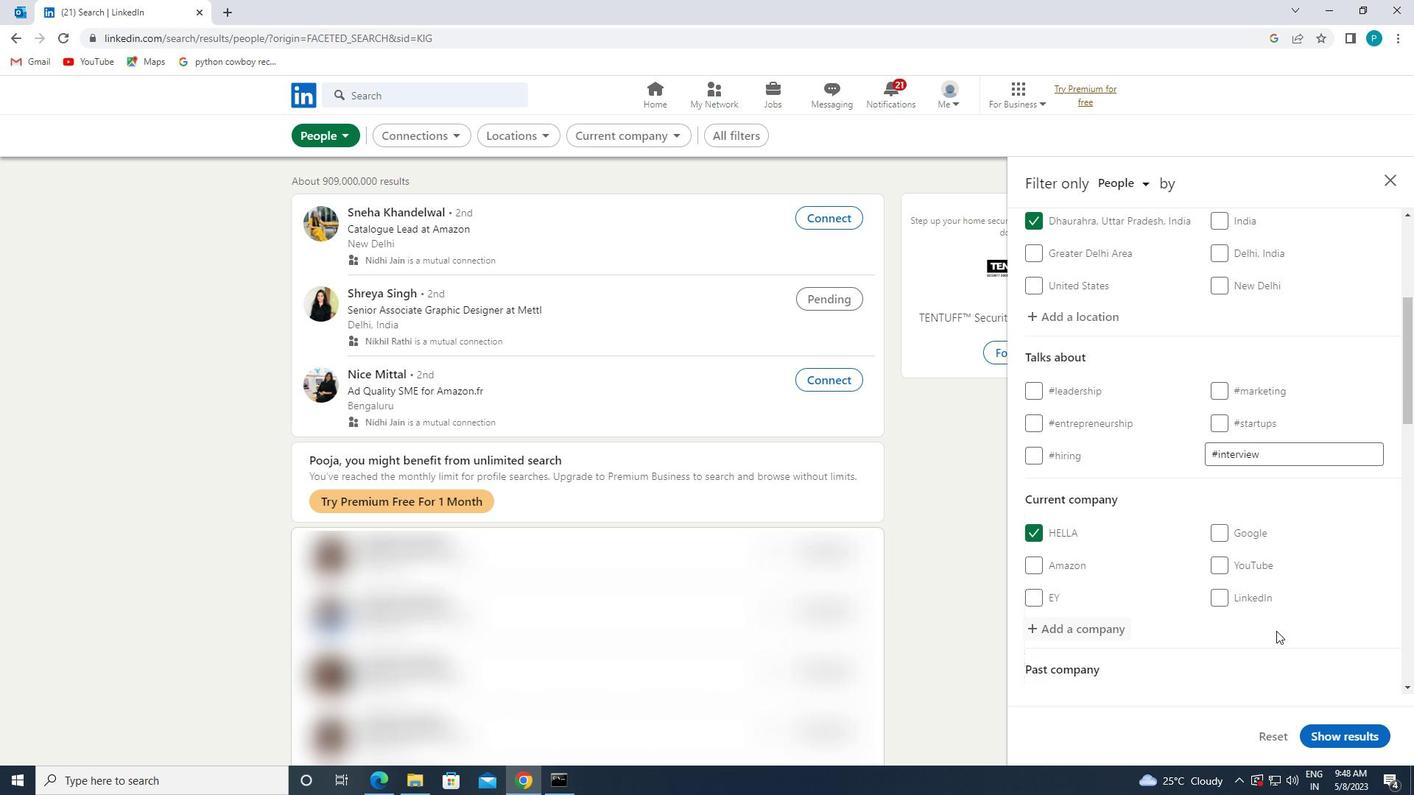 
Action: Mouse moved to (1235, 632)
Screenshot: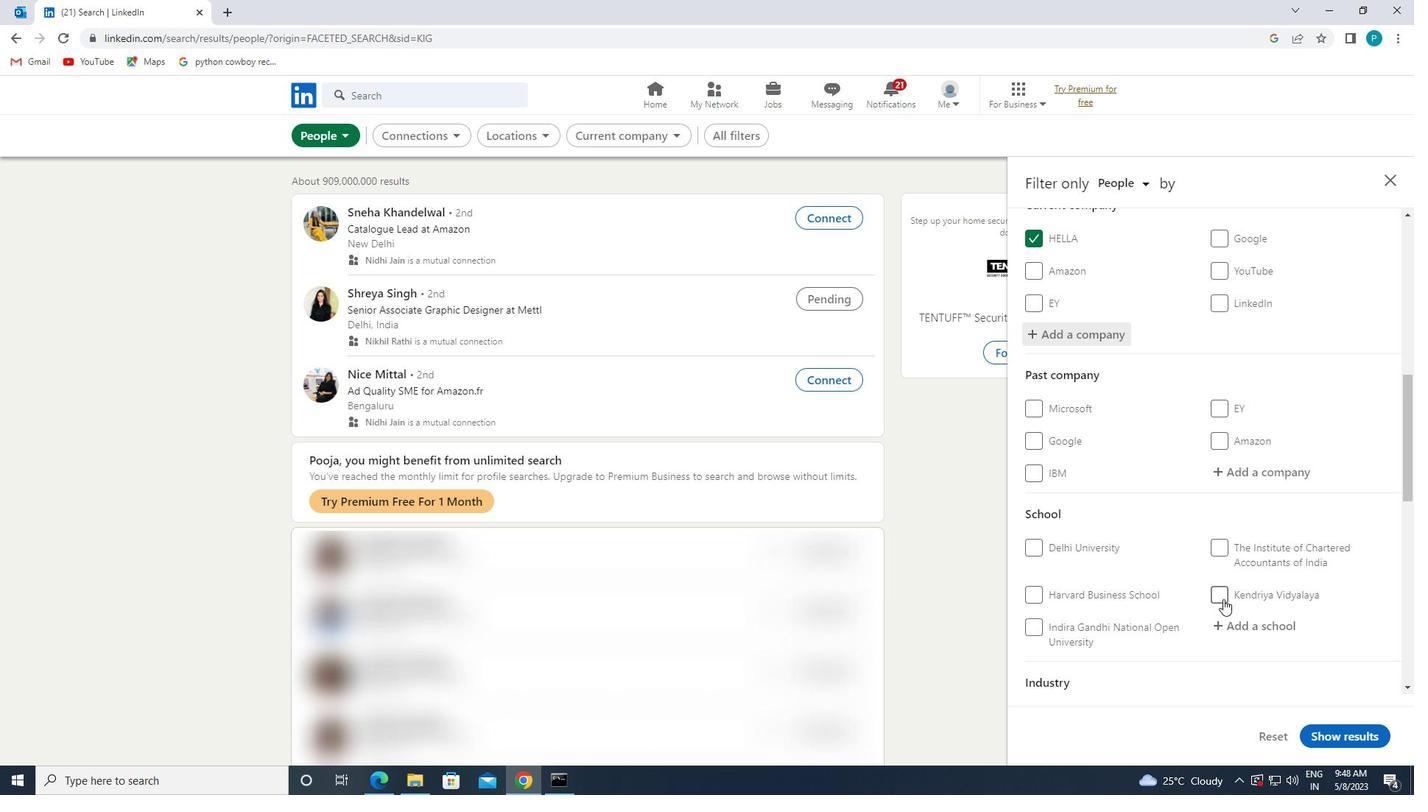 
Action: Mouse pressed left at (1235, 632)
Screenshot: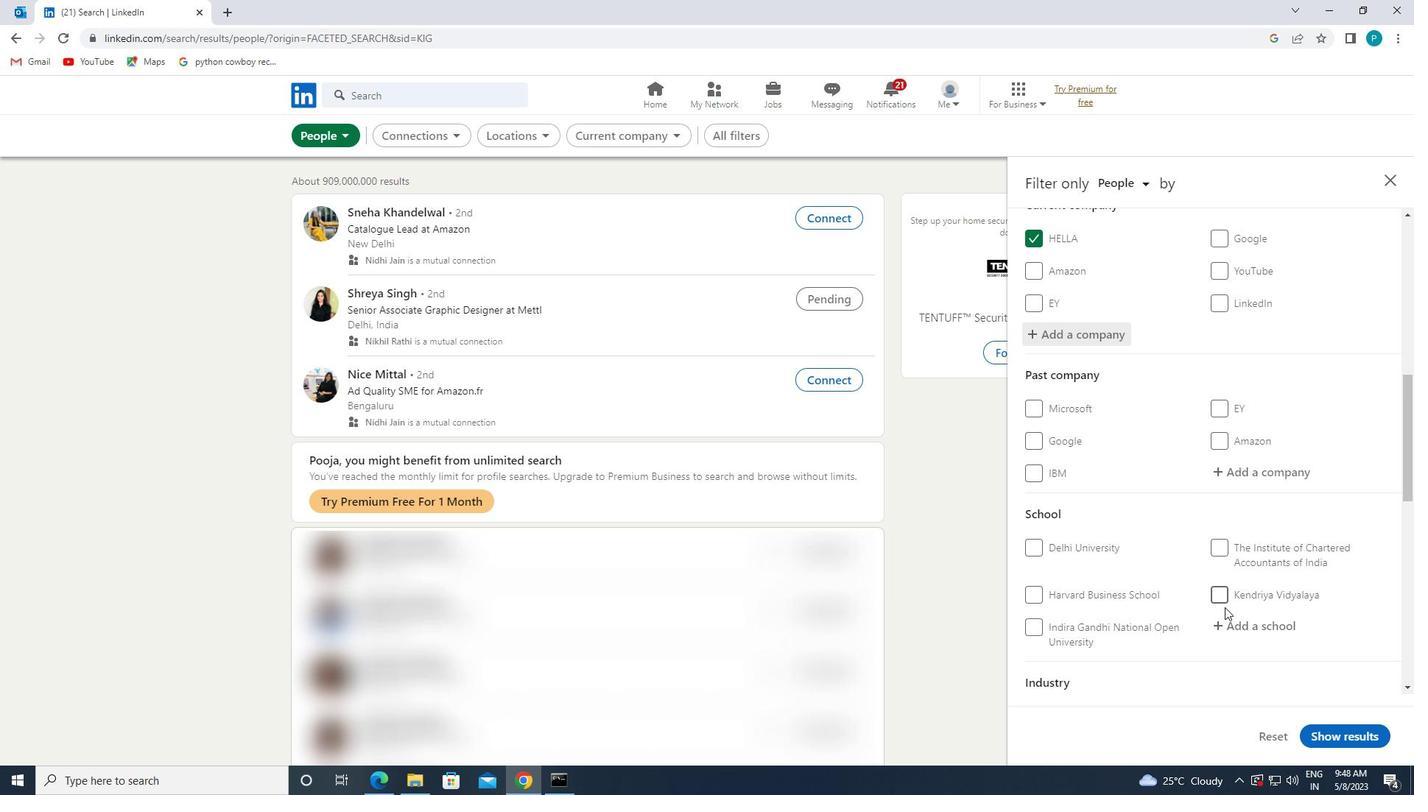 
Action: Key pressed <Key.caps_lock><Key.caps_lock>D<Key.caps_lock>HANALA
Screenshot: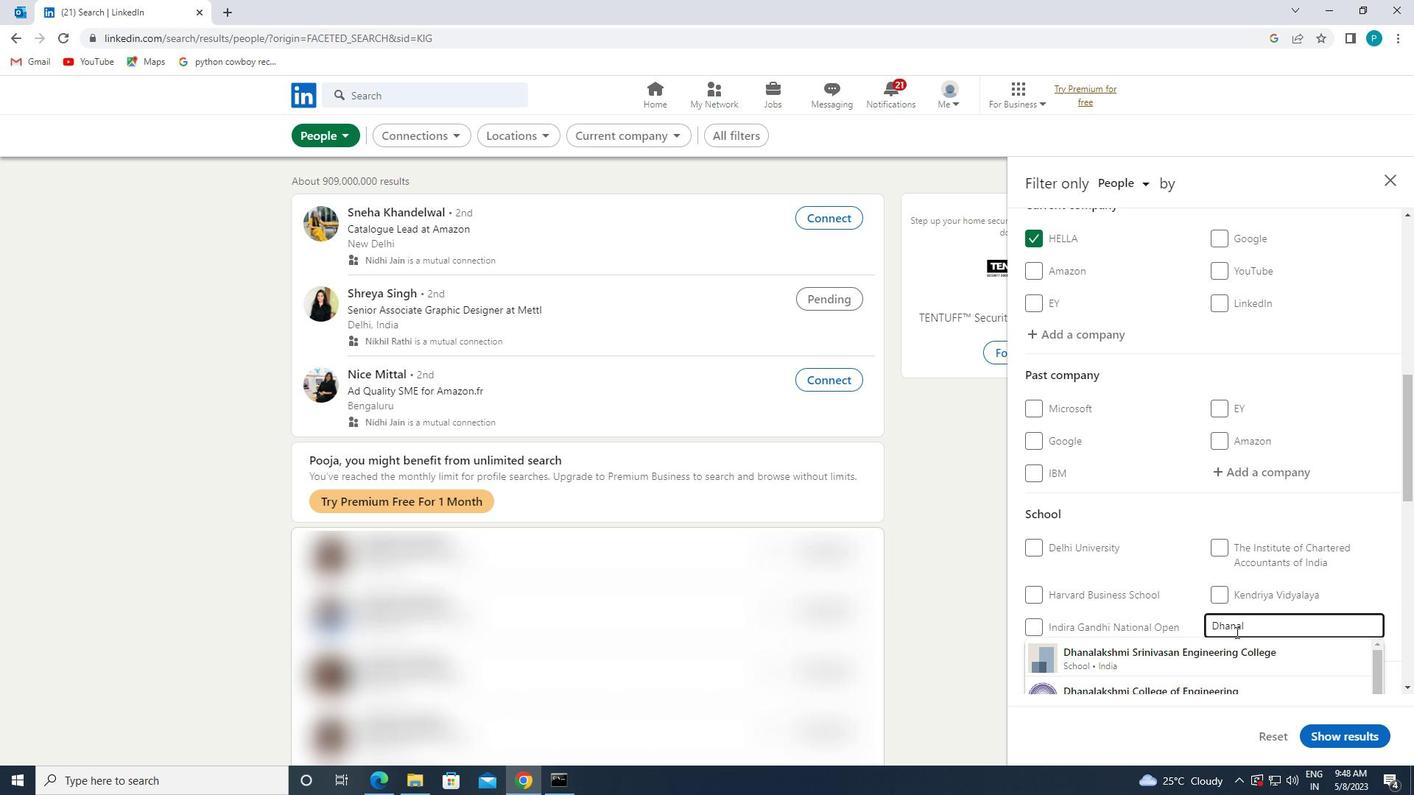 
Action: Mouse moved to (1216, 620)
Screenshot: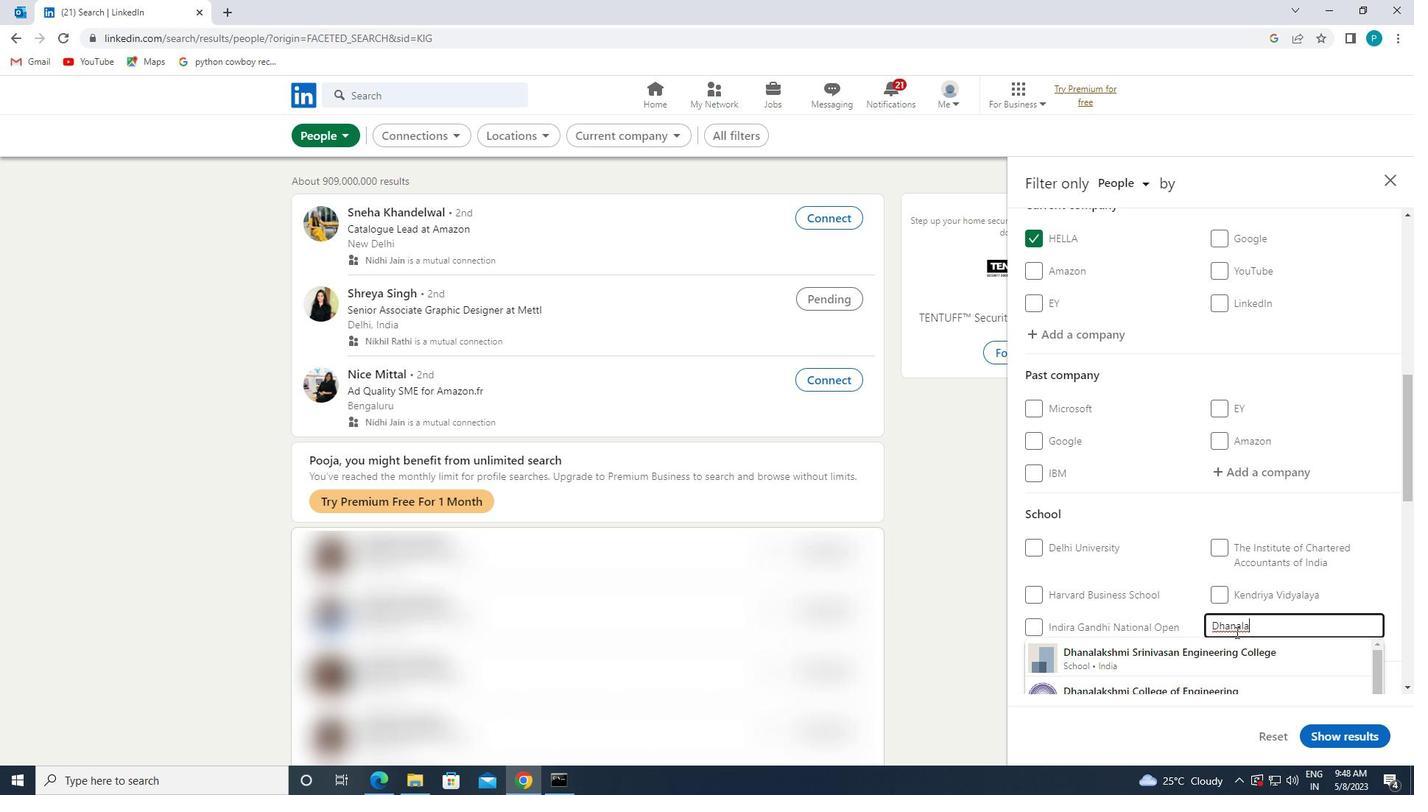 
Action: Mouse scrolled (1216, 620) with delta (0, 0)
Screenshot: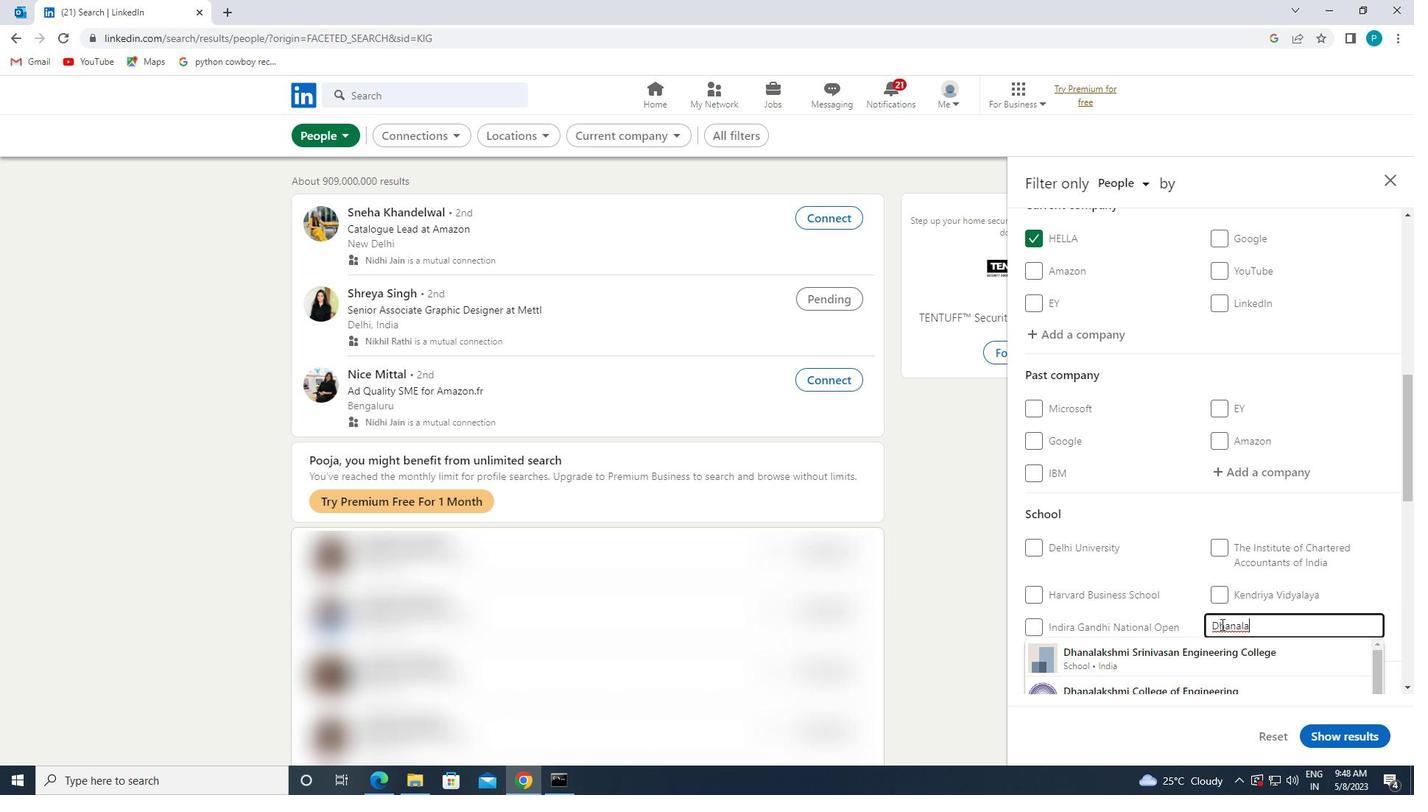 
Action: Mouse moved to (1211, 615)
Screenshot: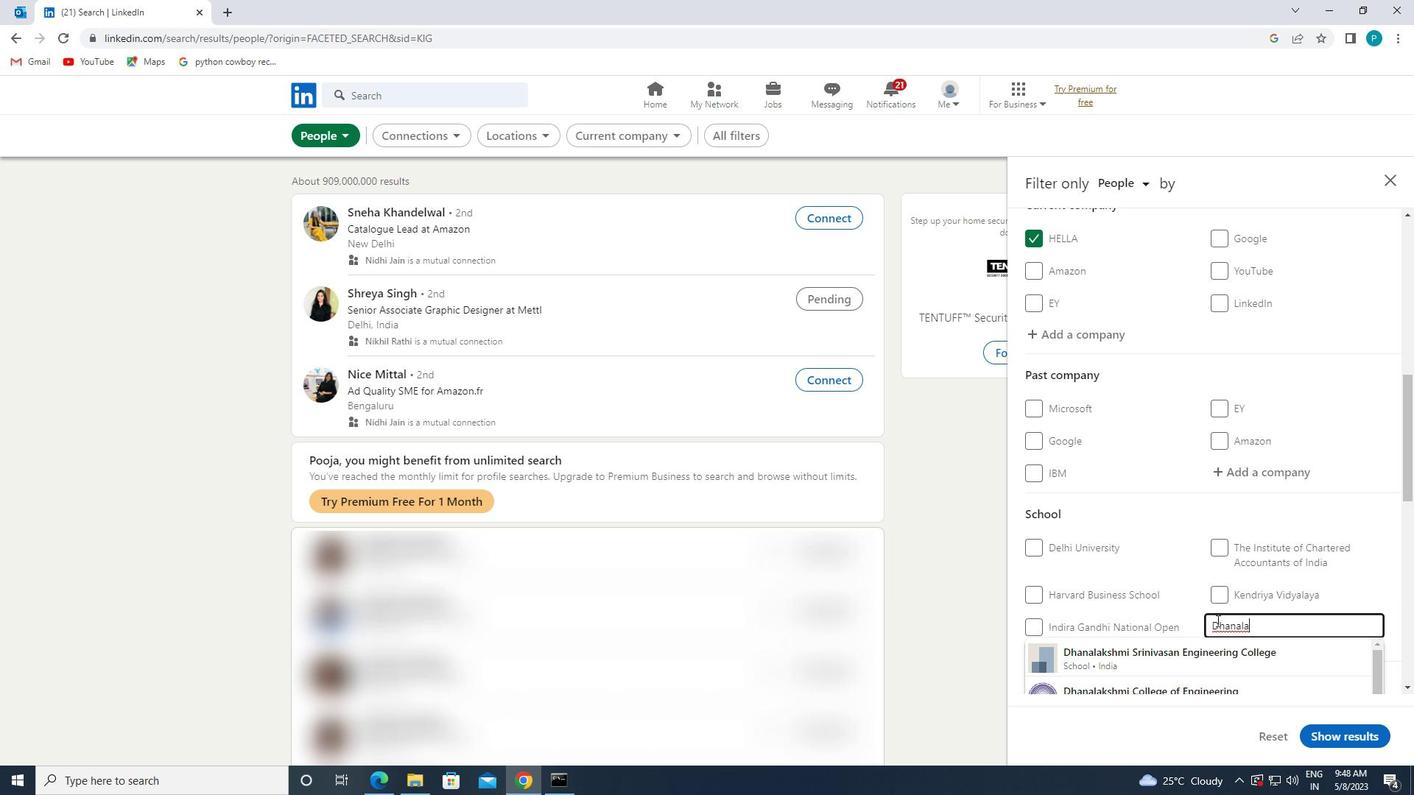 
Action: Mouse pressed left at (1211, 615)
Screenshot: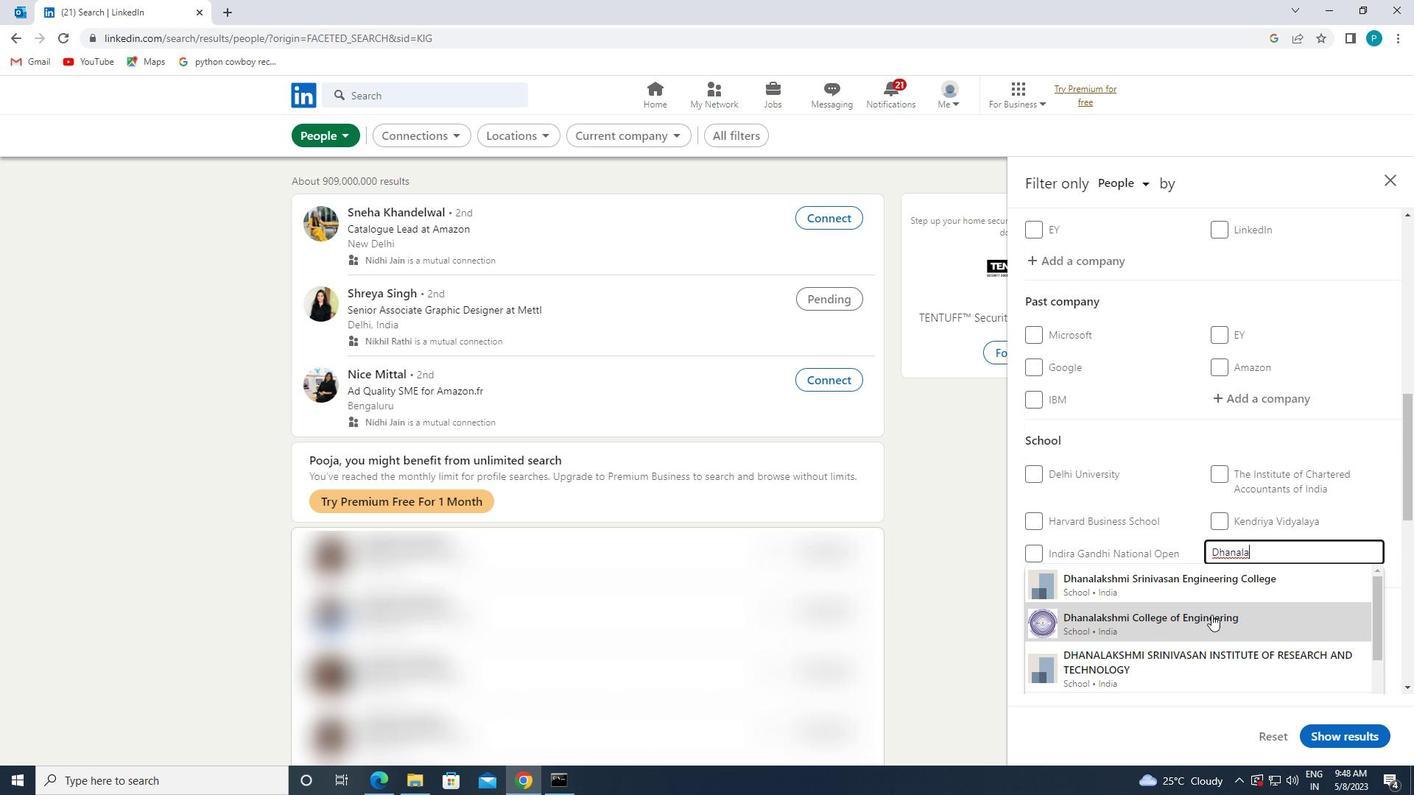 
Action: Mouse moved to (1211, 601)
Screenshot: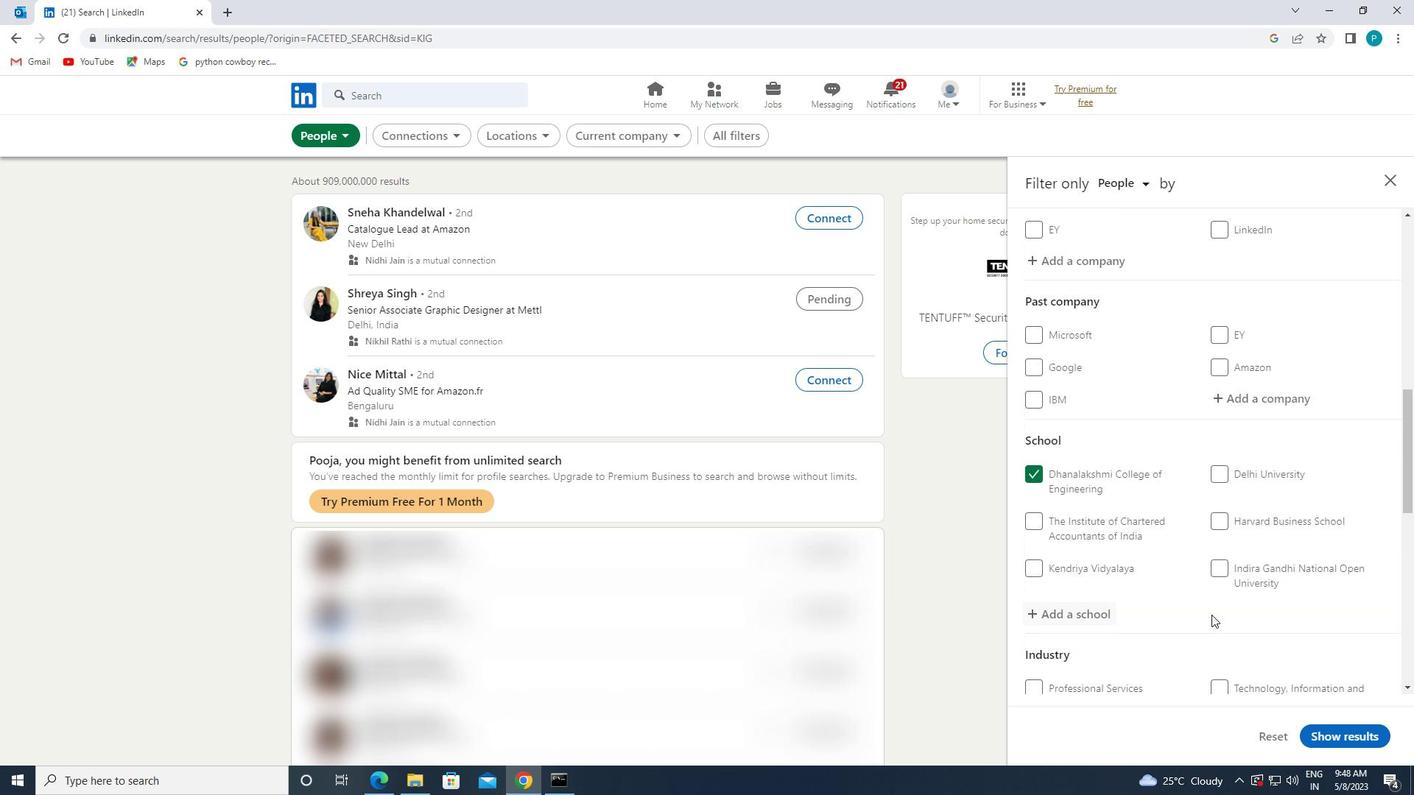 
Action: Mouse scrolled (1211, 600) with delta (0, 0)
Screenshot: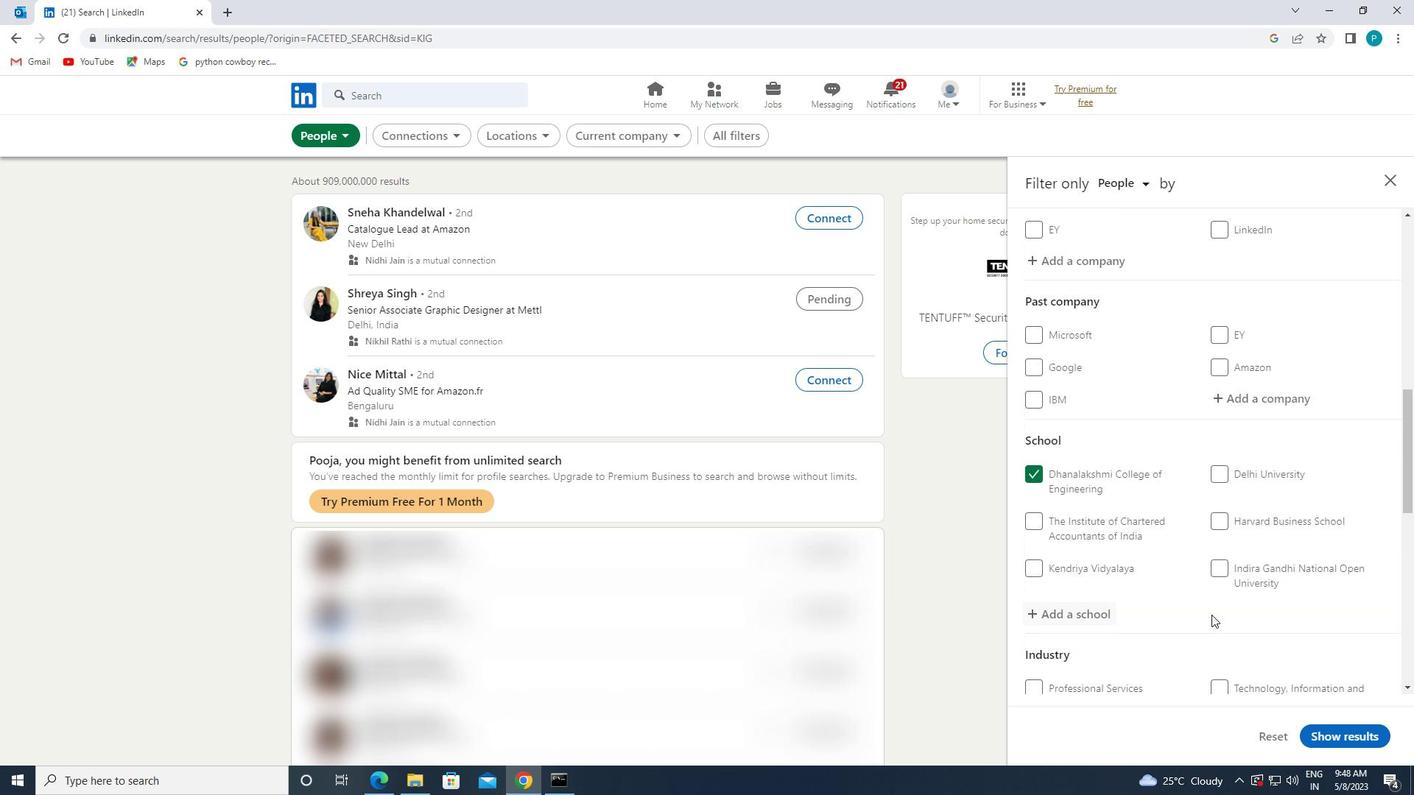 
Action: Mouse moved to (1210, 595)
Screenshot: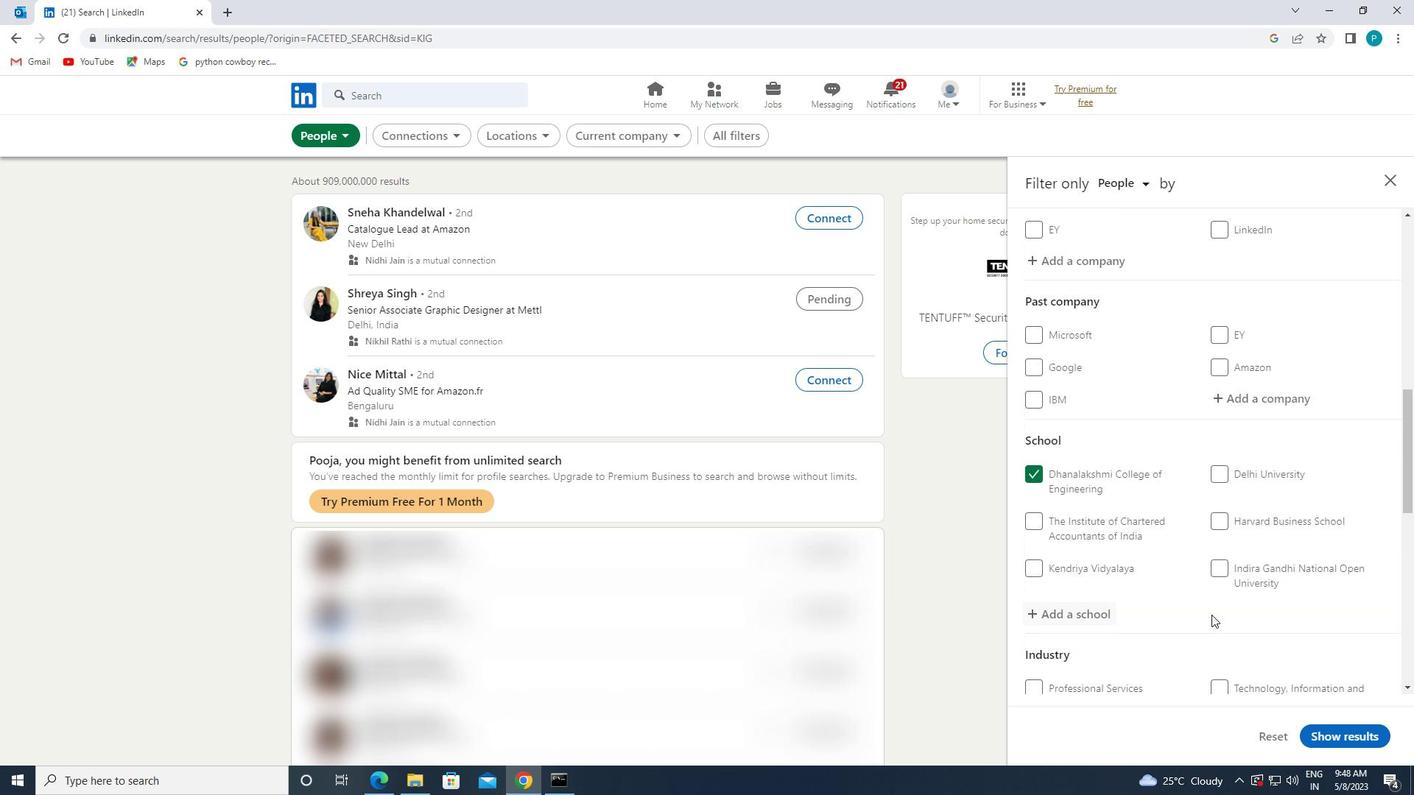 
Action: Mouse scrolled (1210, 595) with delta (0, 0)
Screenshot: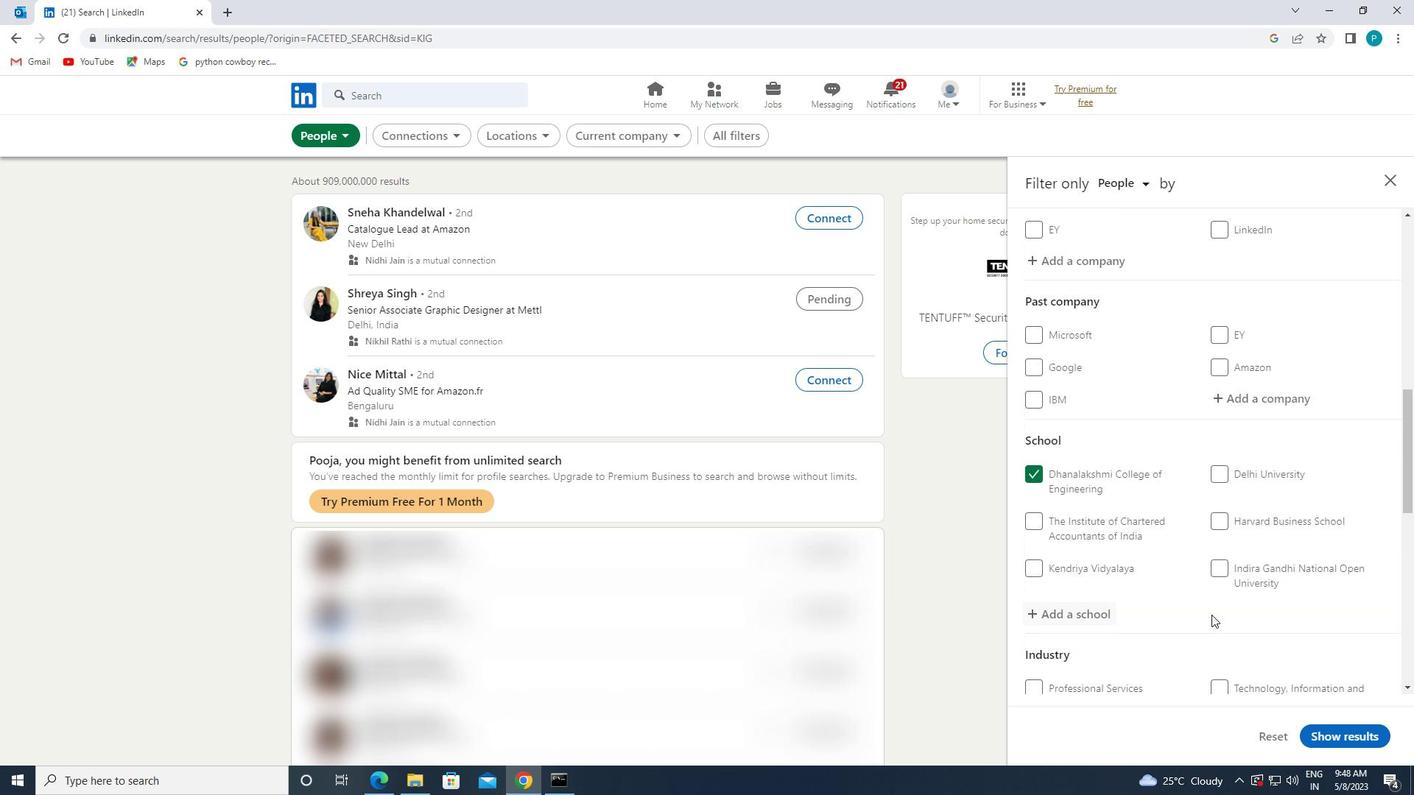 
Action: Mouse moved to (1210, 593)
Screenshot: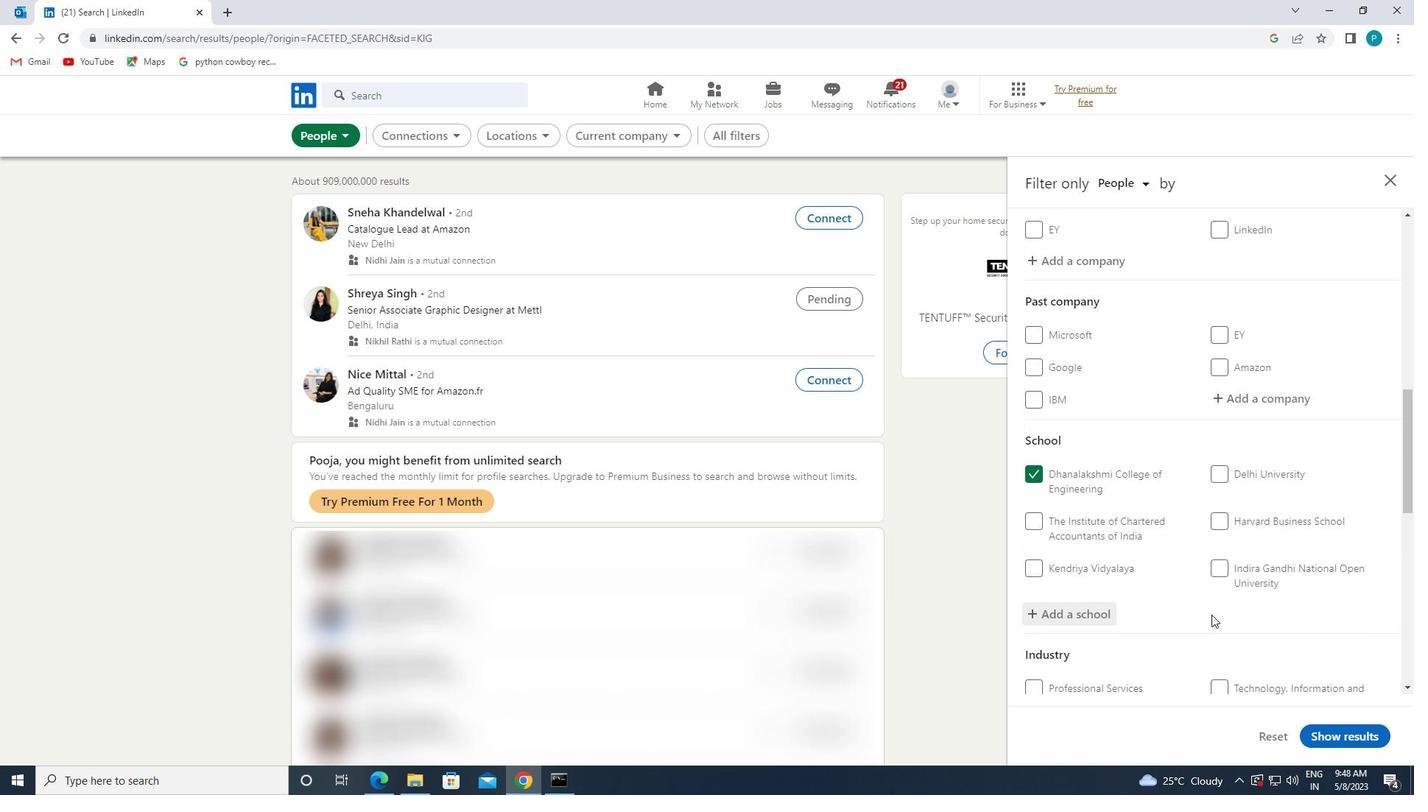 
Action: Mouse scrolled (1210, 592) with delta (0, 0)
Screenshot: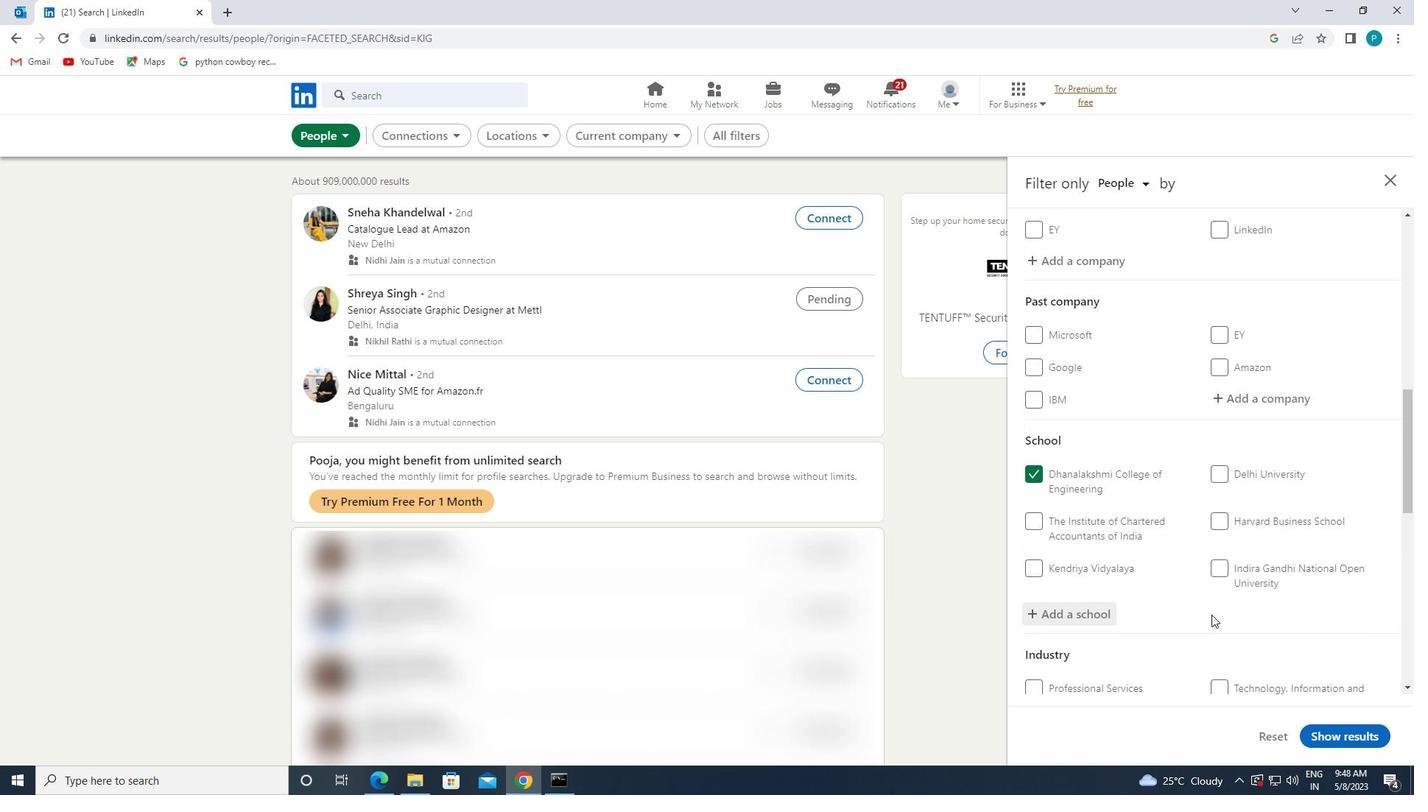 
Action: Mouse moved to (1210, 588)
Screenshot: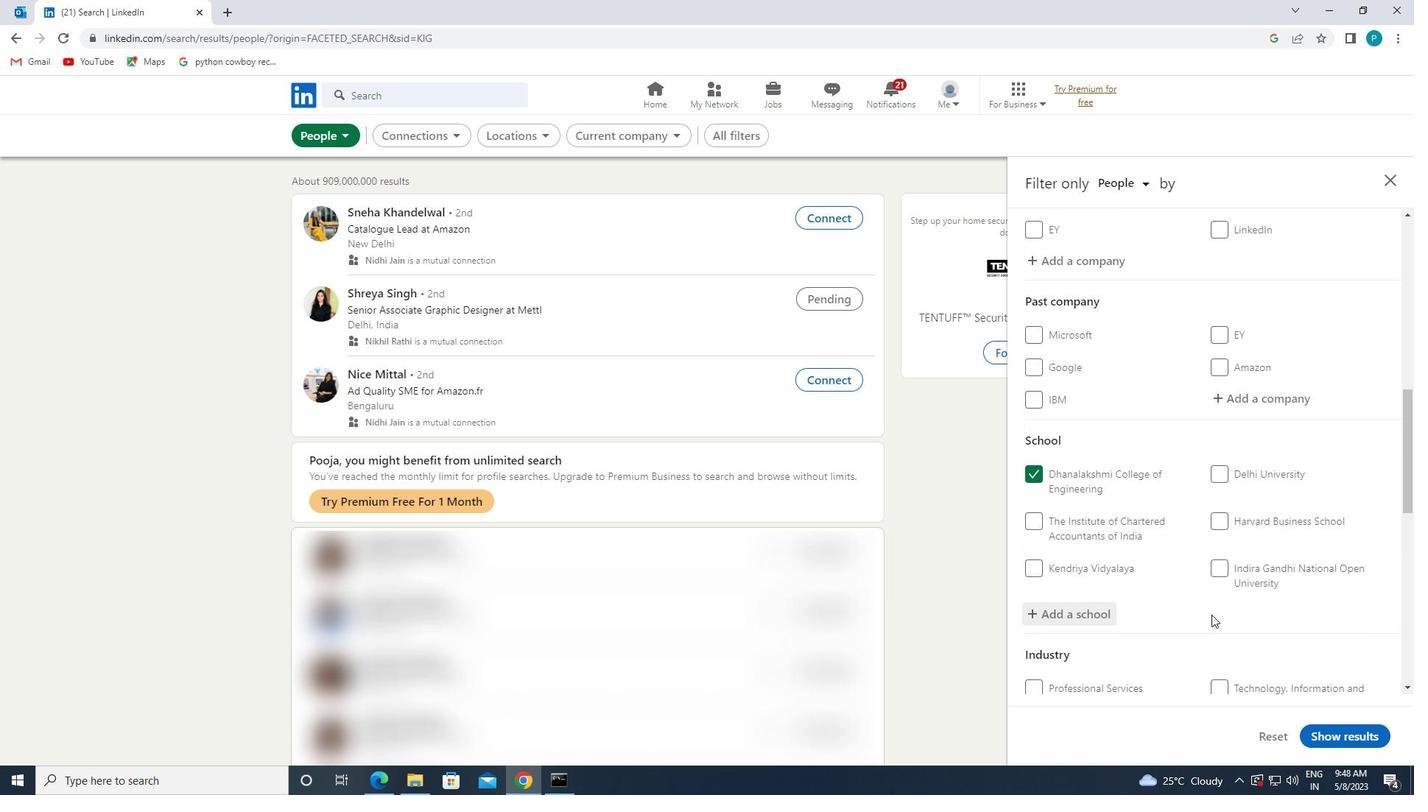 
Action: Mouse scrolled (1210, 587) with delta (0, 0)
Screenshot: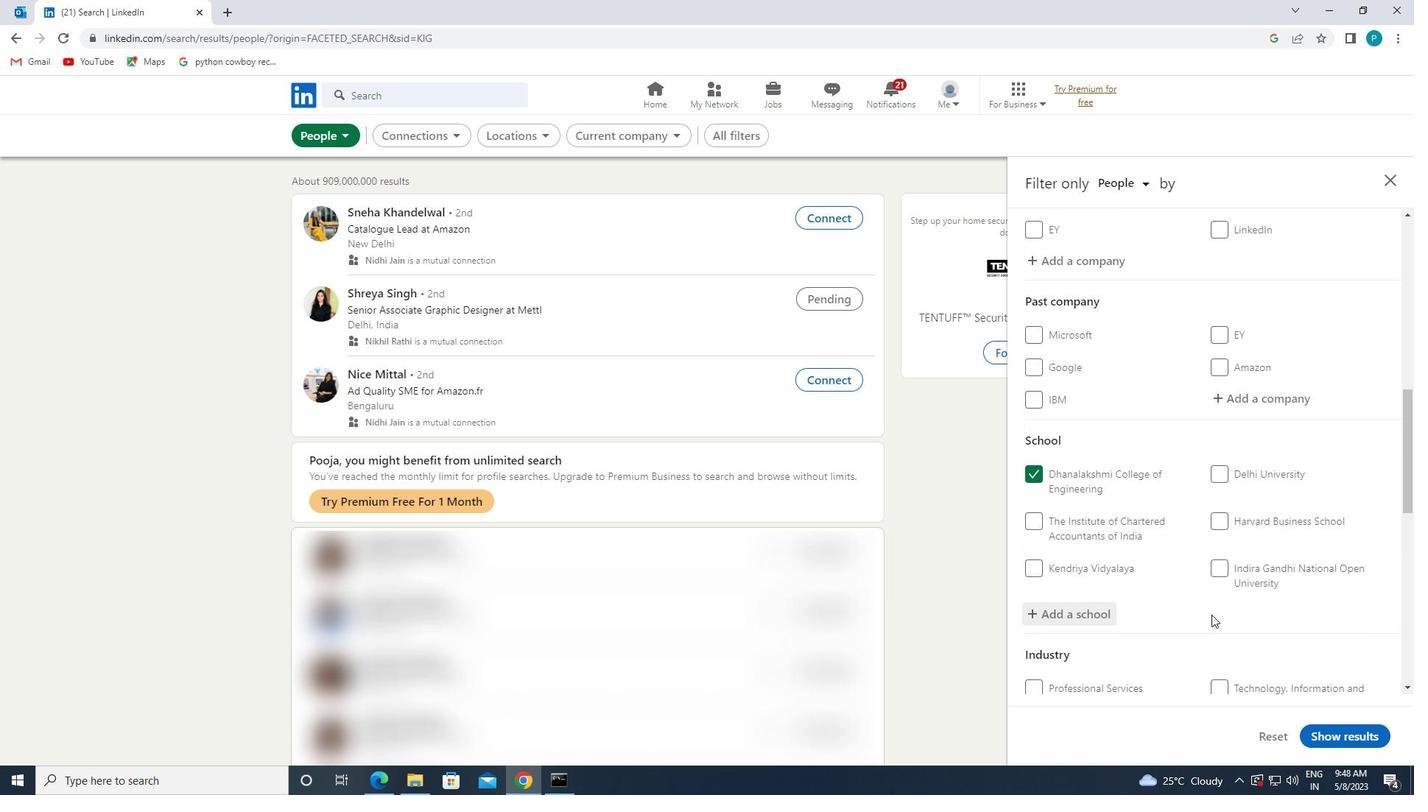 
Action: Mouse moved to (1244, 494)
Screenshot: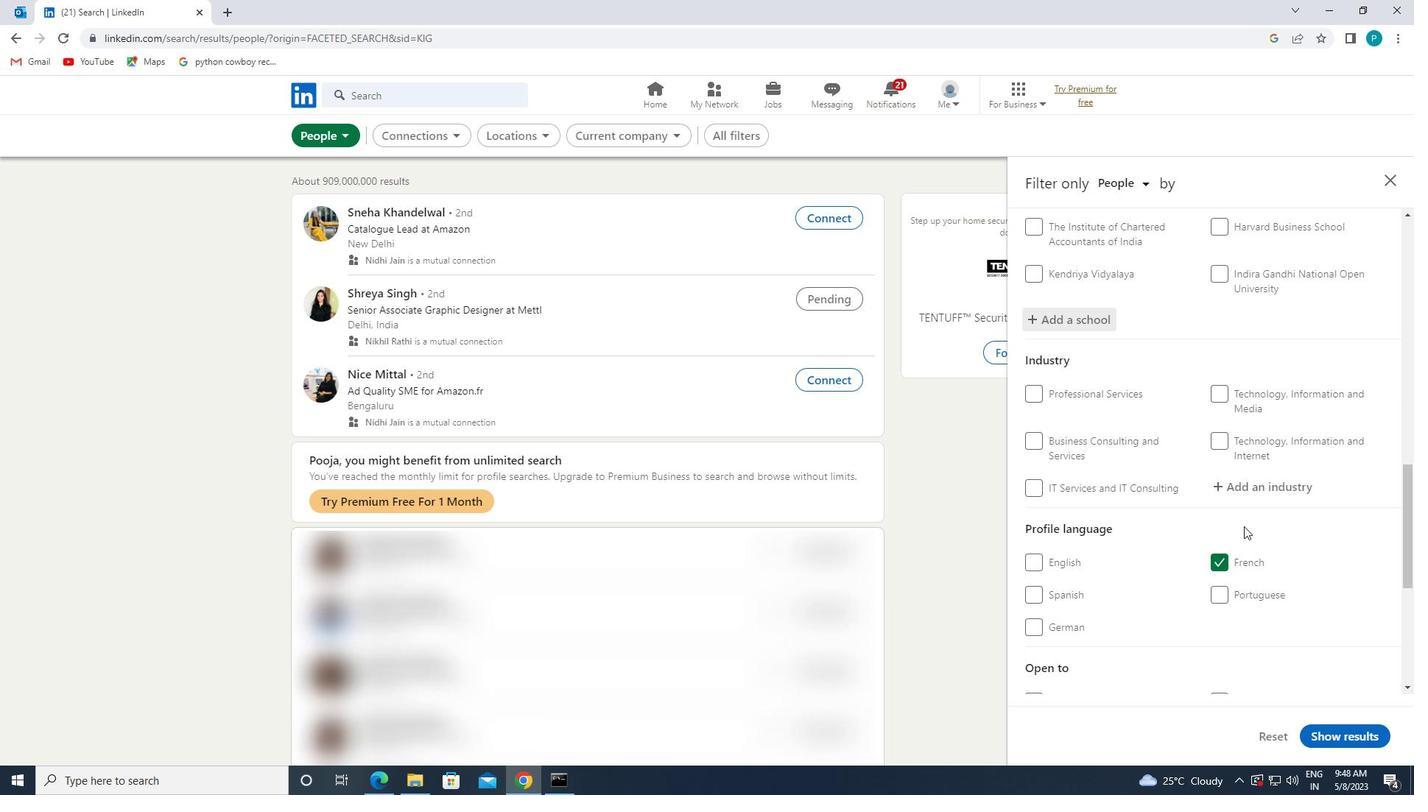 
Action: Mouse pressed left at (1244, 494)
Screenshot: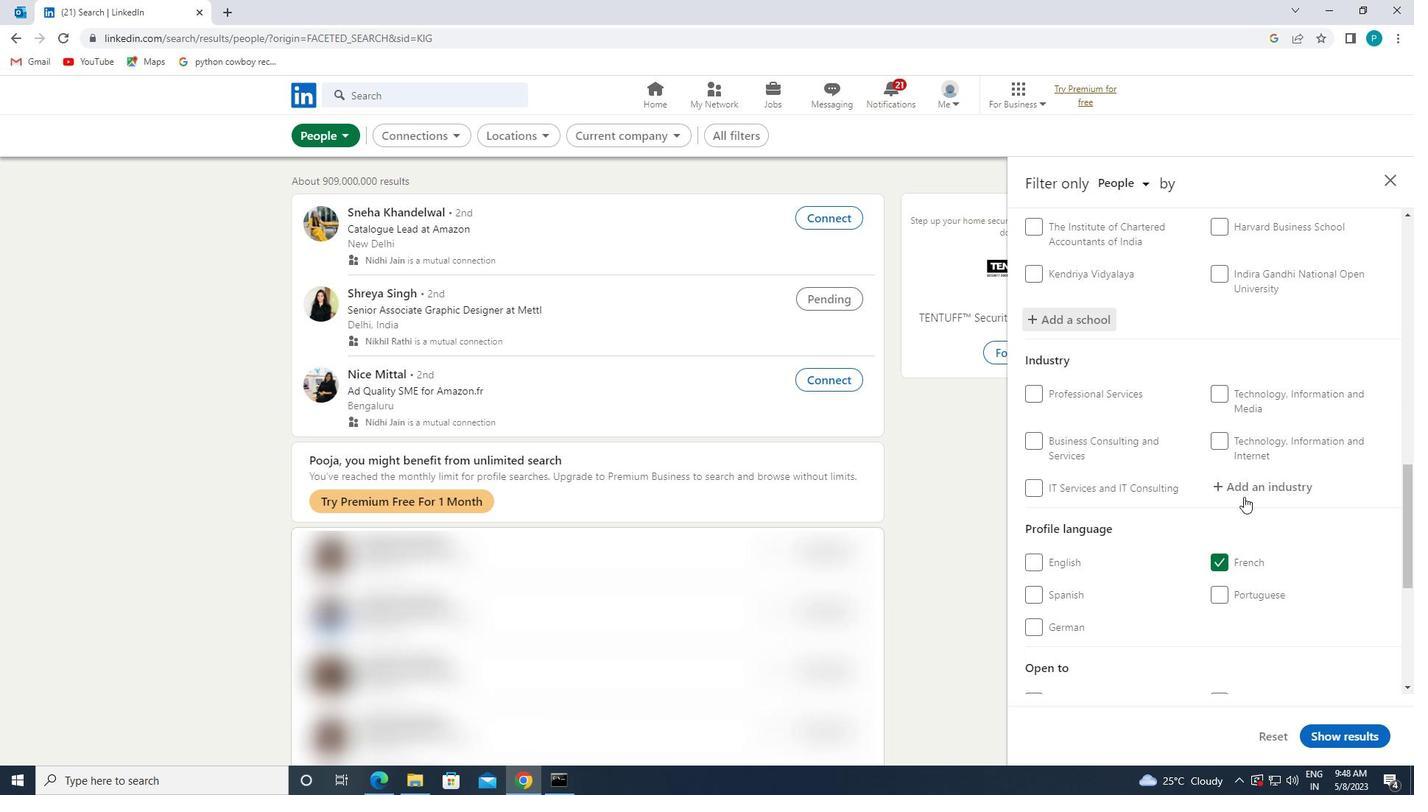 
Action: Mouse moved to (1240, 492)
Screenshot: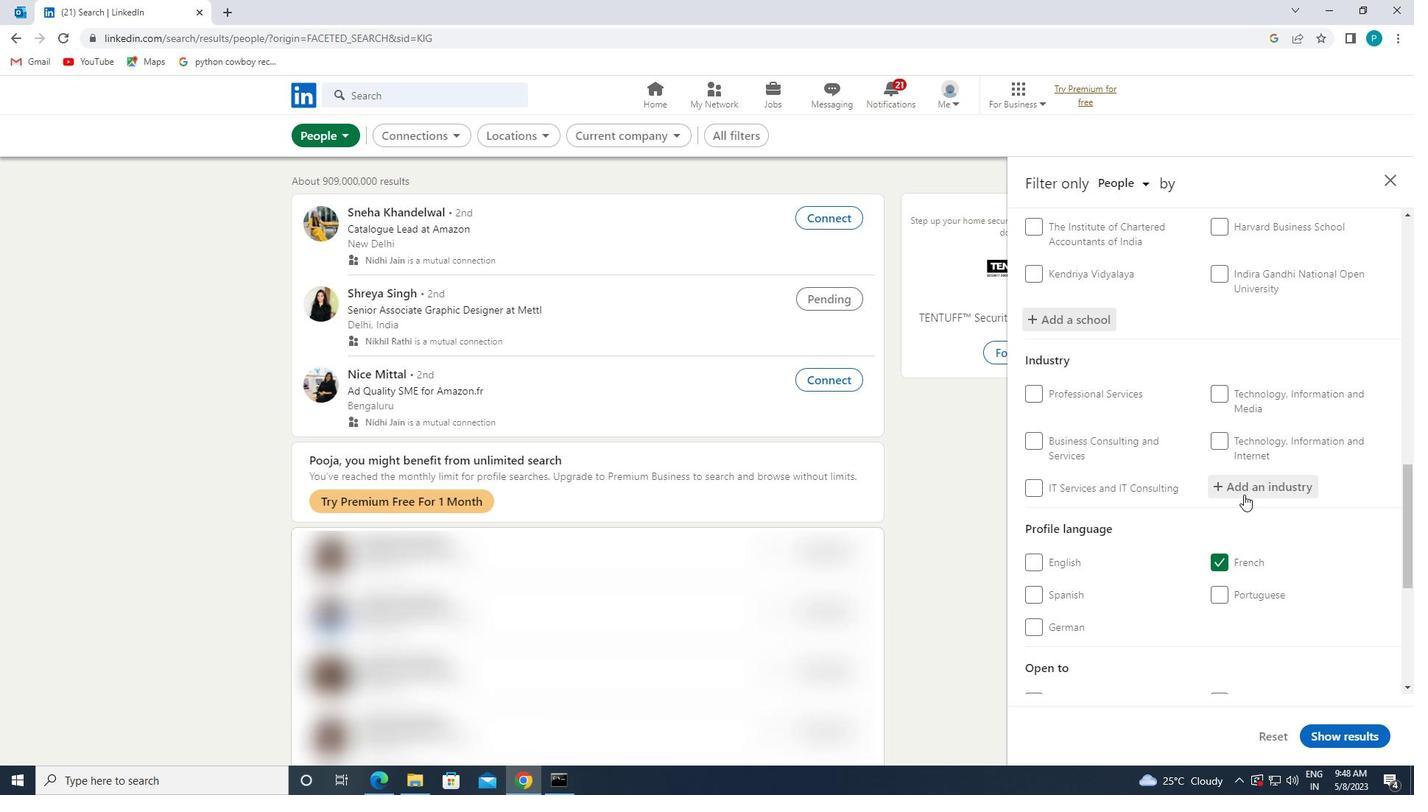 
Action: Key pressed <Key.caps_lock>E<Key.caps_lock>NGINES
Screenshot: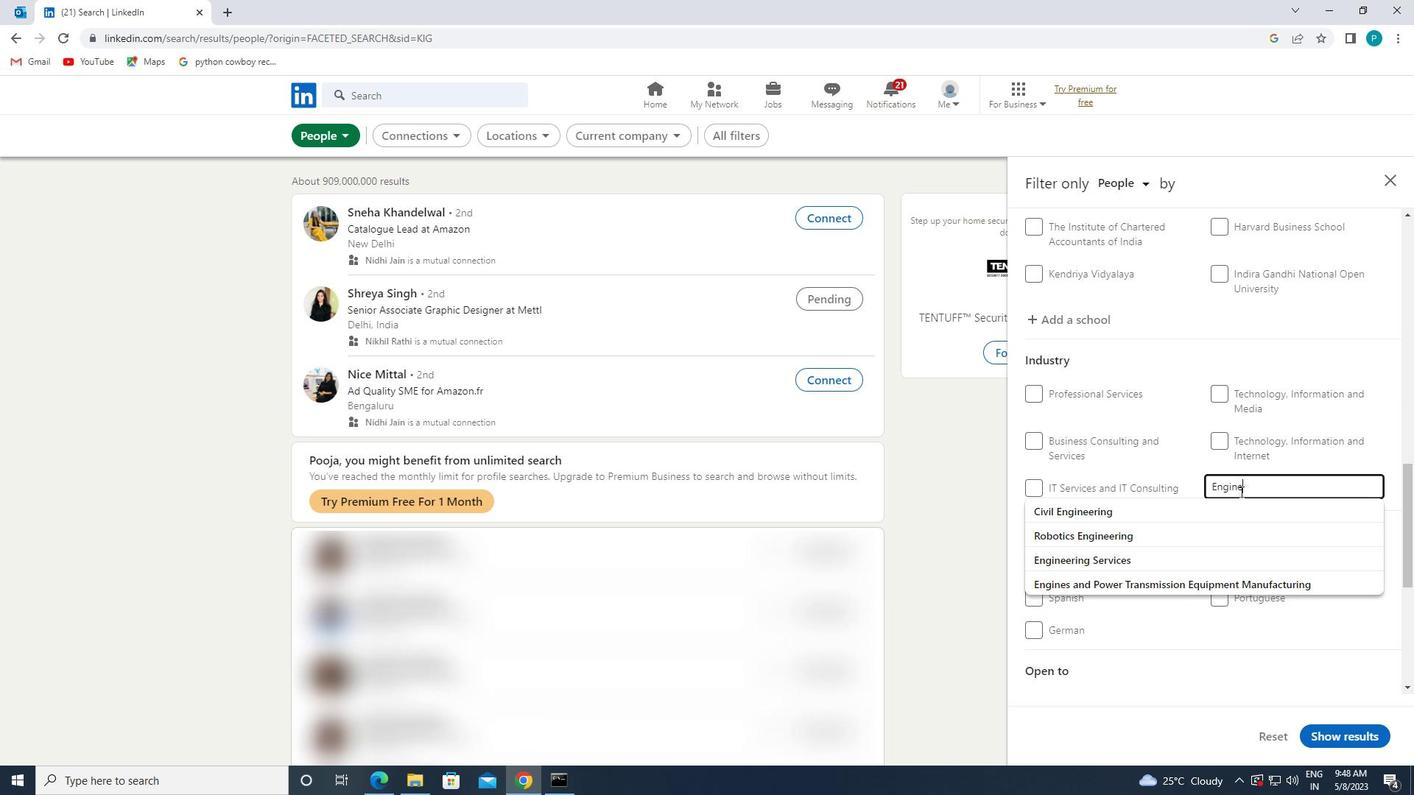 
Action: Mouse moved to (1231, 505)
Screenshot: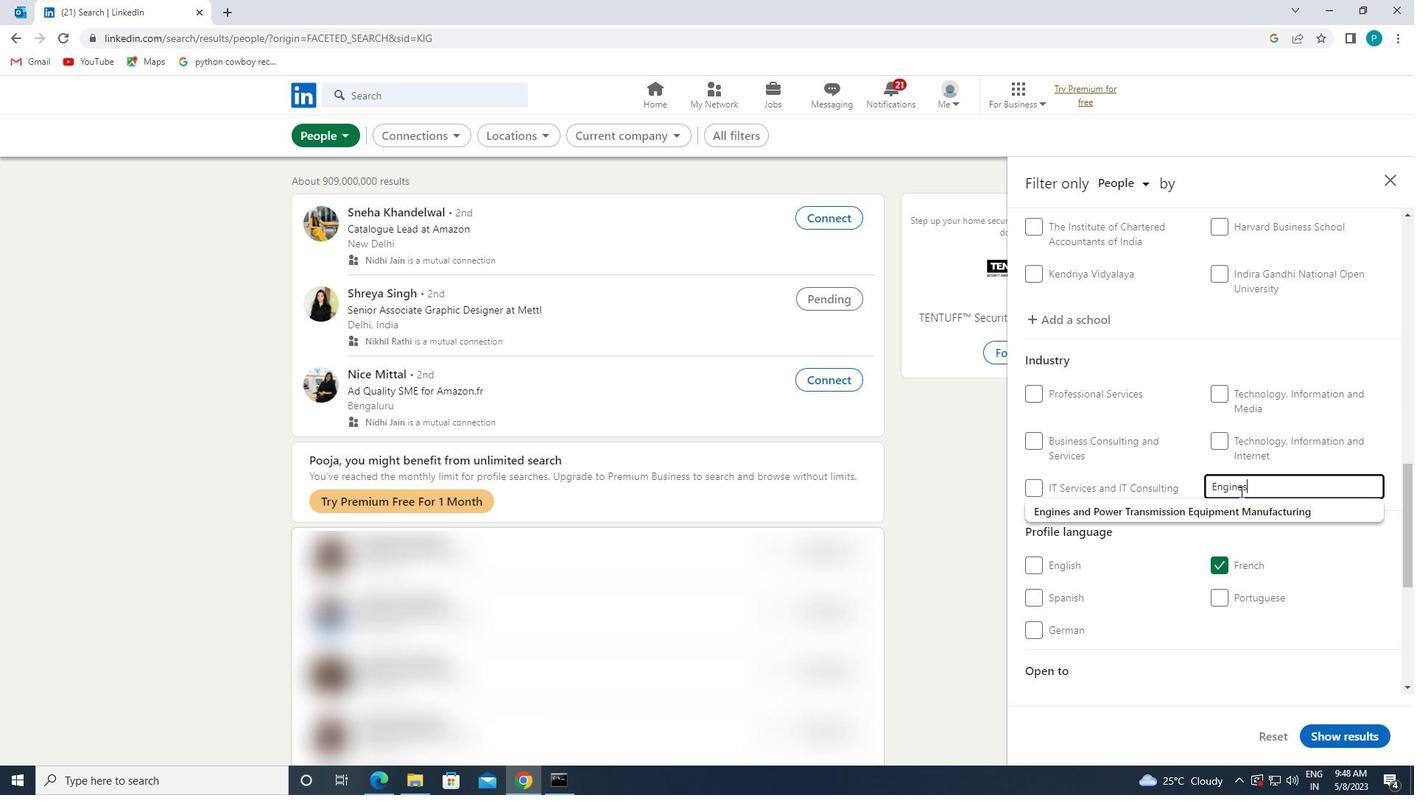 
Action: Mouse pressed left at (1231, 505)
Screenshot: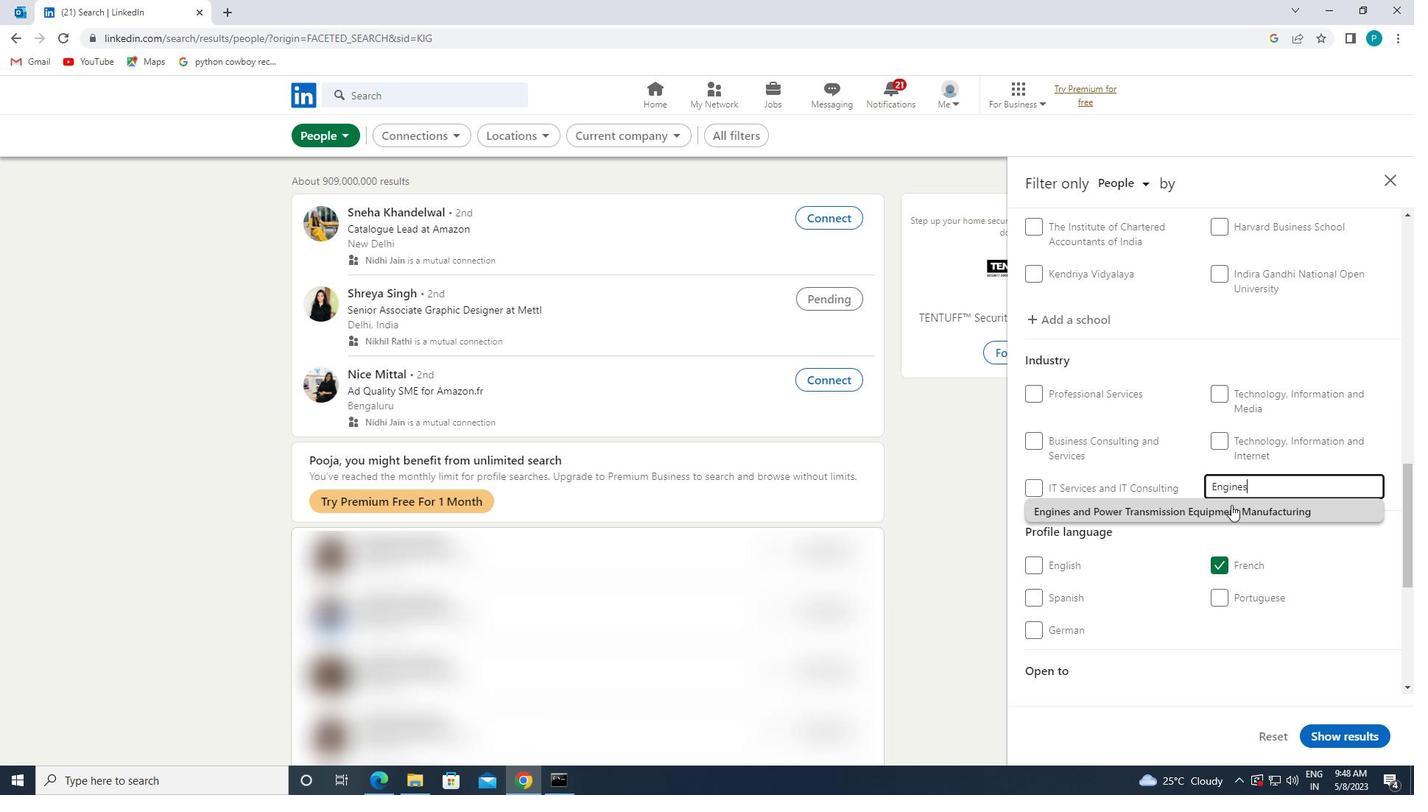
Action: Mouse moved to (1241, 518)
Screenshot: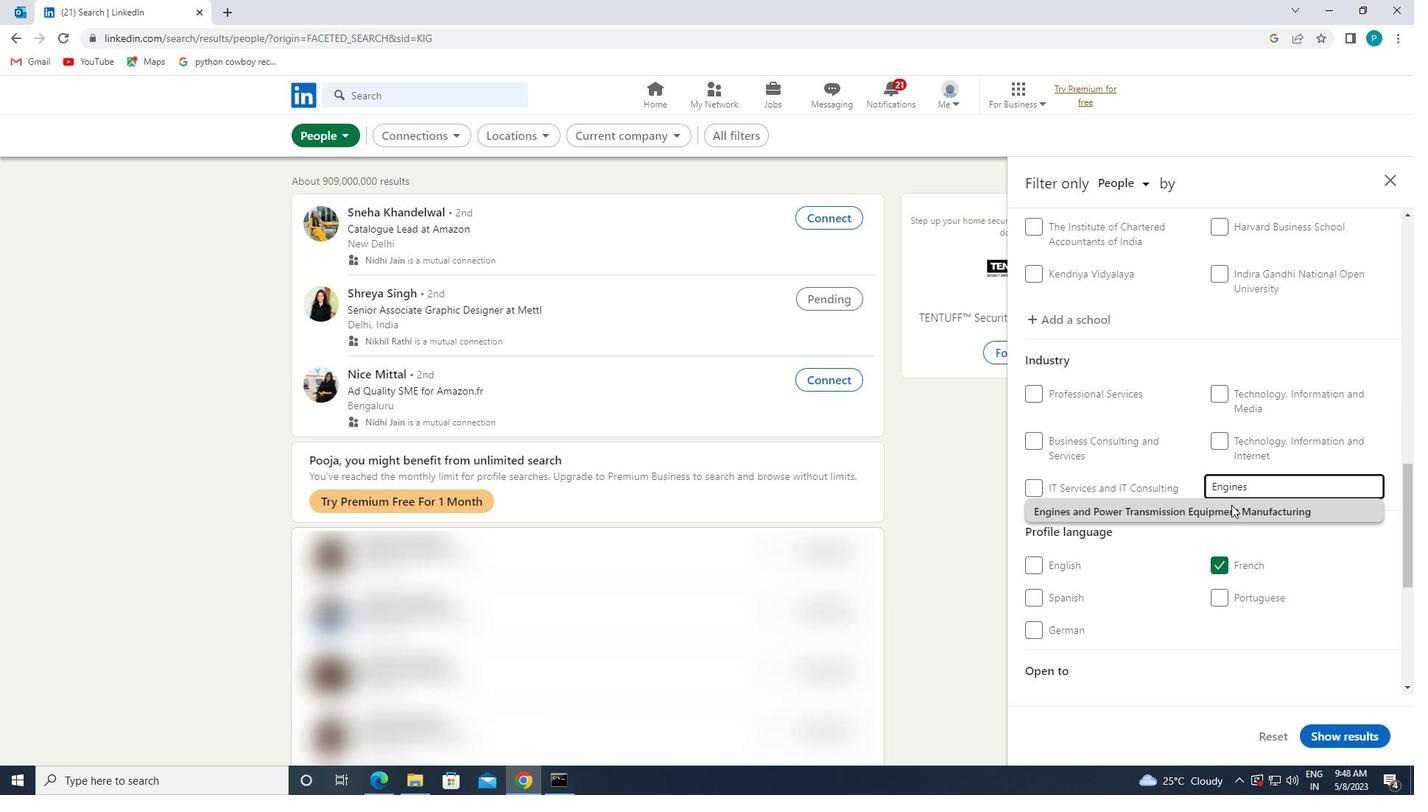 
Action: Mouse scrolled (1241, 517) with delta (0, 0)
Screenshot: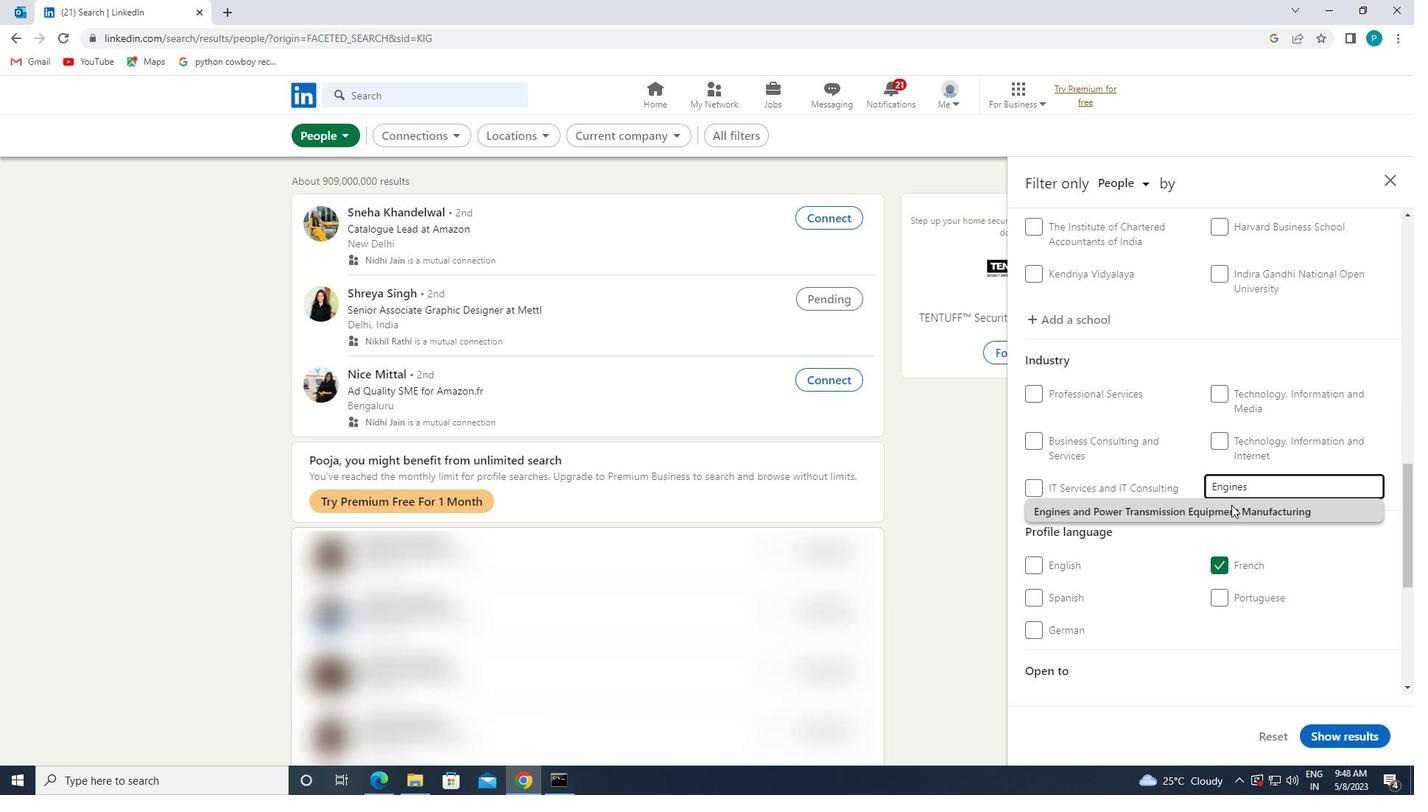 
Action: Mouse moved to (1242, 518)
Screenshot: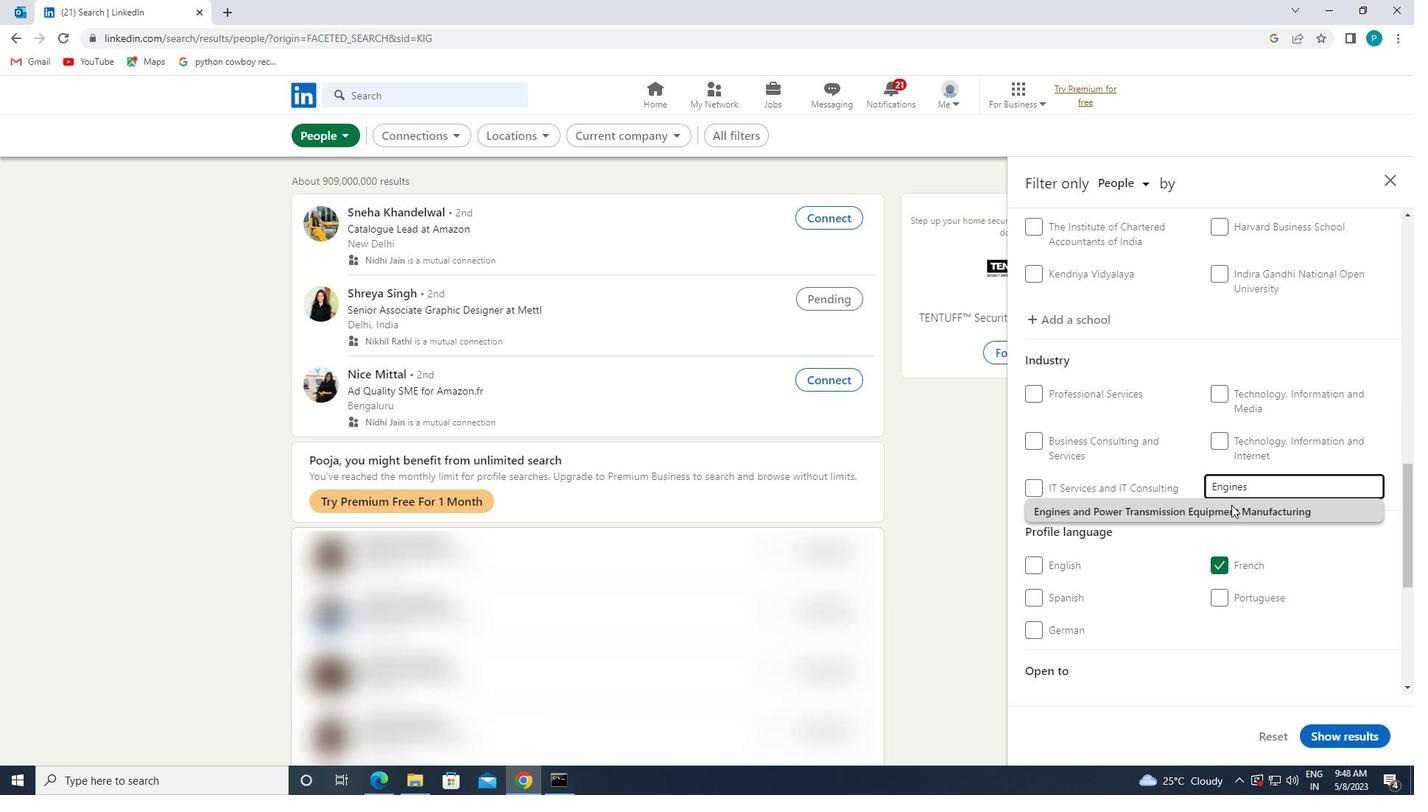 
Action: Mouse scrolled (1242, 517) with delta (0, 0)
Screenshot: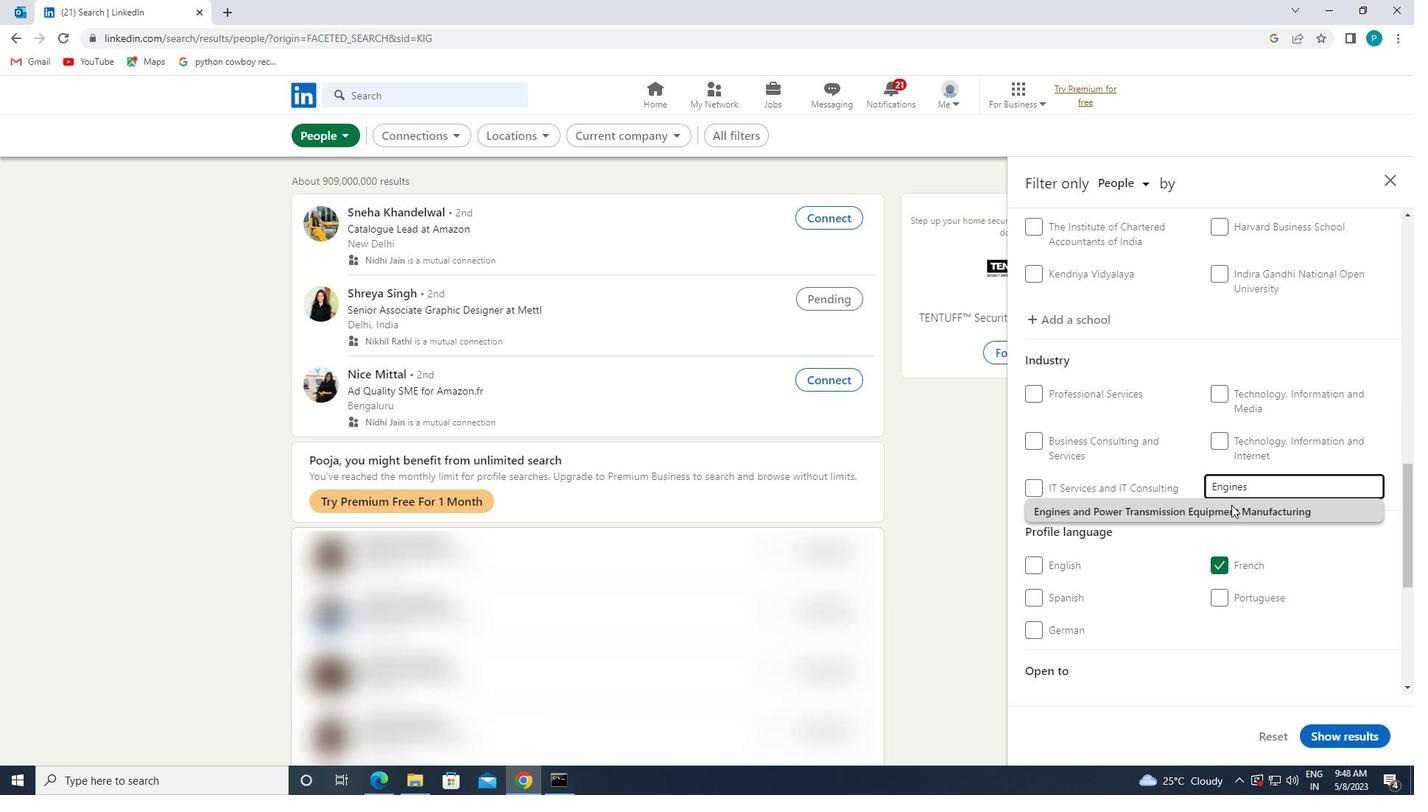 
Action: Mouse moved to (1243, 519)
Screenshot: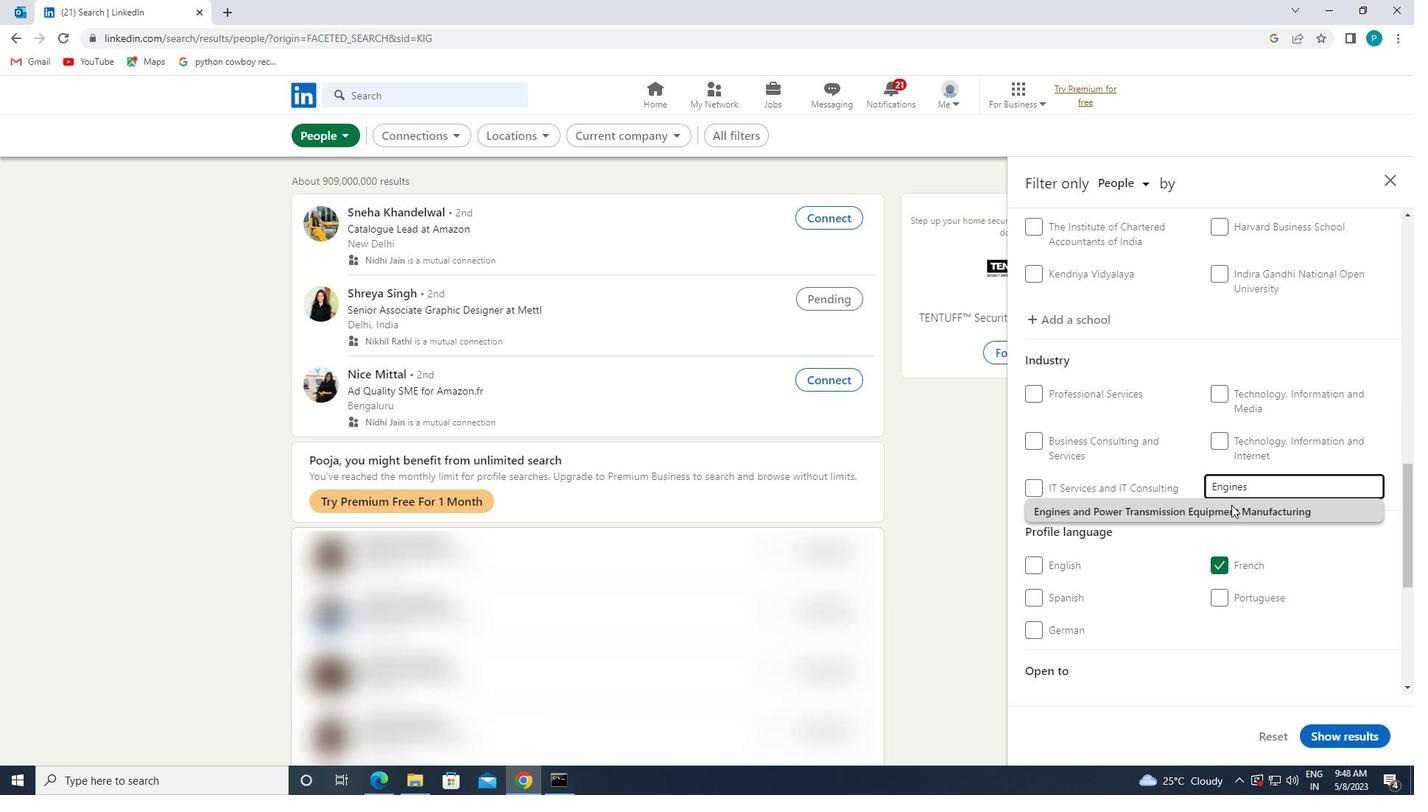 
Action: Mouse scrolled (1243, 518) with delta (0, 0)
Screenshot: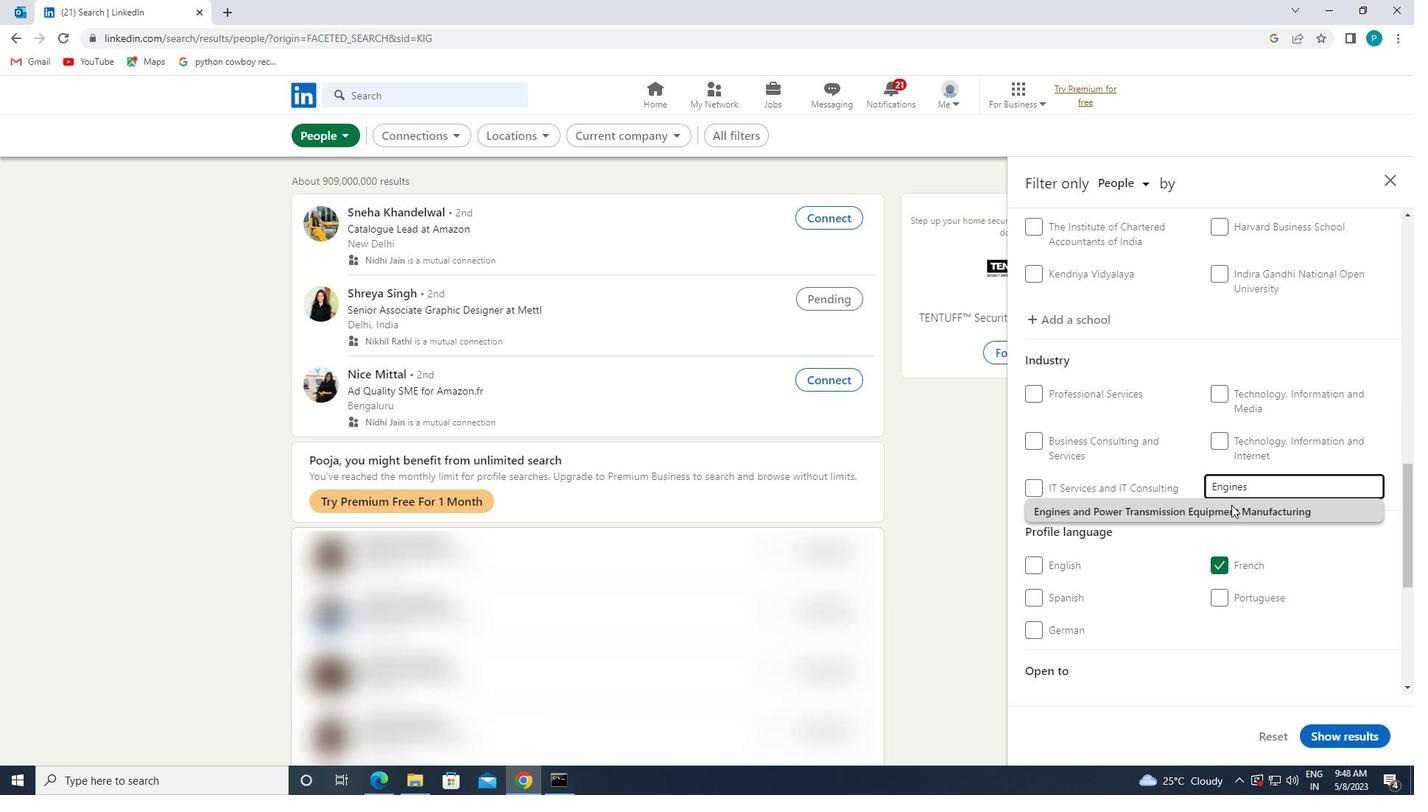 
Action: Mouse moved to (1246, 521)
Screenshot: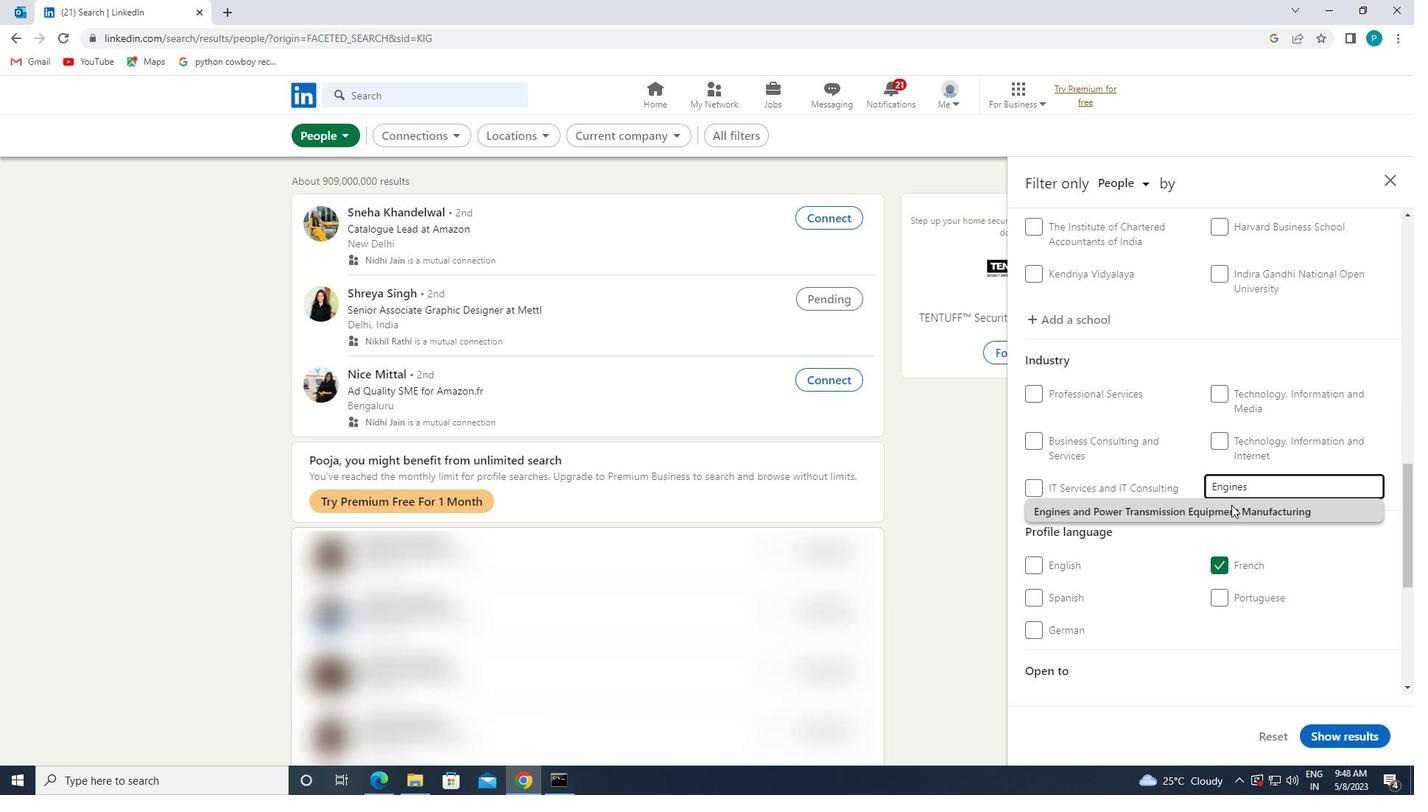 
Action: Mouse scrolled (1246, 520) with delta (0, 0)
Screenshot: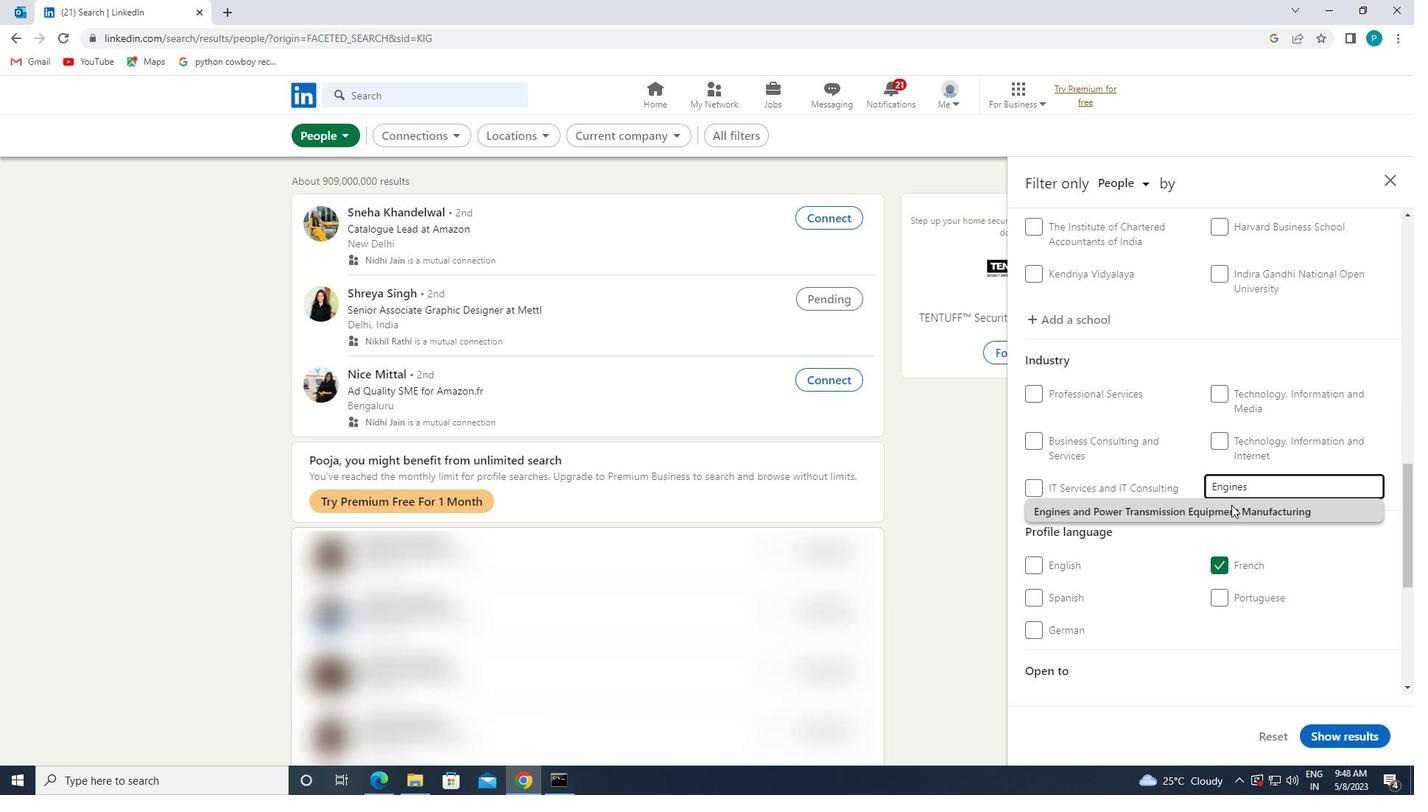 
Action: Mouse moved to (1283, 598)
Screenshot: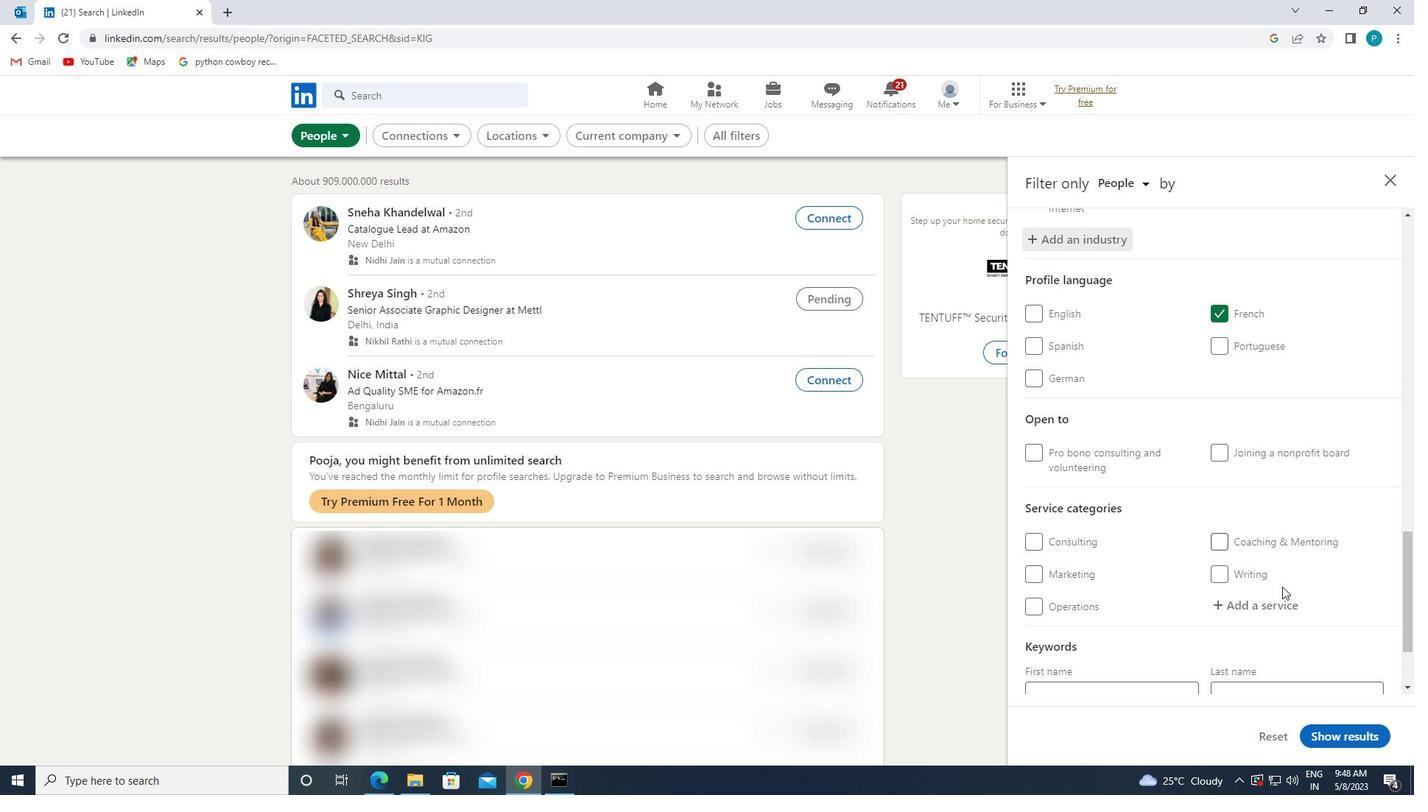 
Action: Mouse pressed left at (1283, 598)
Screenshot: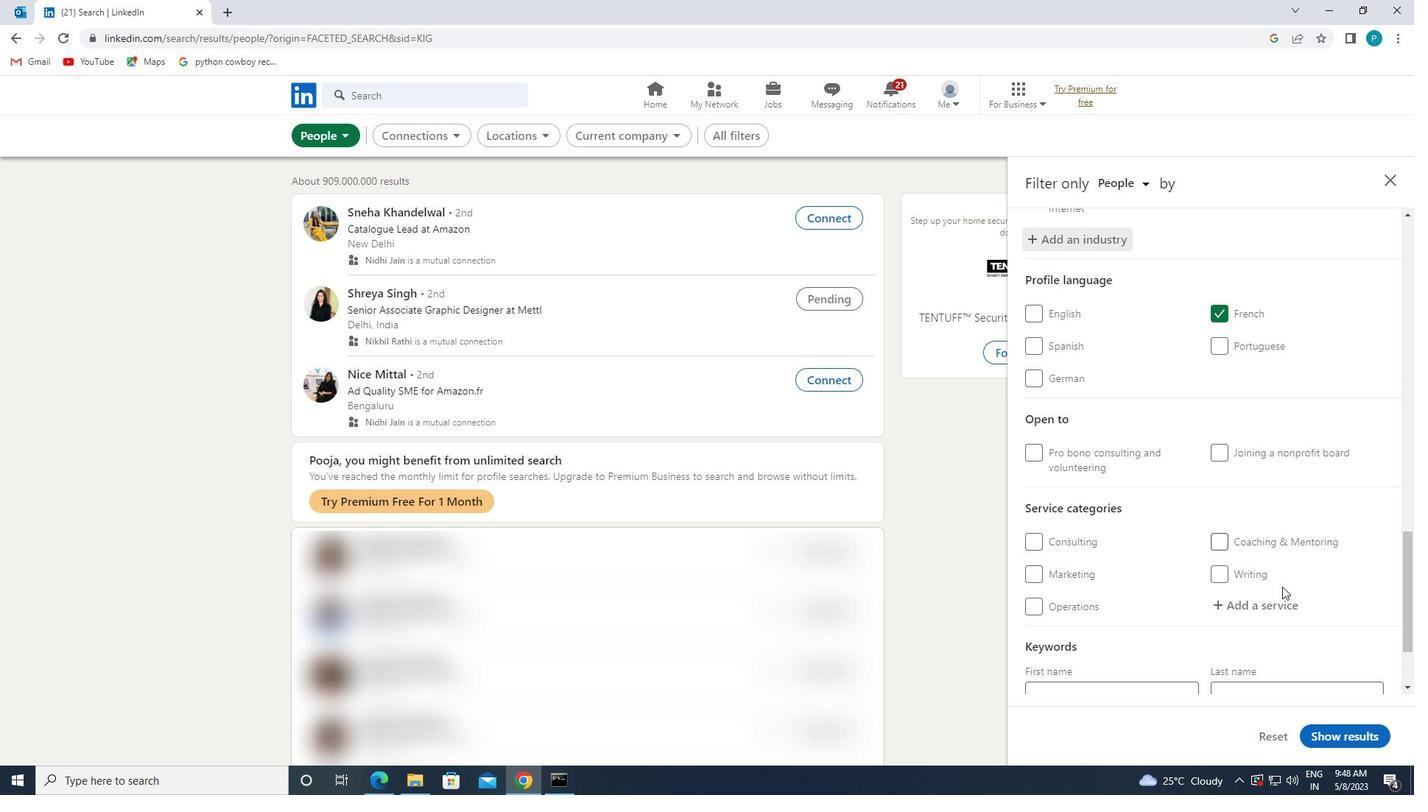 
Action: Mouse moved to (1284, 604)
Screenshot: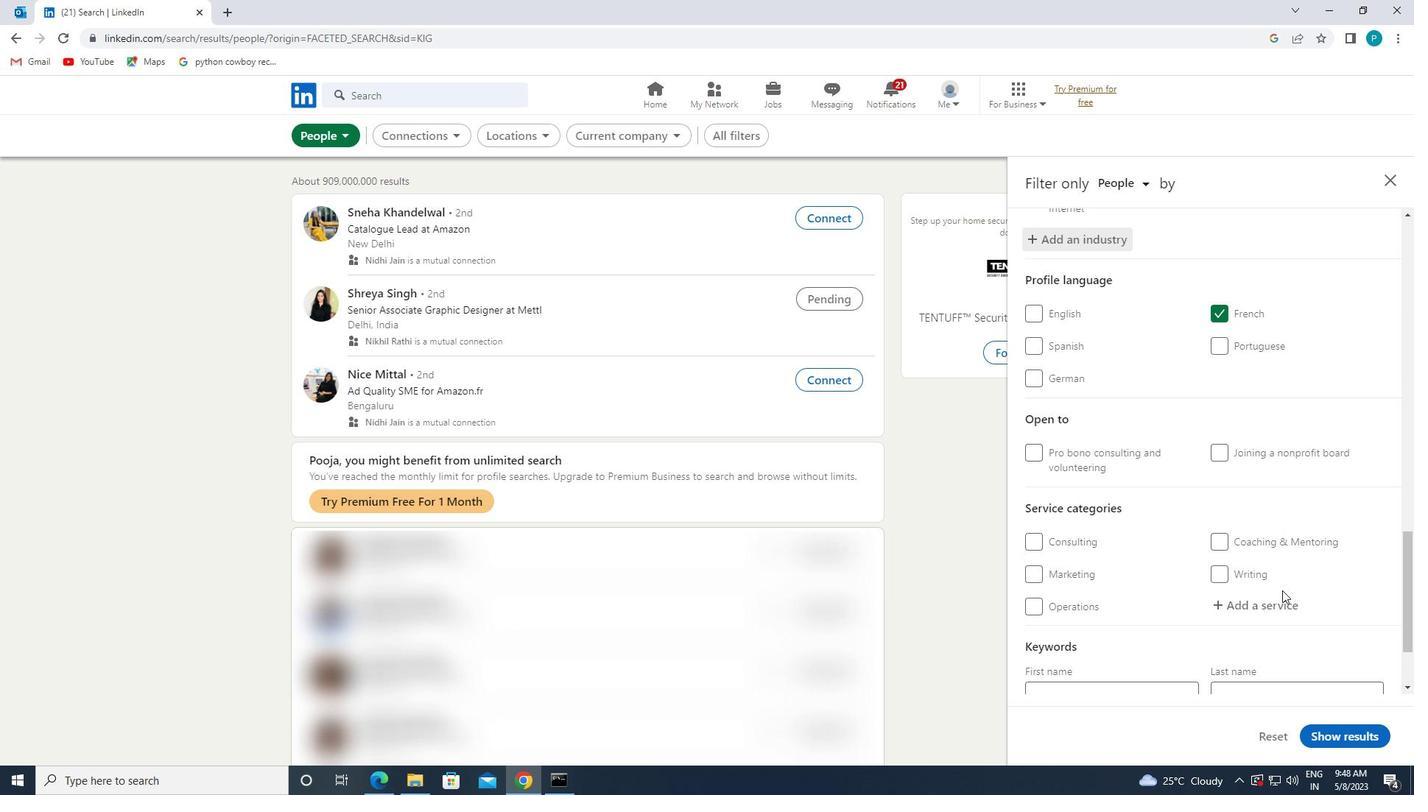 
Action: Key pressed FINANCIAL
Screenshot: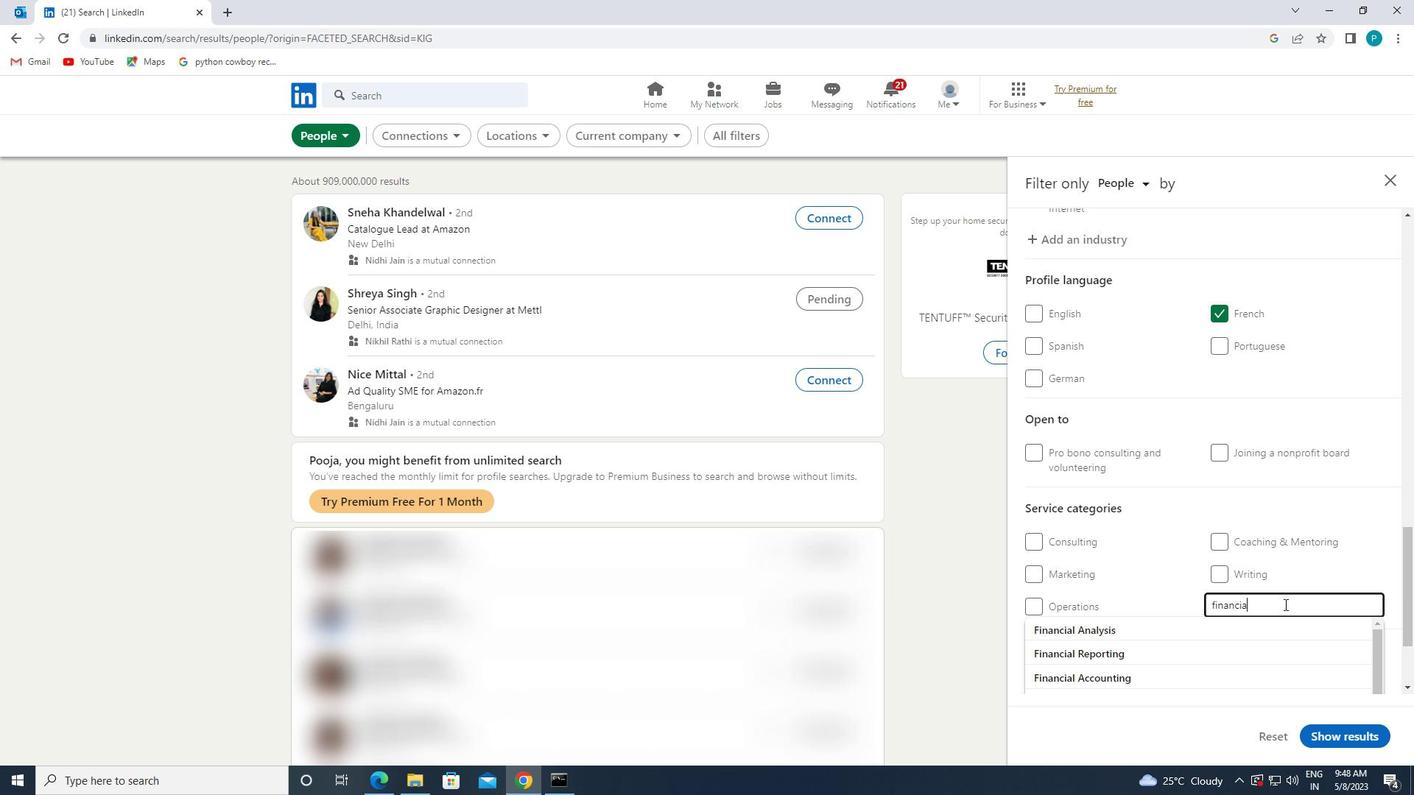 
Action: Mouse moved to (1121, 631)
Screenshot: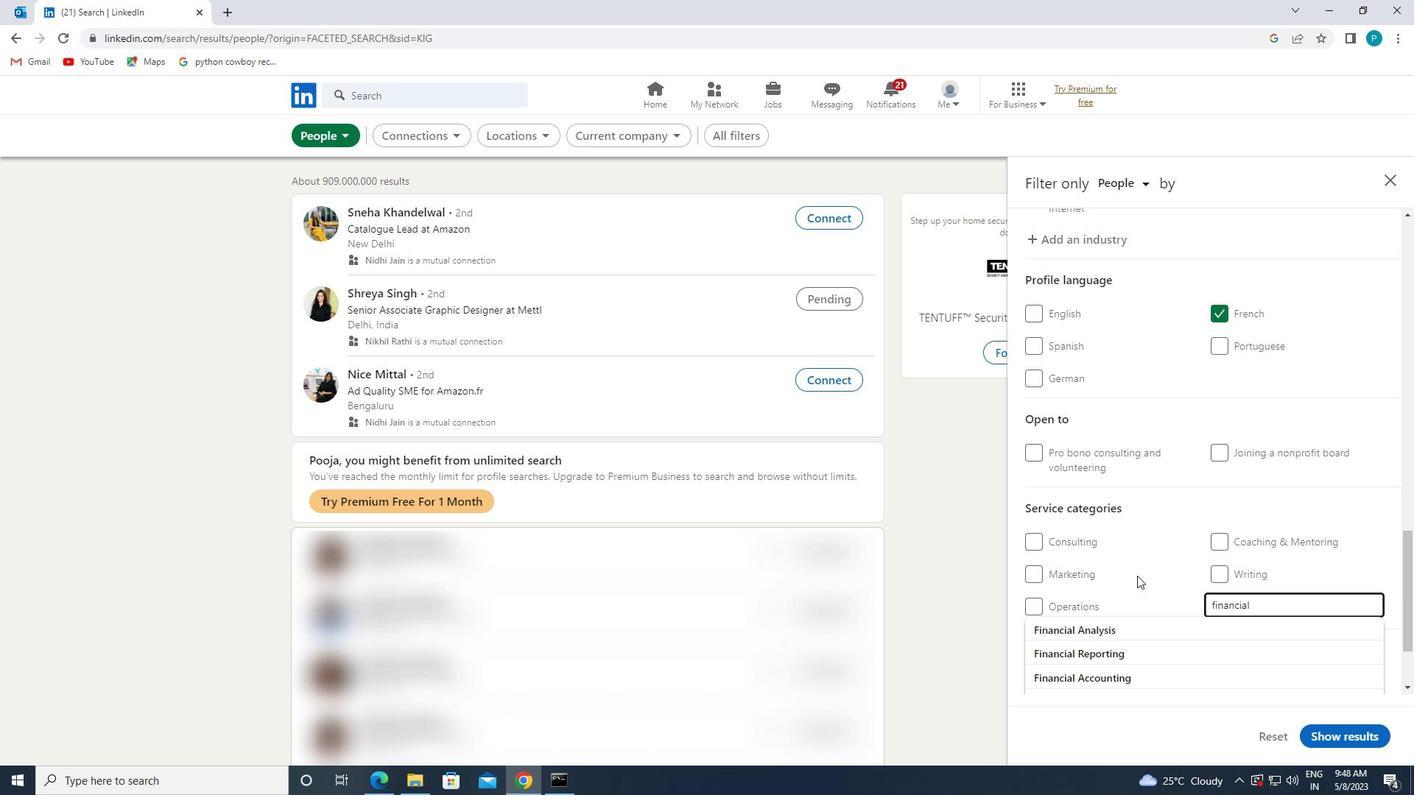 
Action: Mouse pressed left at (1121, 631)
Screenshot: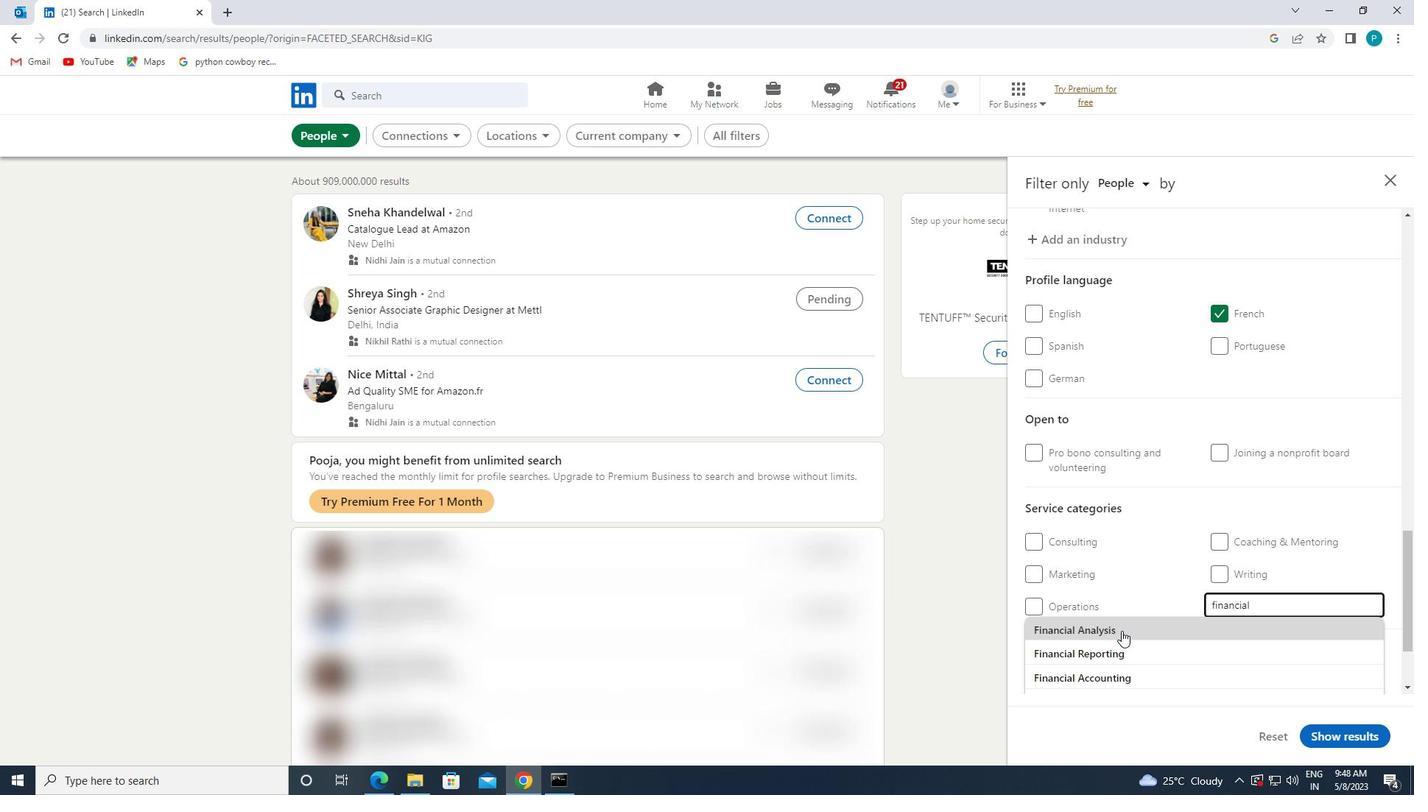 
Action: Mouse moved to (1149, 534)
Screenshot: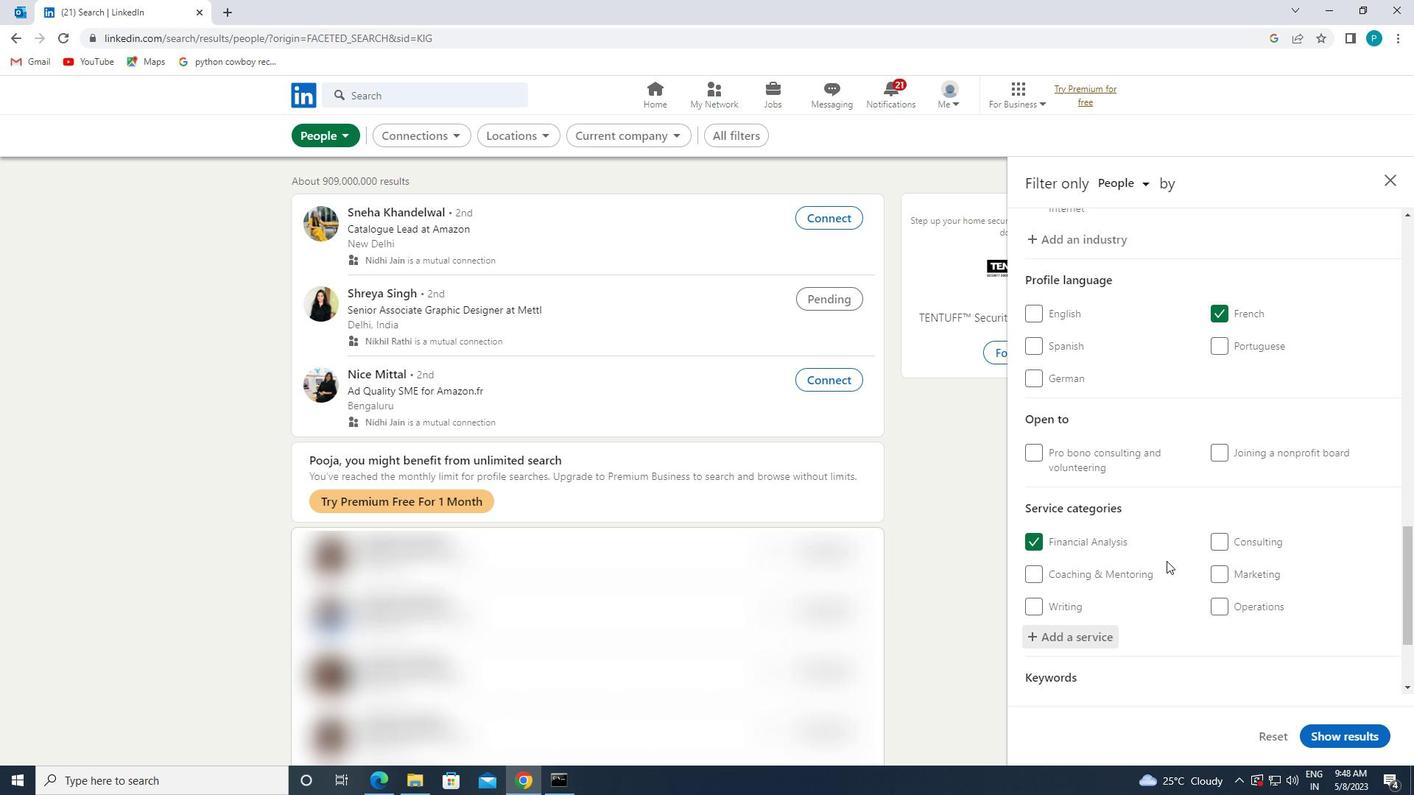 
Action: Mouse scrolled (1149, 534) with delta (0, 0)
Screenshot: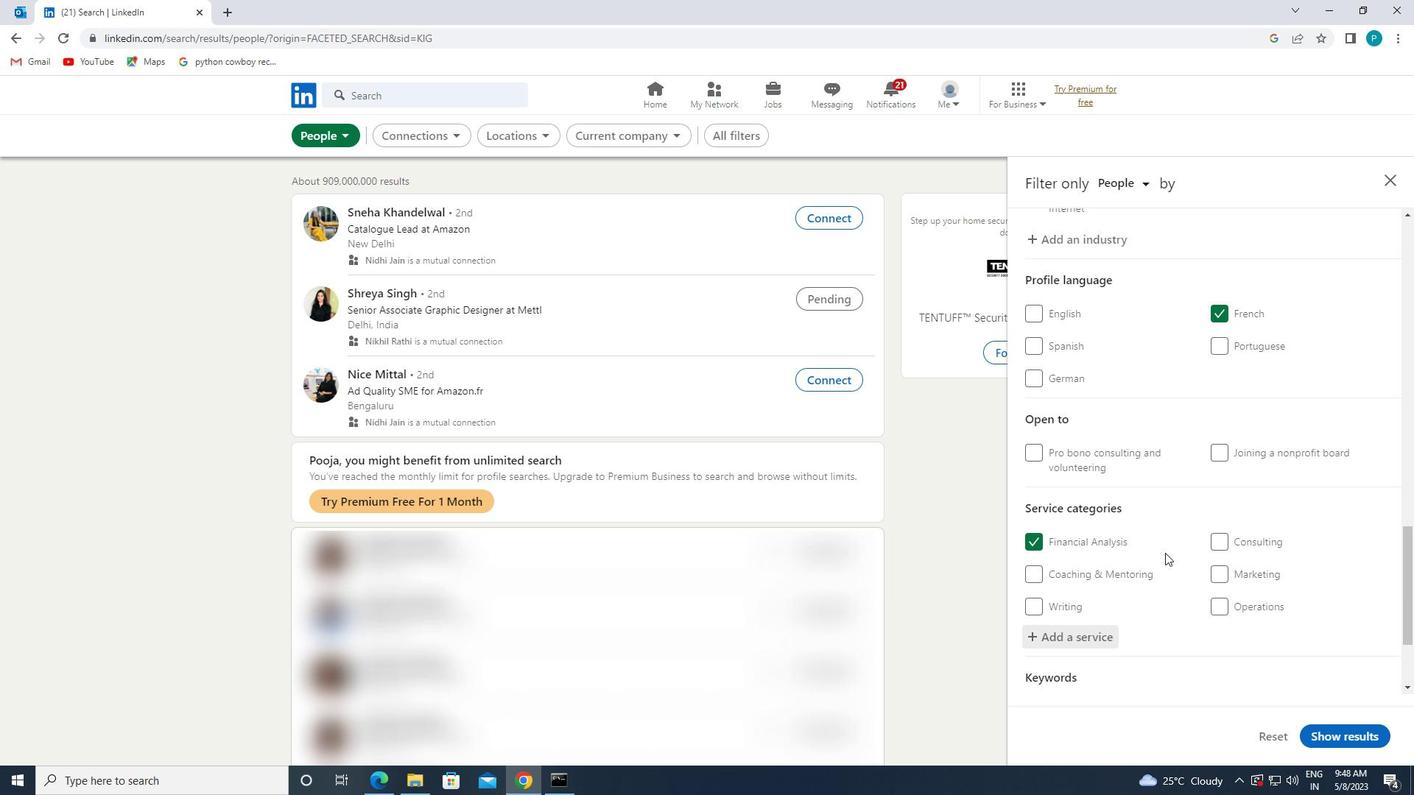 
Action: Mouse moved to (1148, 528)
Screenshot: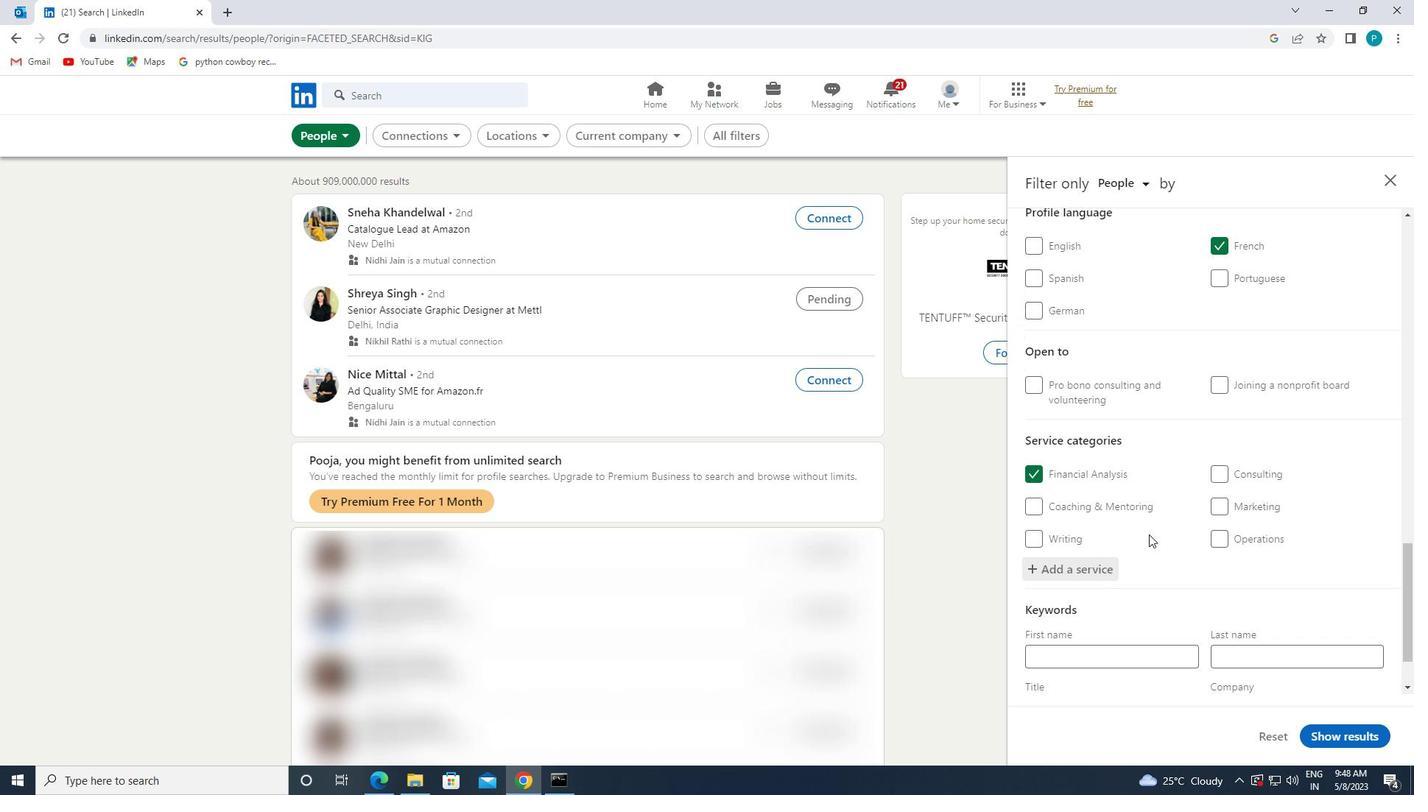 
Action: Mouse scrolled (1148, 527) with delta (0, 0)
Screenshot: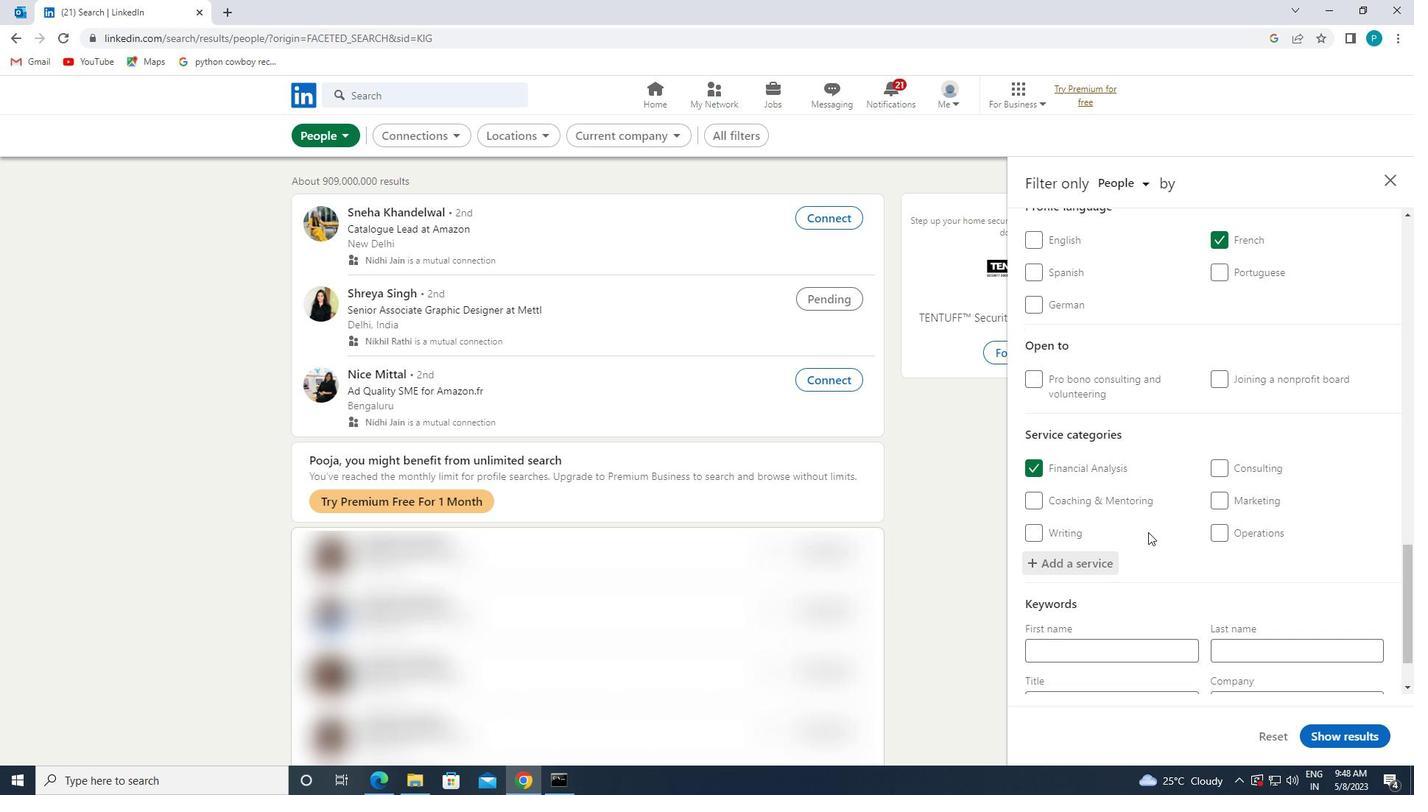 
Action: Mouse scrolled (1148, 527) with delta (0, 0)
Screenshot: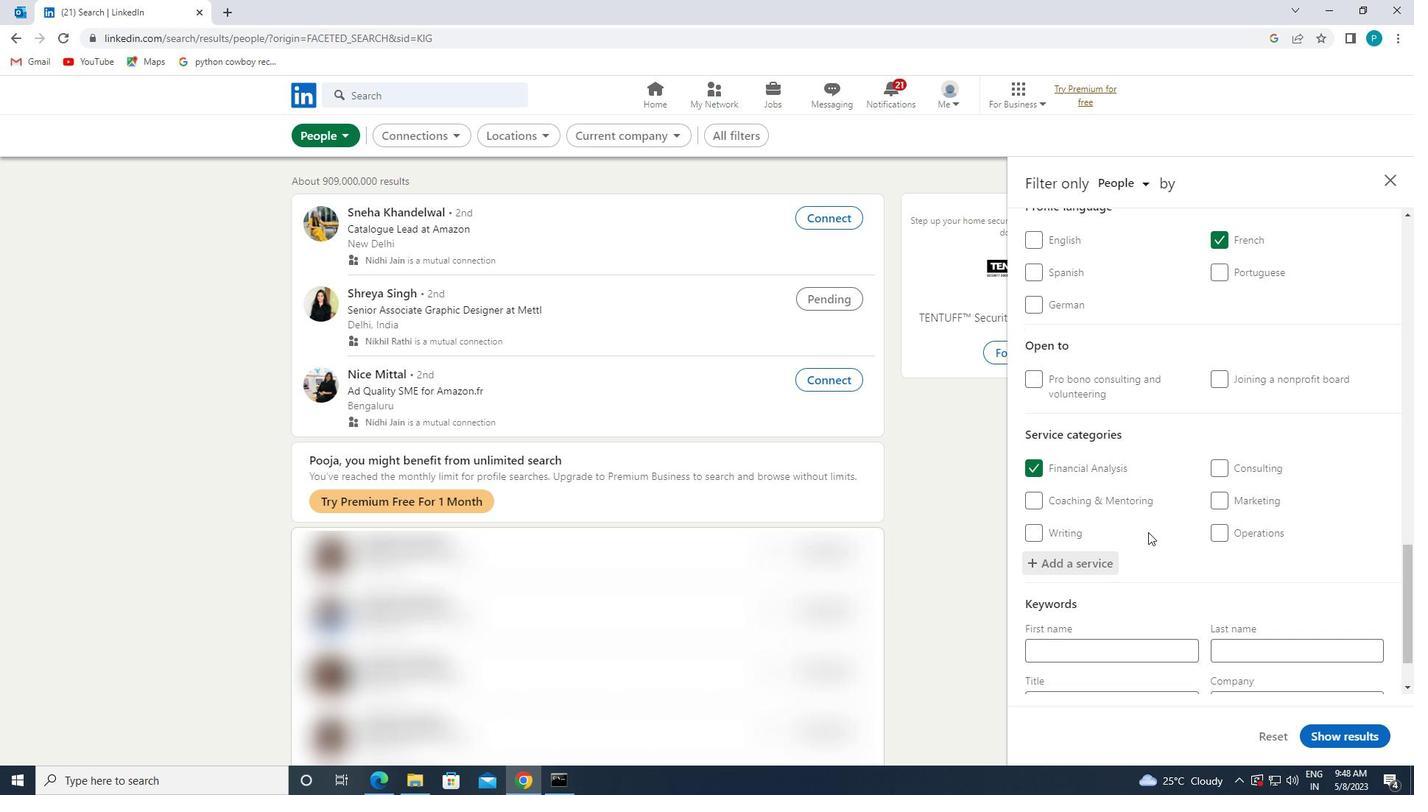 
Action: Mouse scrolled (1148, 527) with delta (0, 0)
Screenshot: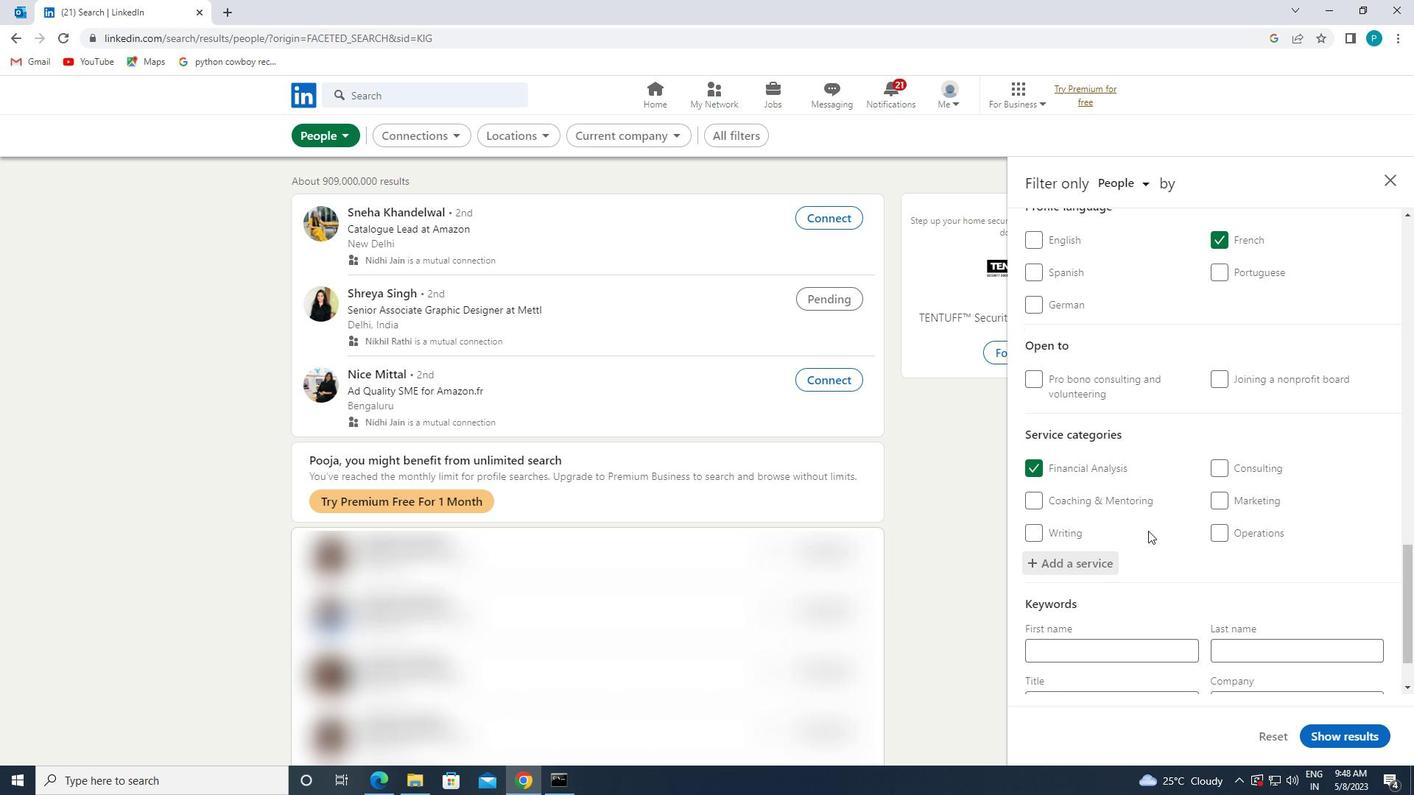 
Action: Mouse moved to (1093, 637)
Screenshot: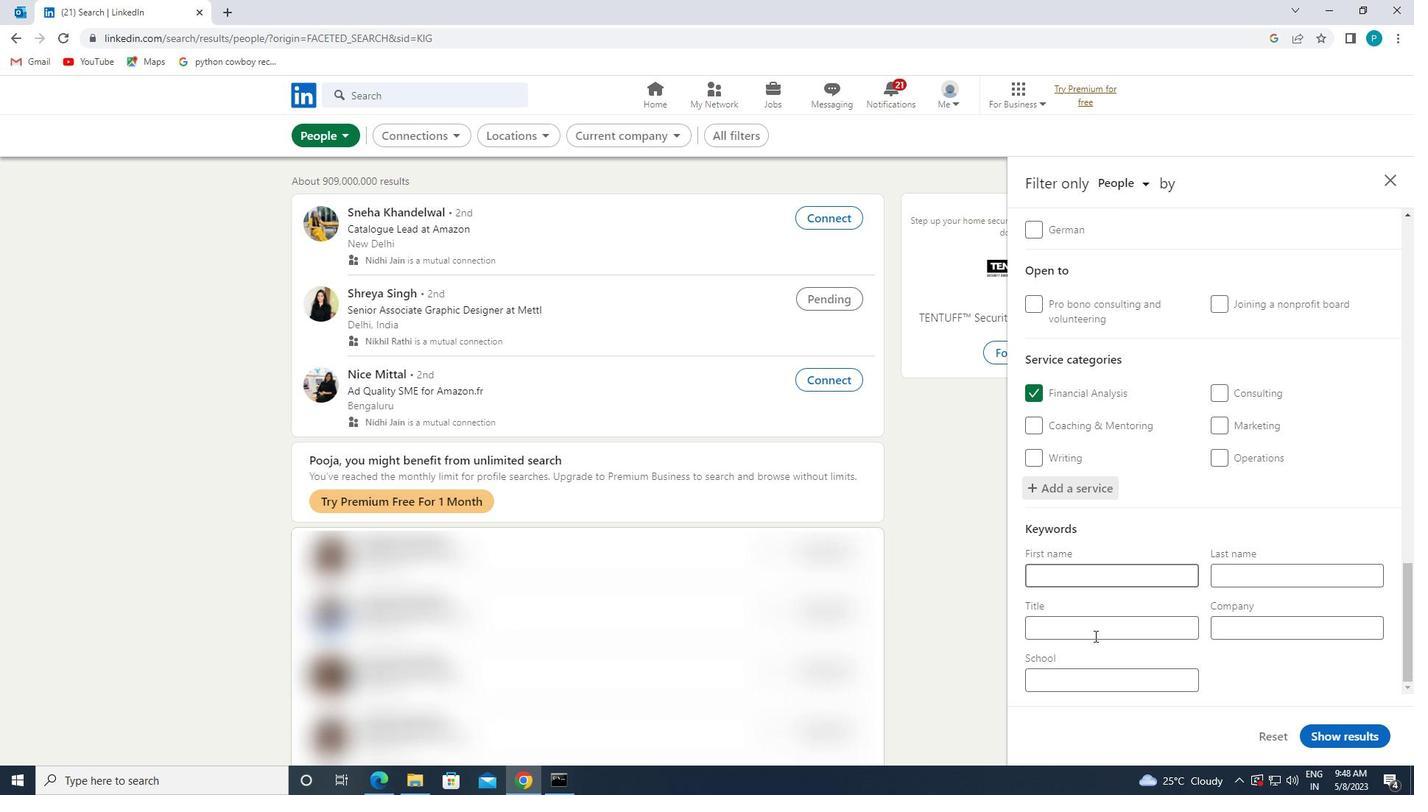 
Action: Mouse pressed left at (1093, 637)
Screenshot: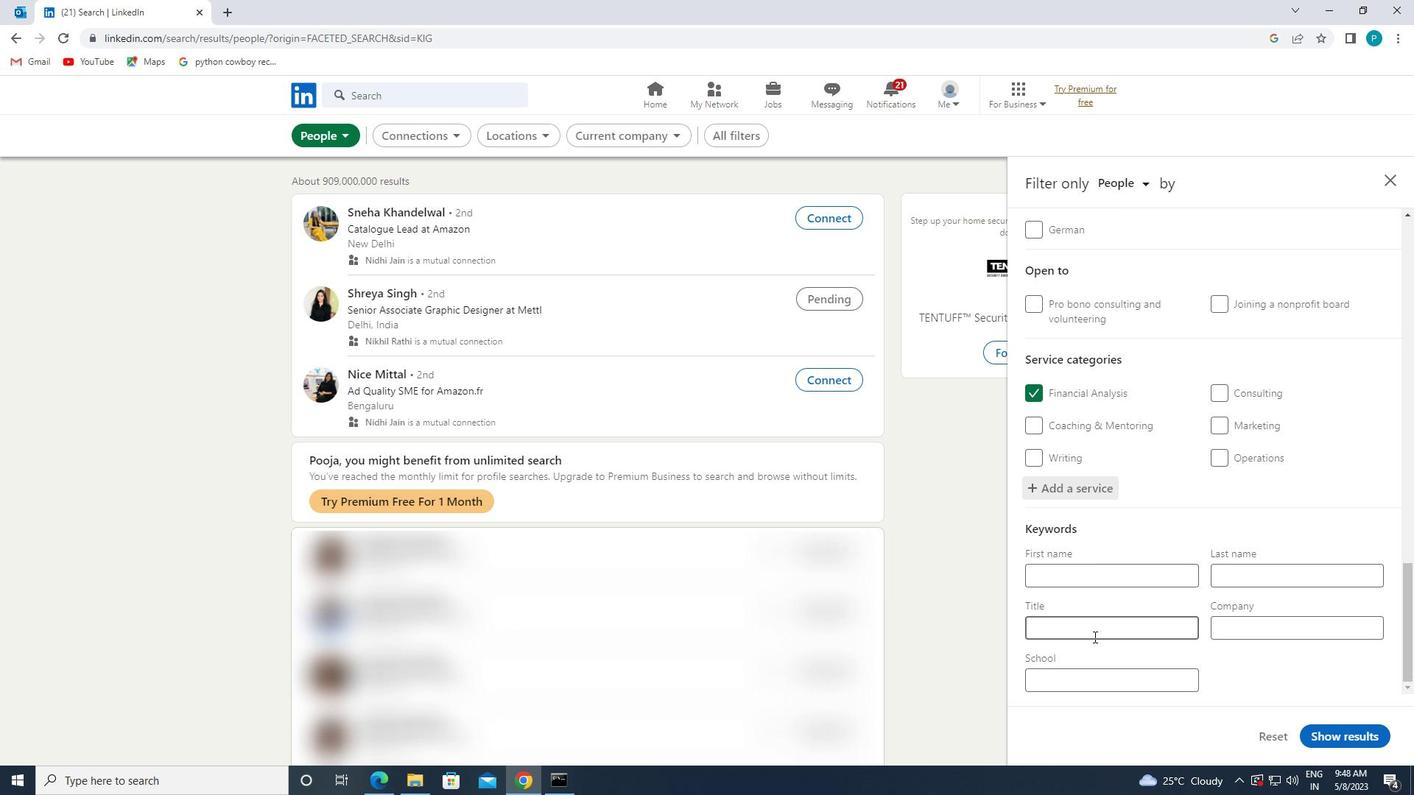 
Action: Mouse moved to (1086, 634)
Screenshot: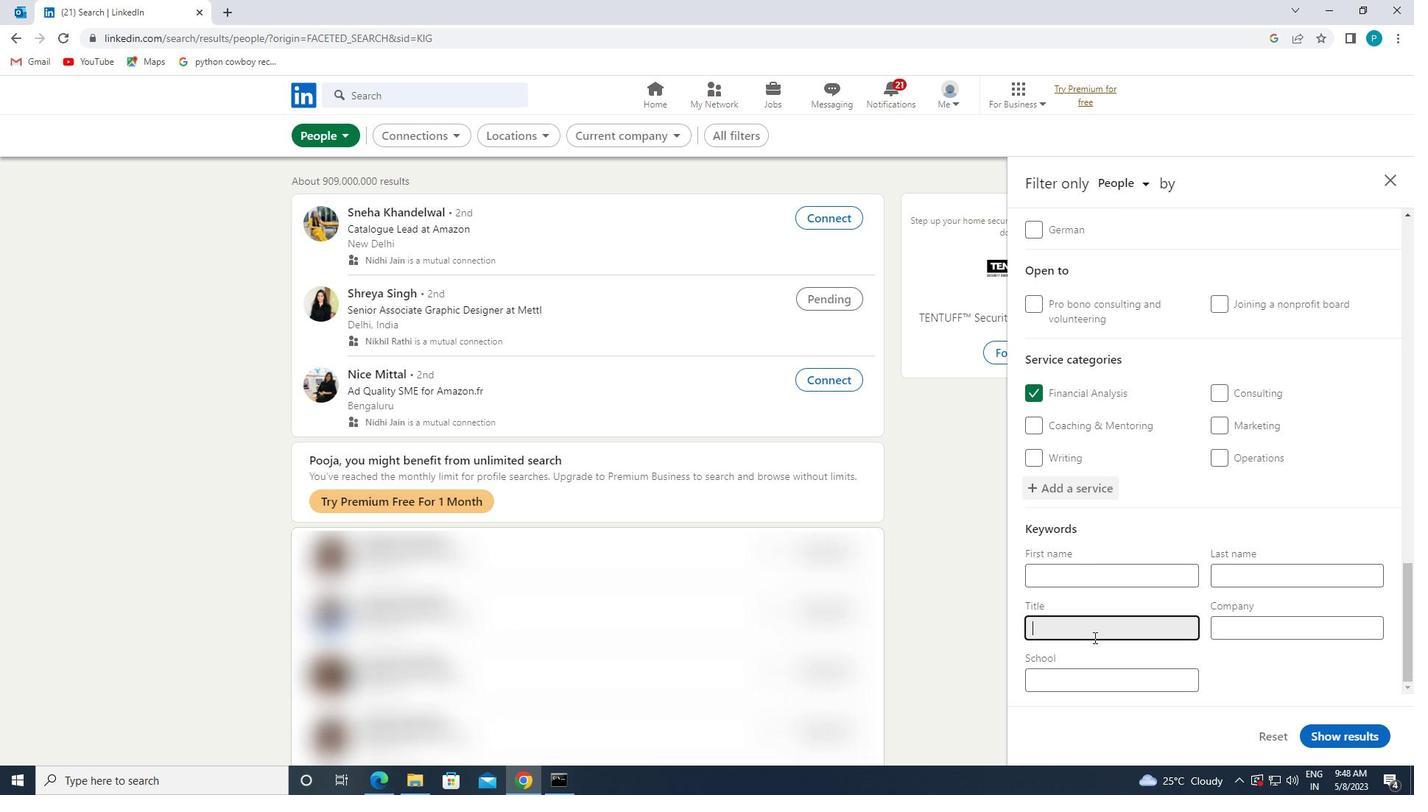 
Action: Key pressed <Key.caps_lock>A<Key.caps_lock>CCOUNTS
Screenshot: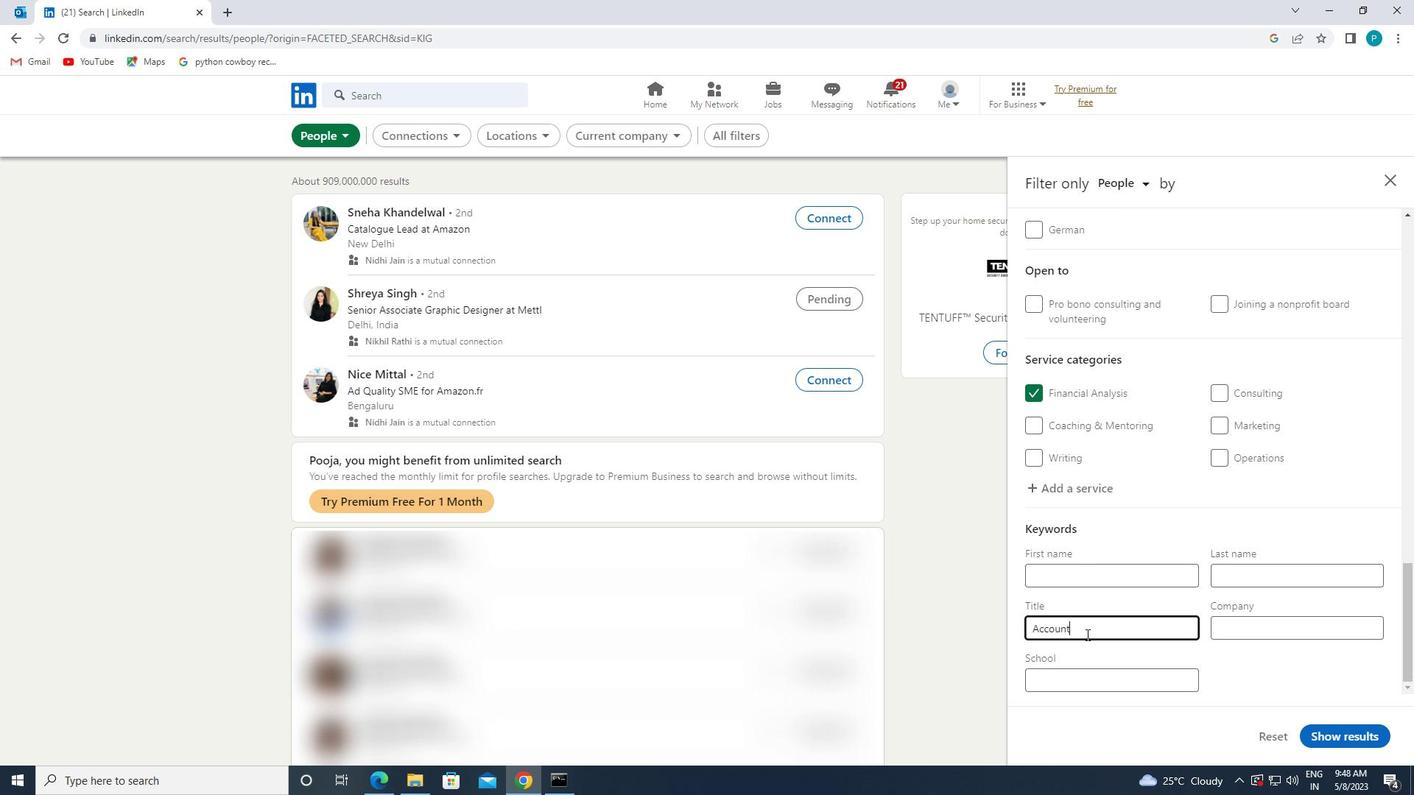 
Action: Mouse moved to (997, 573)
Screenshot: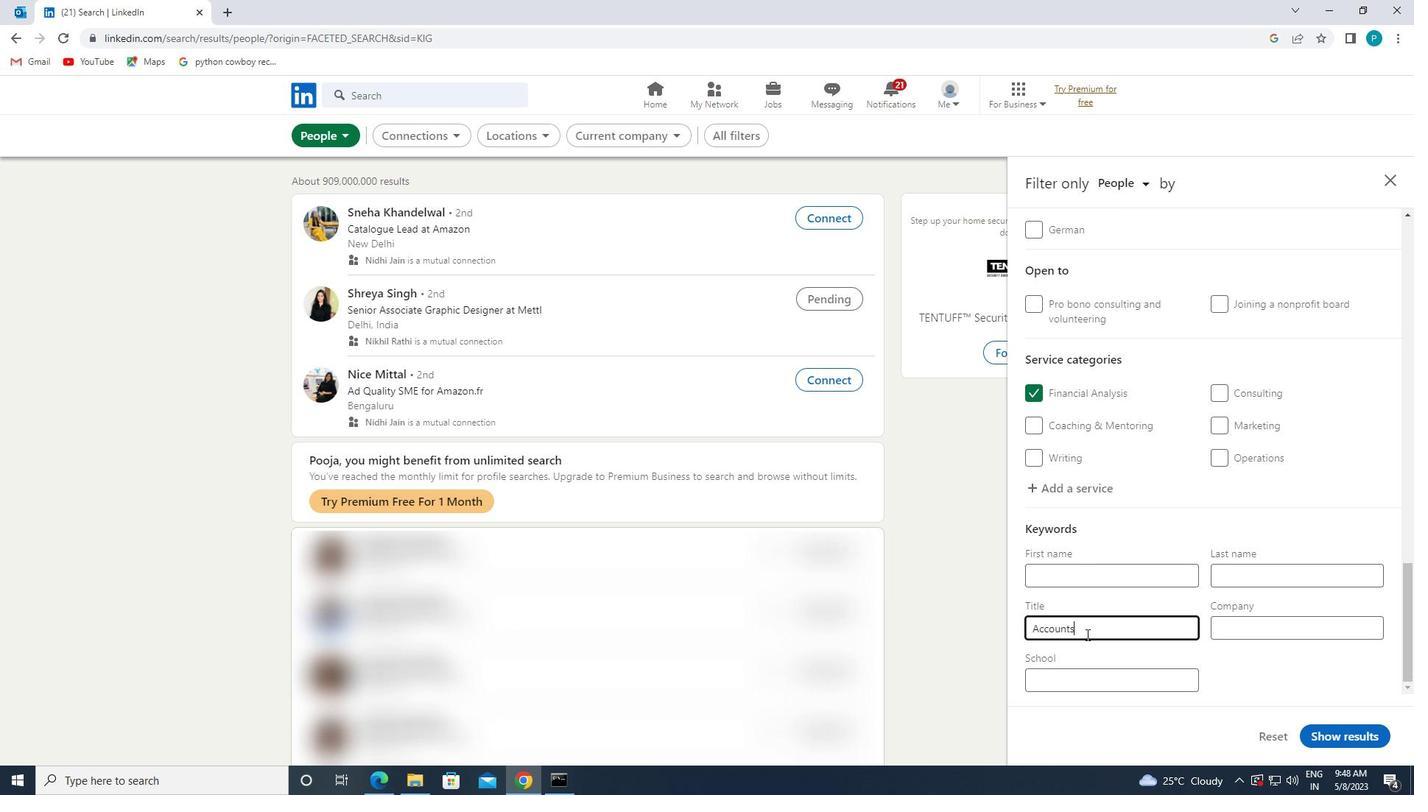 
Action: Key pressed <Key.space><Key.caps_lock>P<Key.caps_lock>AYABLE/<Key.space><Key.caps_lock>R<Key.caps_lock>ECEIVABLE<Key.space><Key.caps_lock>C<Key.caps_lock>LERK
Screenshot: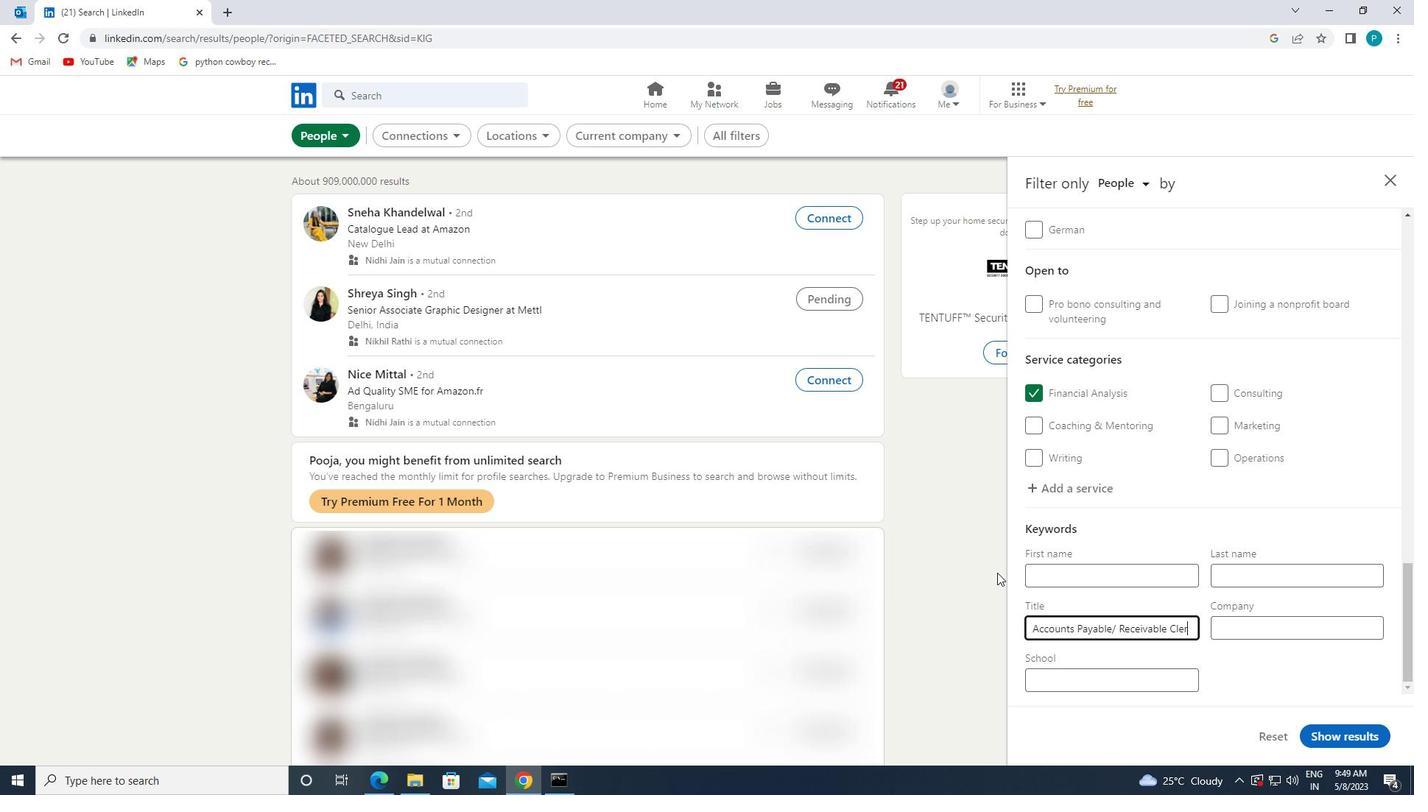 
Action: Mouse moved to (1321, 732)
Screenshot: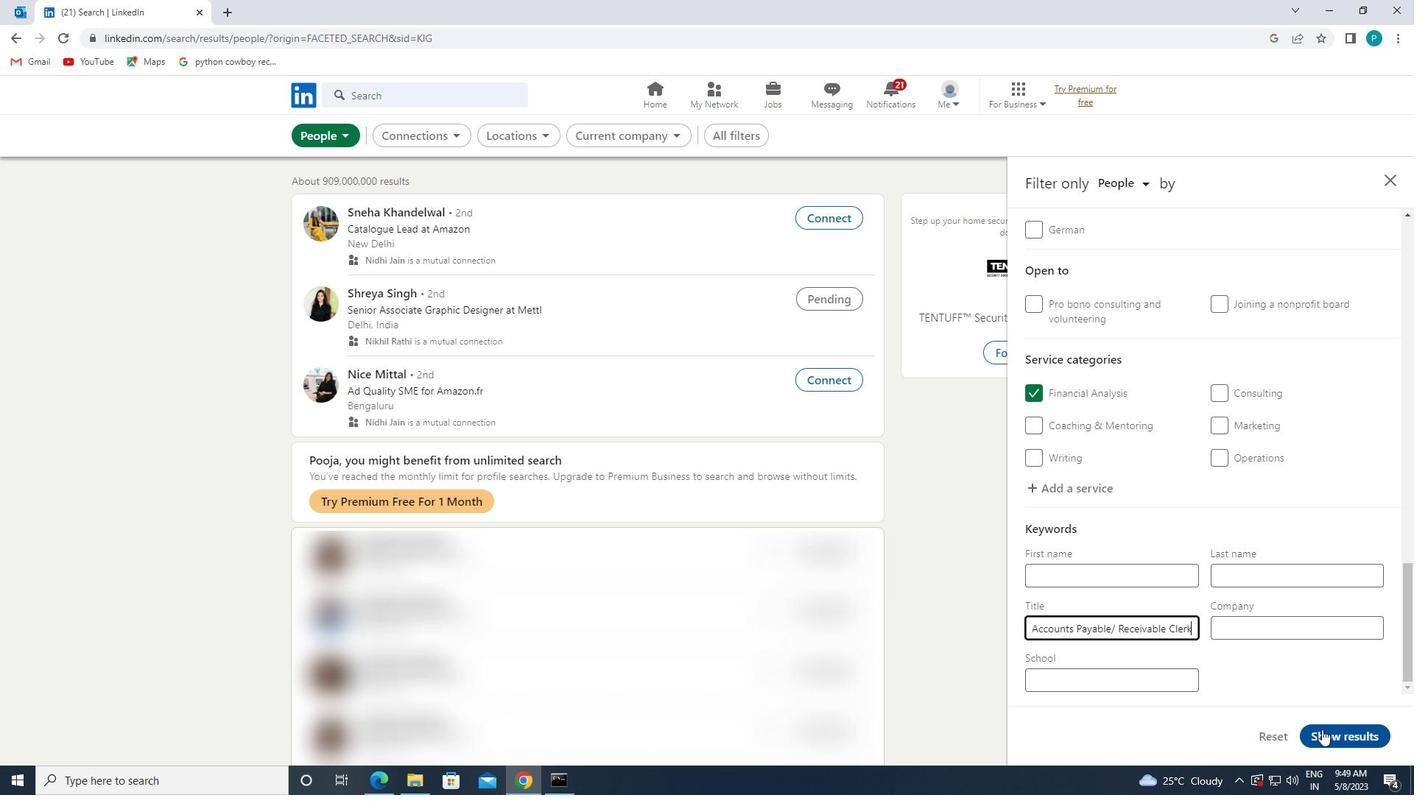 
Action: Mouse pressed left at (1321, 732)
Screenshot: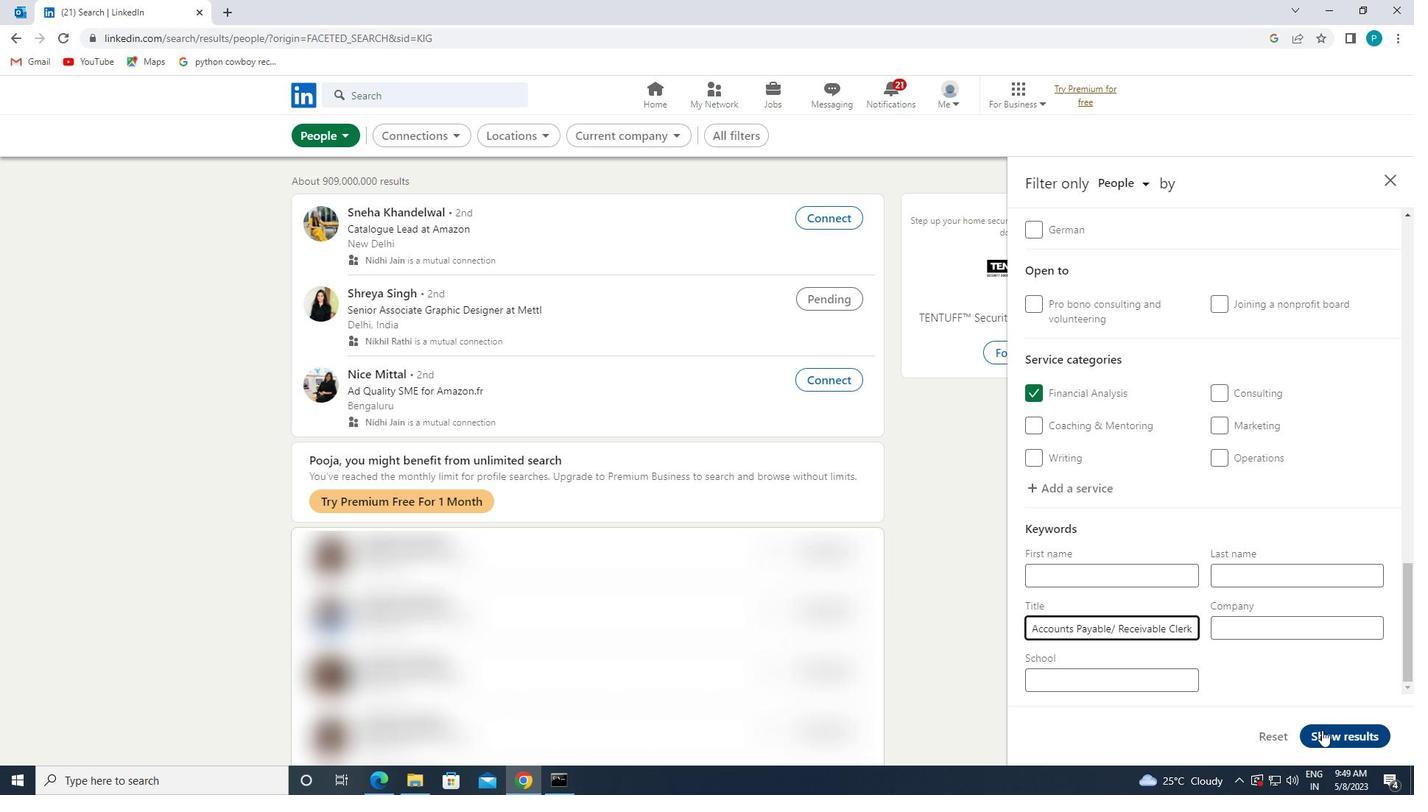 
